 Task: Find connections with filter location Cruzeiro do Oeste with filter topic #humanresourceswith filter profile language Spanish with filter current company Reliance Industries Limited with filter school NMAM Institute of Technology with filter industry Retail Apparel and Fashion with filter service category Financial Accounting with filter keywords title Teacher
Action: Mouse moved to (605, 117)
Screenshot: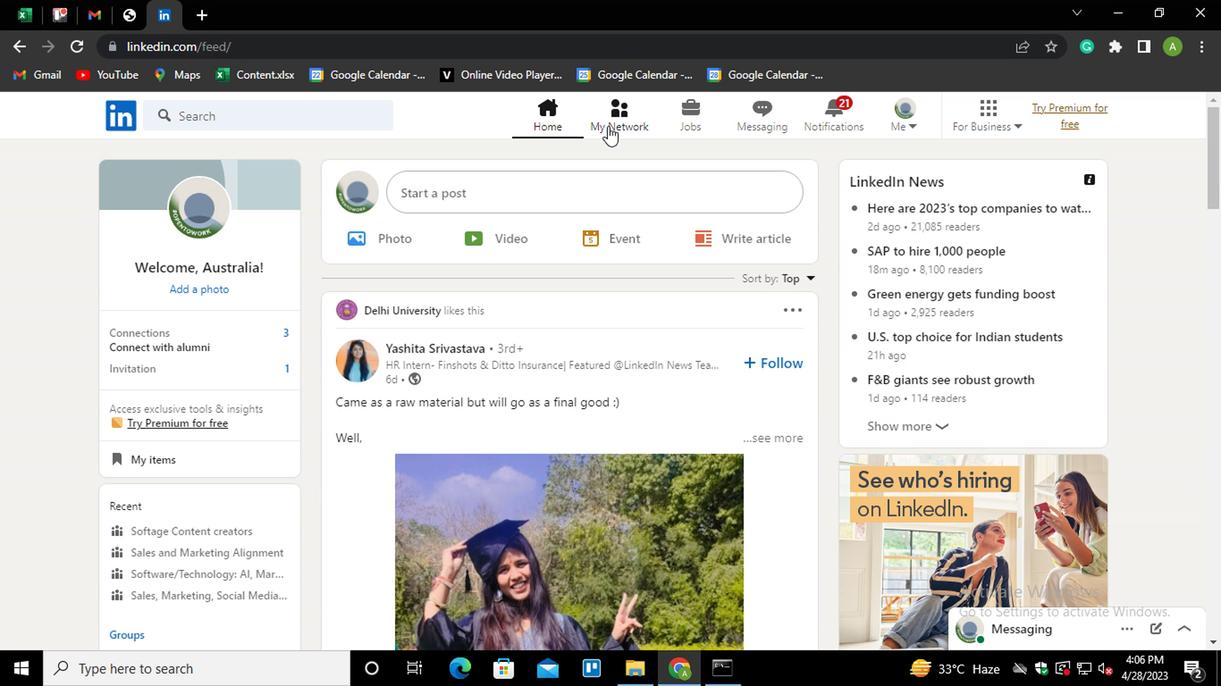 
Action: Mouse pressed left at (605, 117)
Screenshot: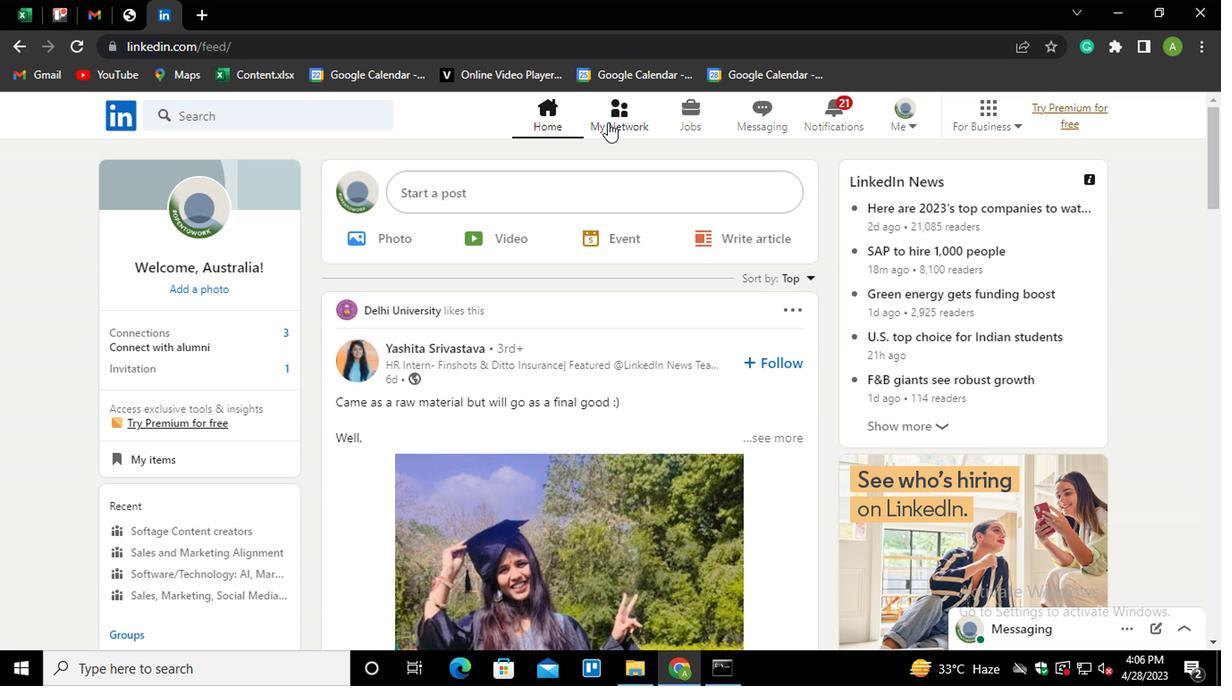 
Action: Mouse moved to (192, 211)
Screenshot: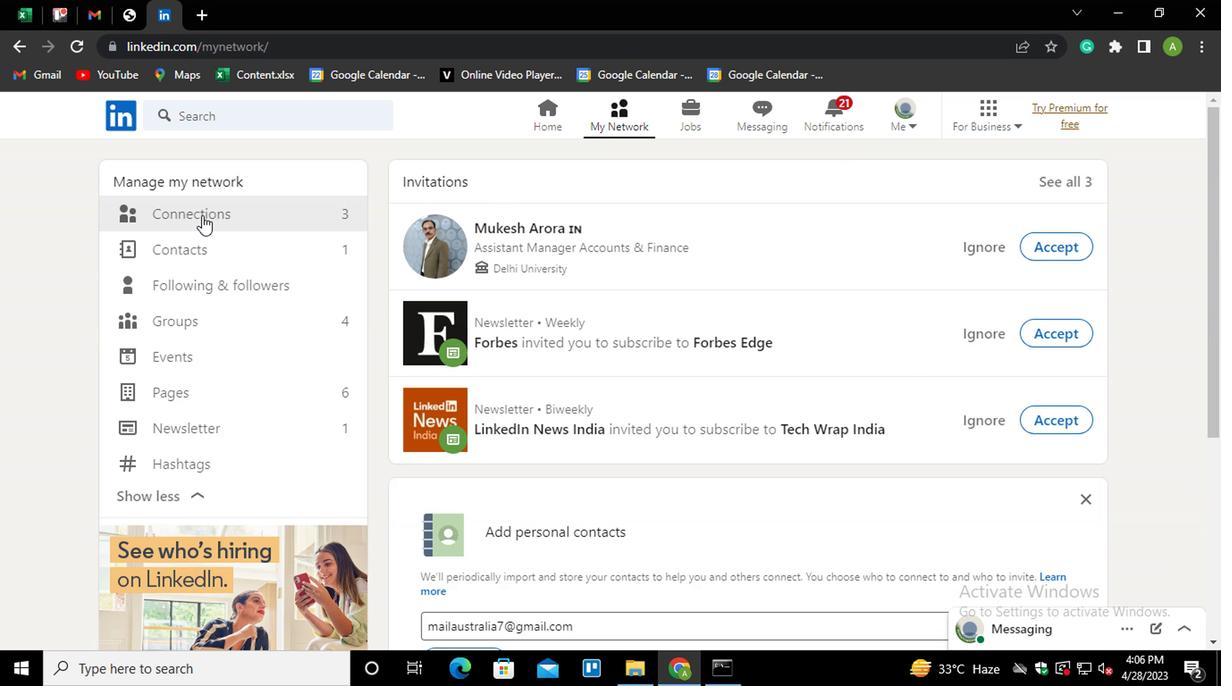 
Action: Mouse pressed left at (192, 211)
Screenshot: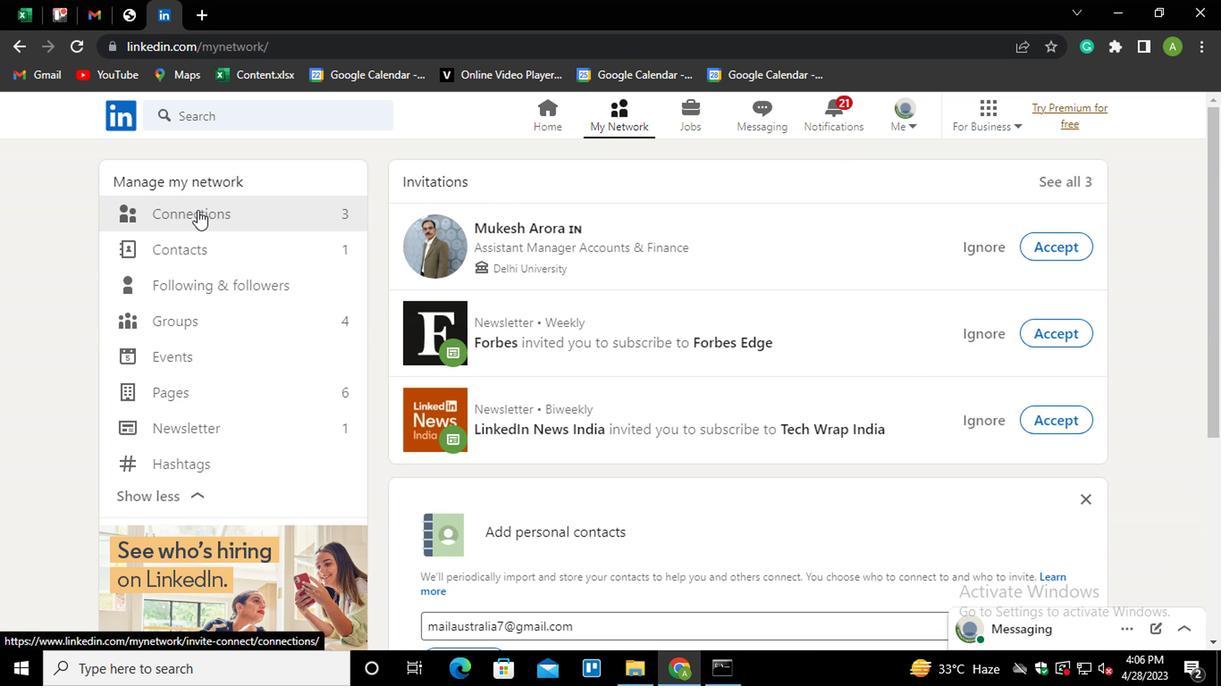 
Action: Mouse moved to (735, 217)
Screenshot: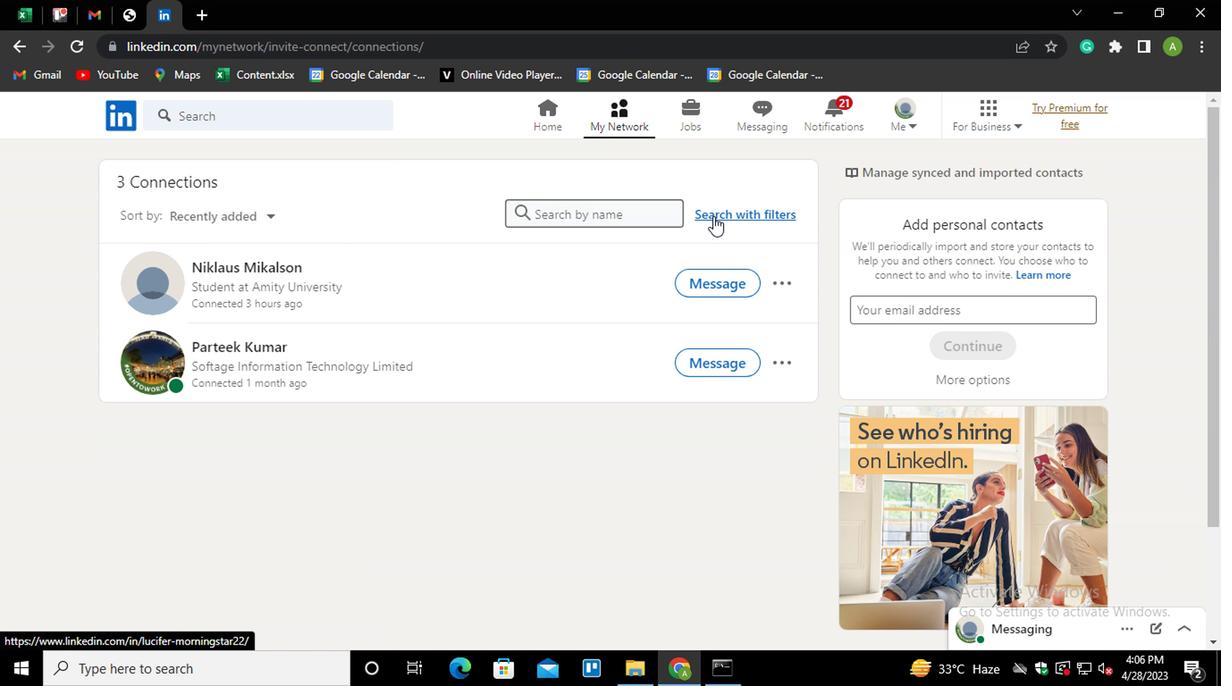 
Action: Mouse pressed left at (735, 217)
Screenshot: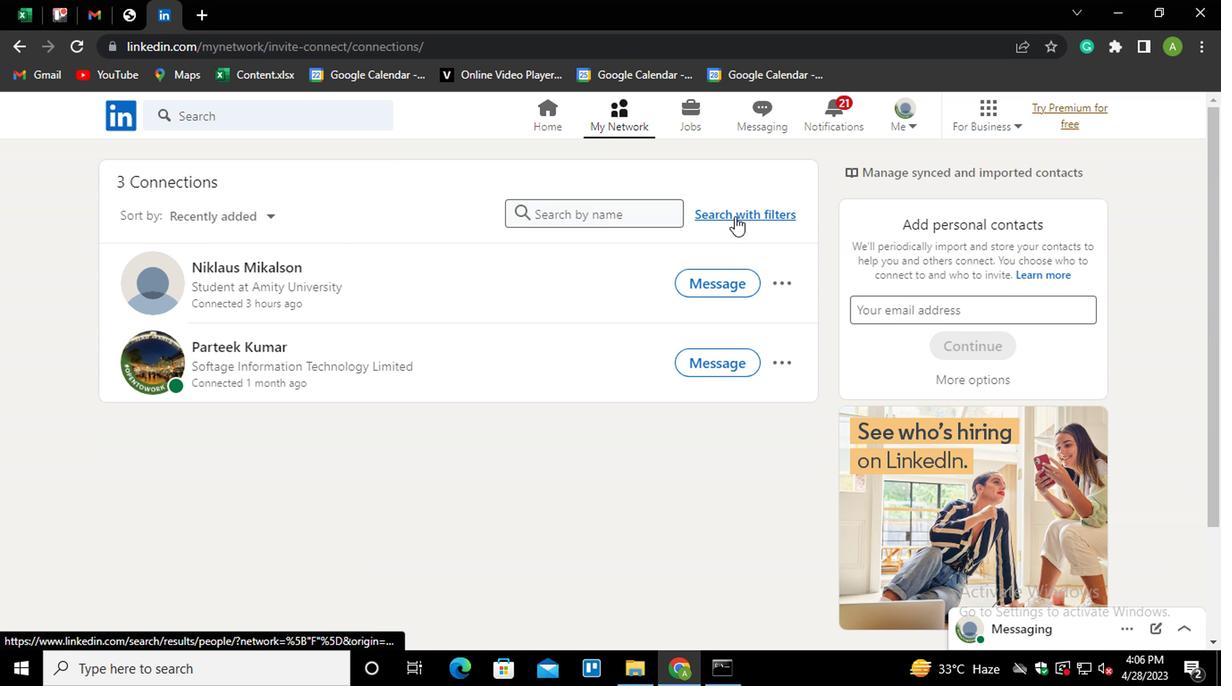 
Action: Mouse moved to (672, 171)
Screenshot: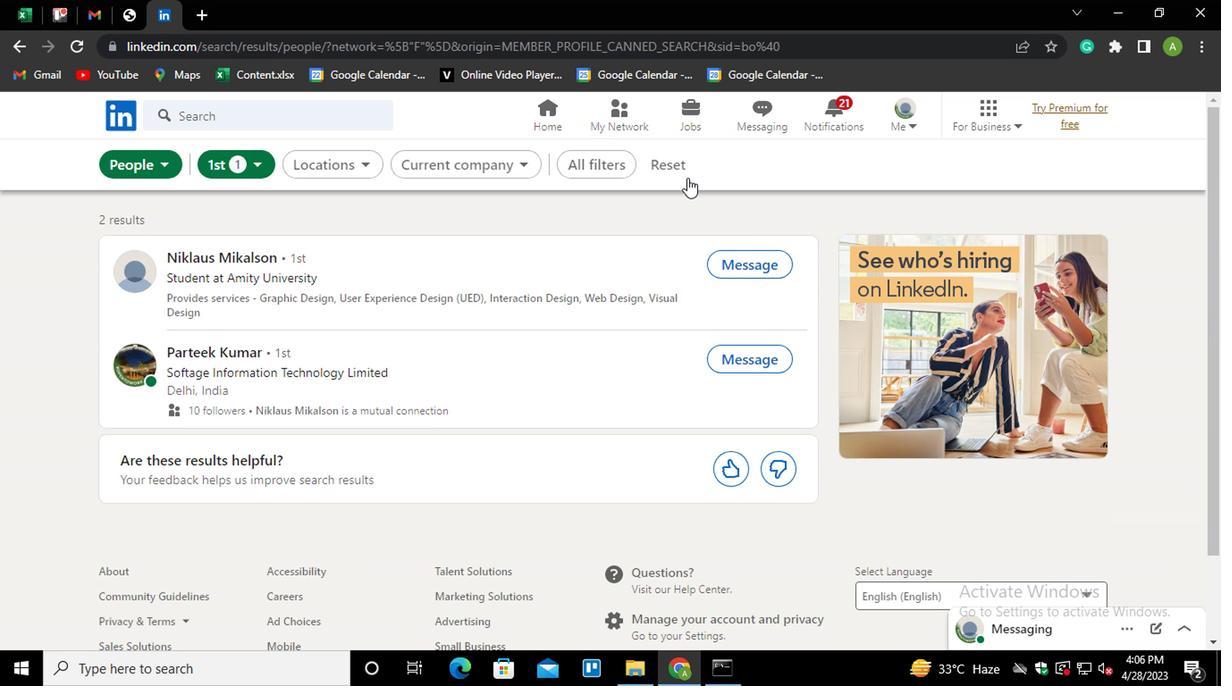 
Action: Mouse pressed left at (672, 171)
Screenshot: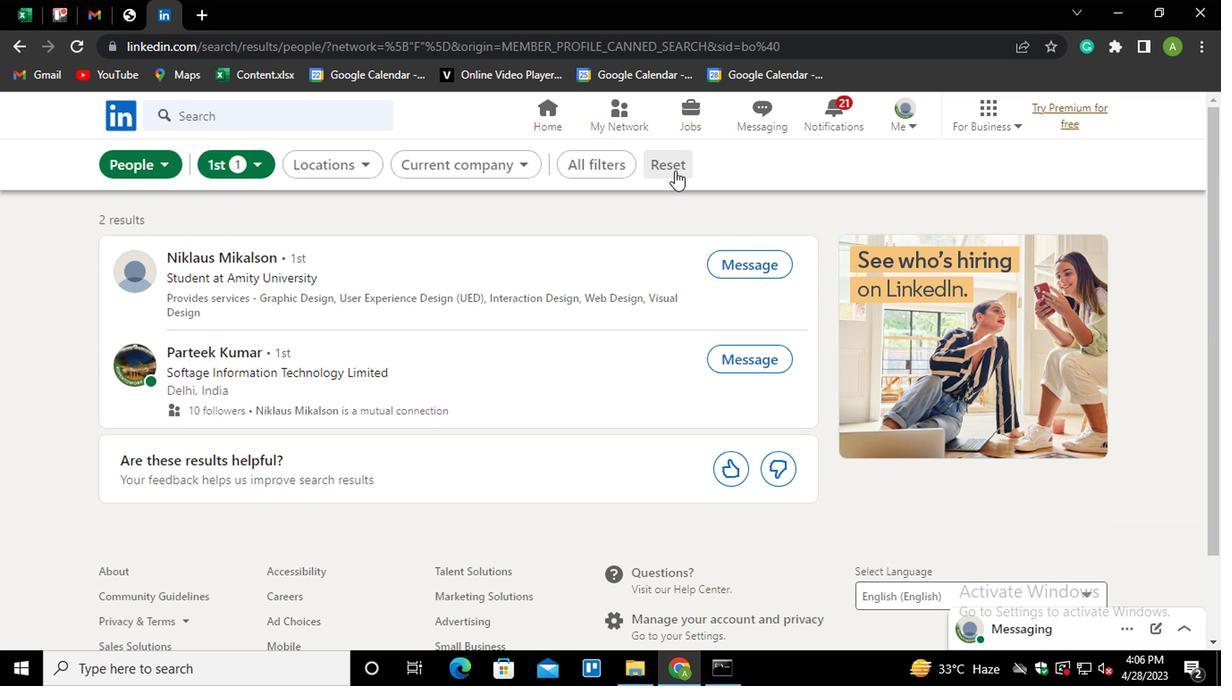 
Action: Mouse moved to (641, 169)
Screenshot: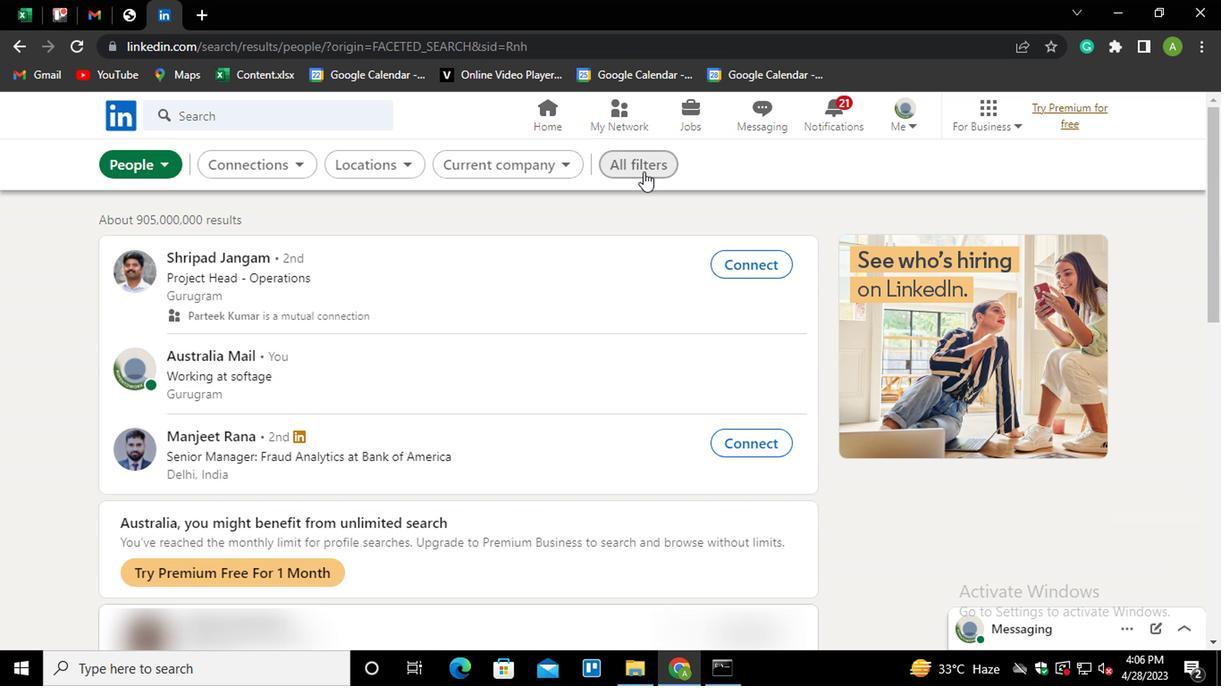 
Action: Mouse pressed left at (641, 169)
Screenshot: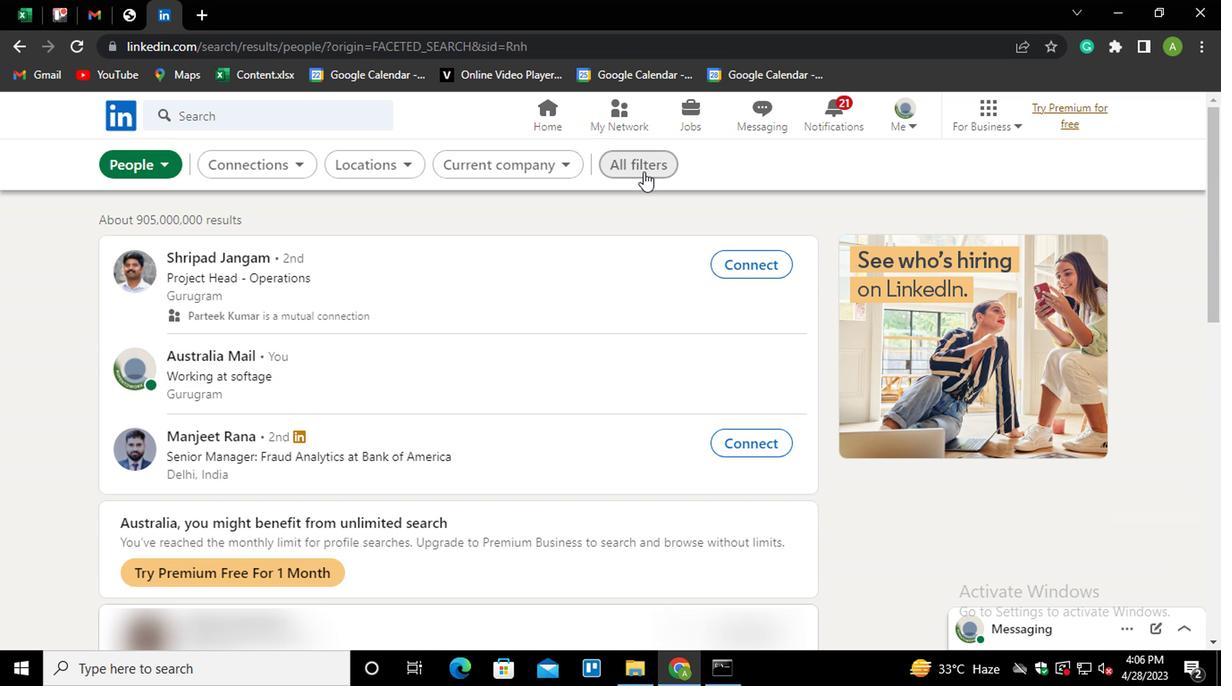 
Action: Mouse moved to (911, 346)
Screenshot: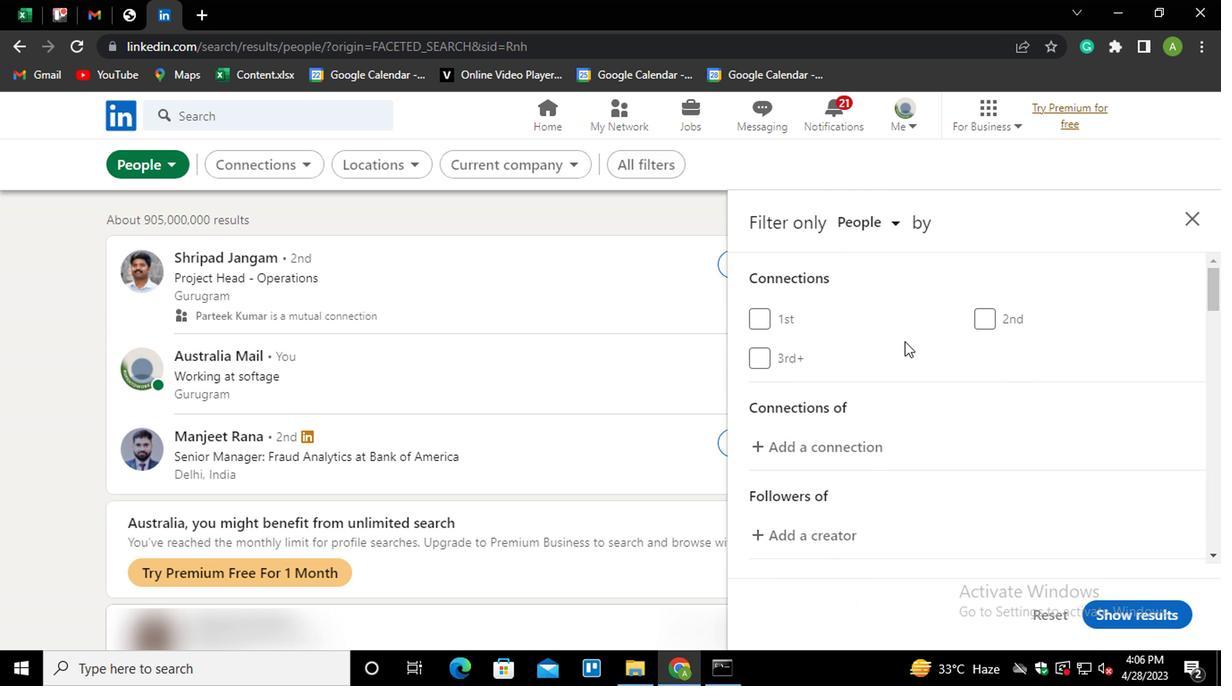 
Action: Mouse scrolled (911, 345) with delta (0, -1)
Screenshot: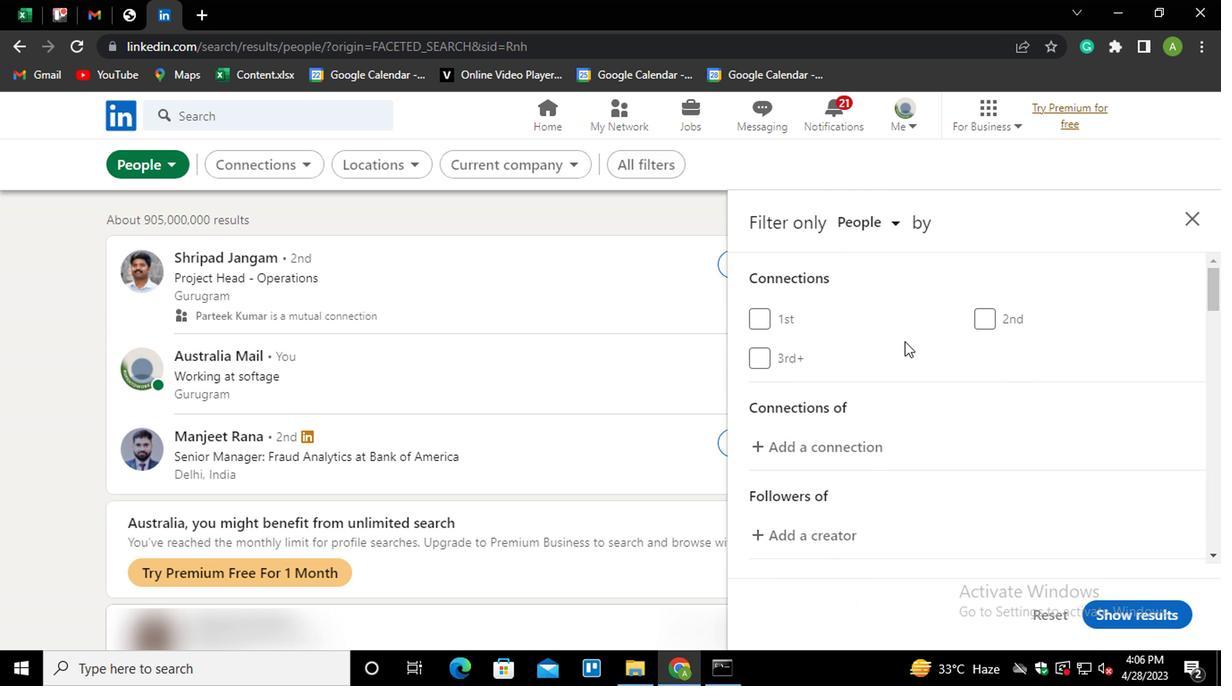 
Action: Mouse scrolled (911, 345) with delta (0, -1)
Screenshot: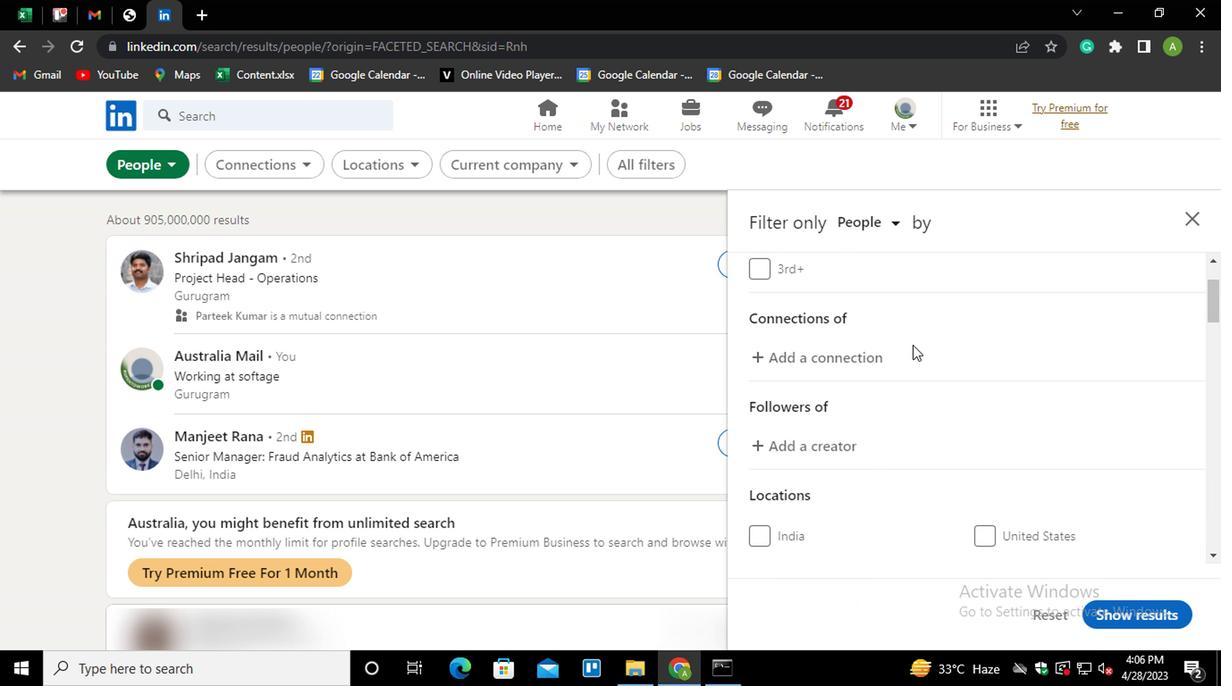 
Action: Mouse scrolled (911, 345) with delta (0, -1)
Screenshot: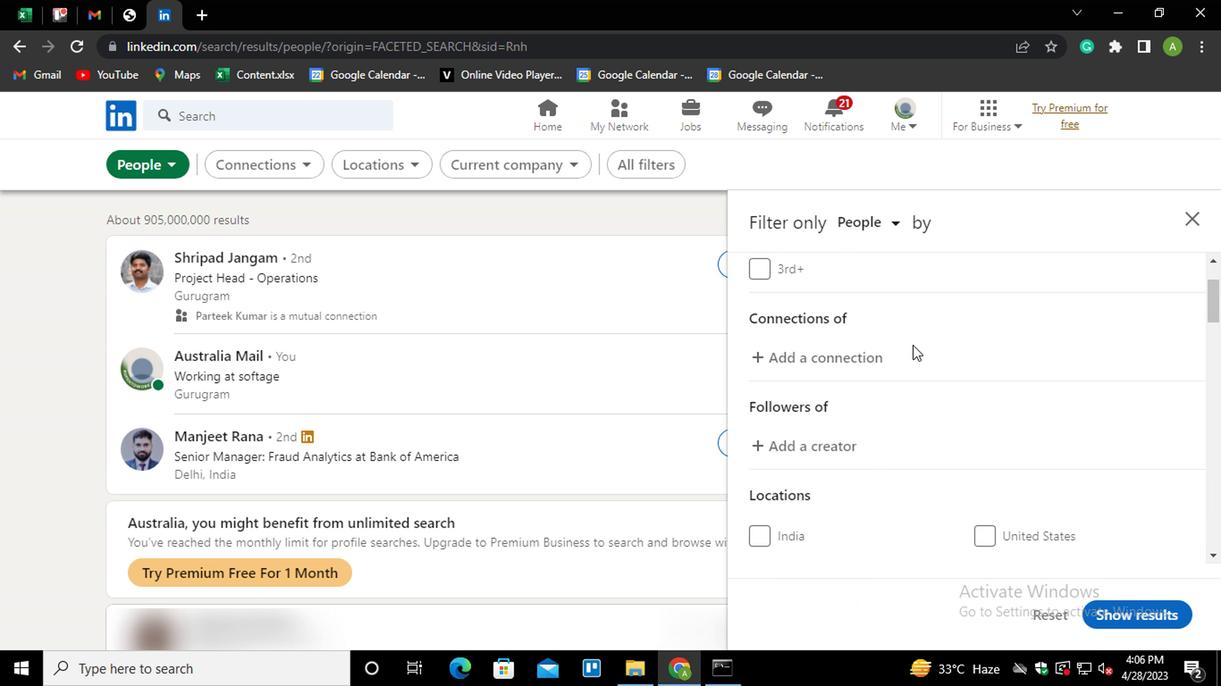 
Action: Mouse moved to (1057, 441)
Screenshot: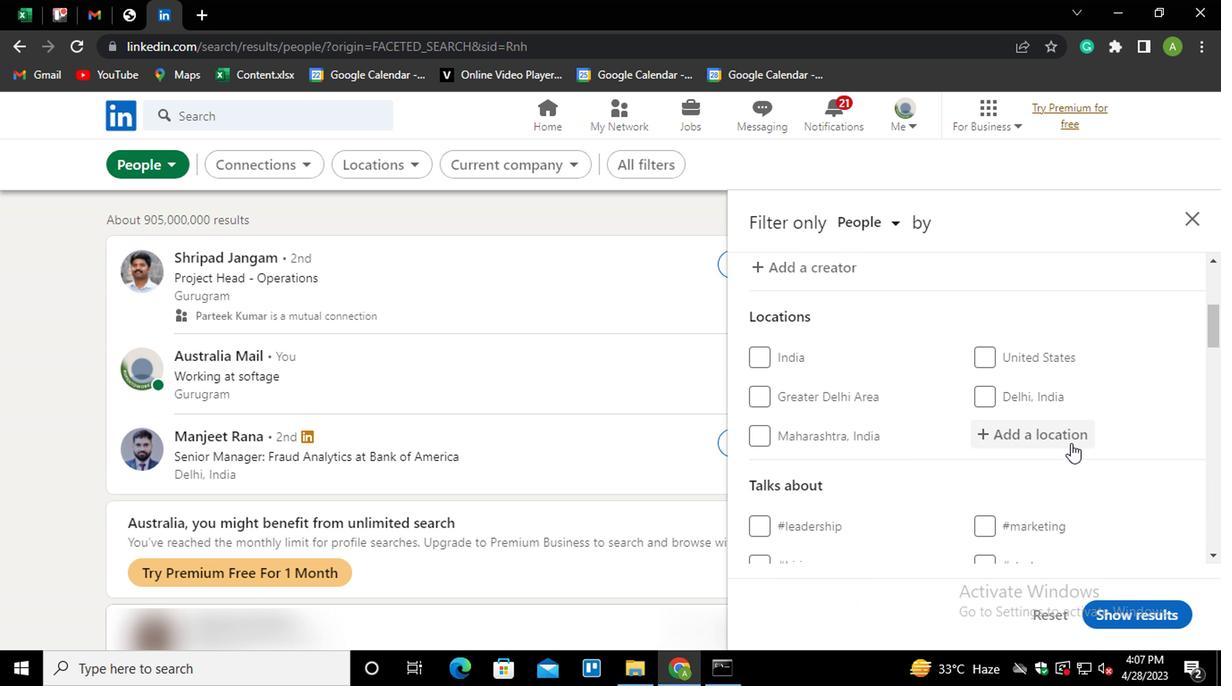 
Action: Mouse pressed left at (1057, 441)
Screenshot: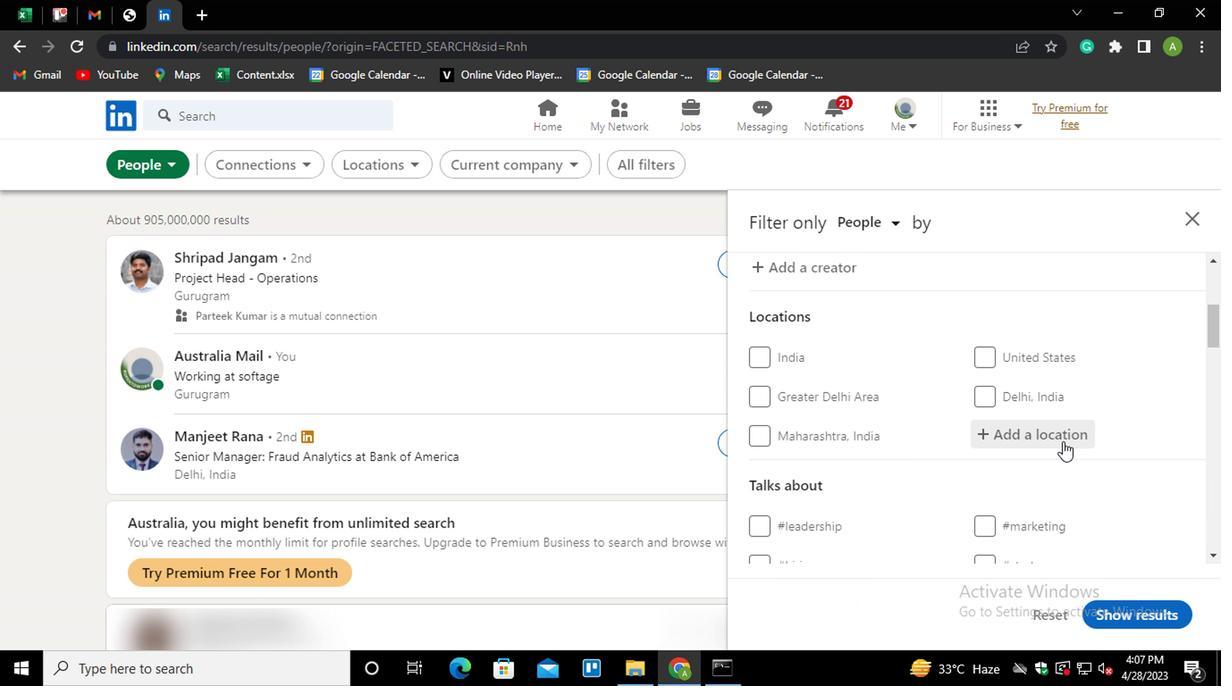 
Action: Key pressed <Key.shift>CRUZEIR<Key.down><Key.down><Key.enter>
Screenshot: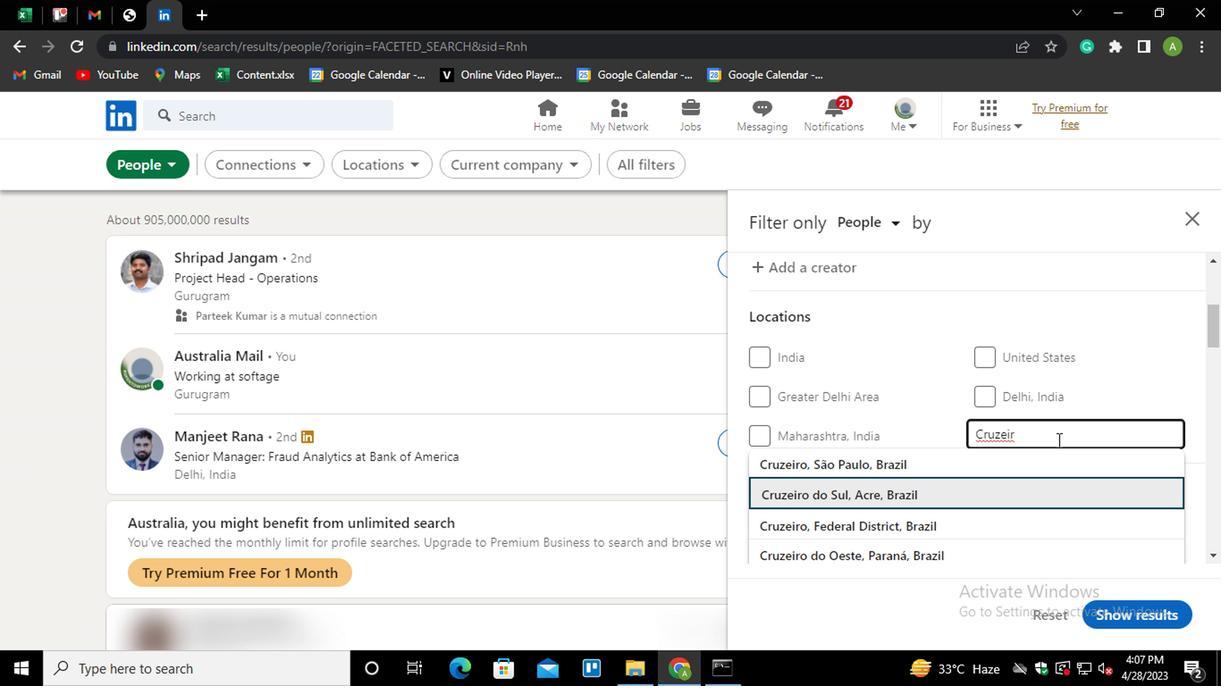 
Action: Mouse scrolled (1057, 440) with delta (0, 0)
Screenshot: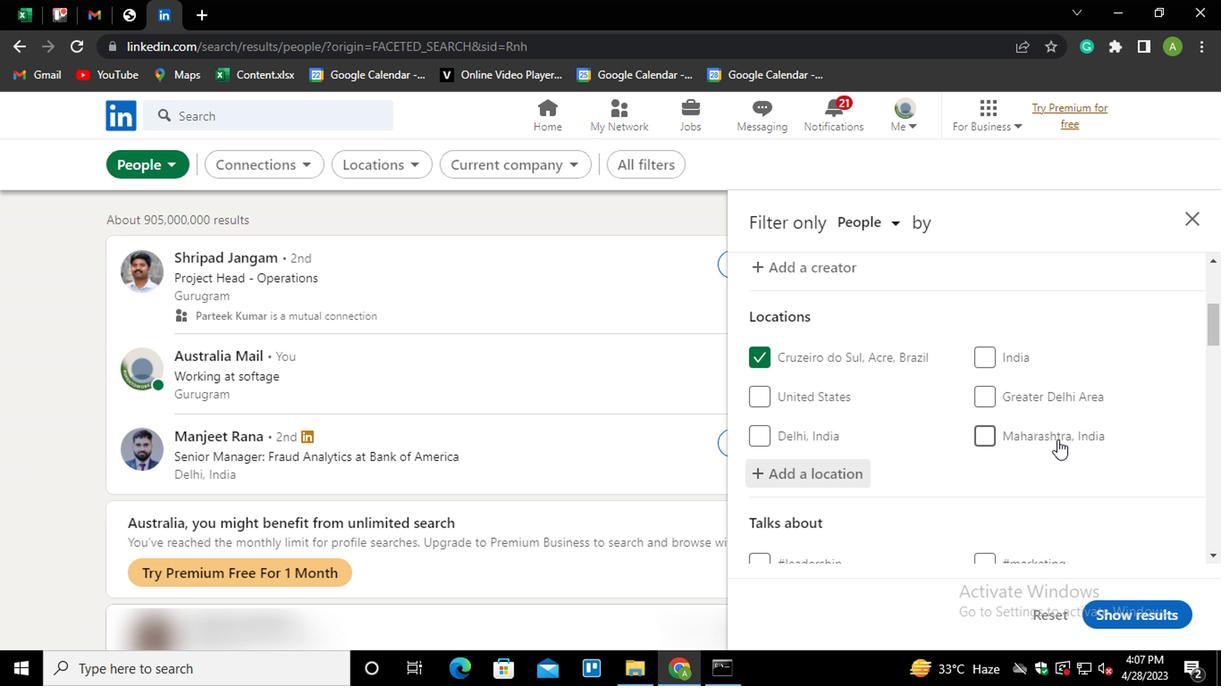 
Action: Mouse scrolled (1057, 440) with delta (0, 0)
Screenshot: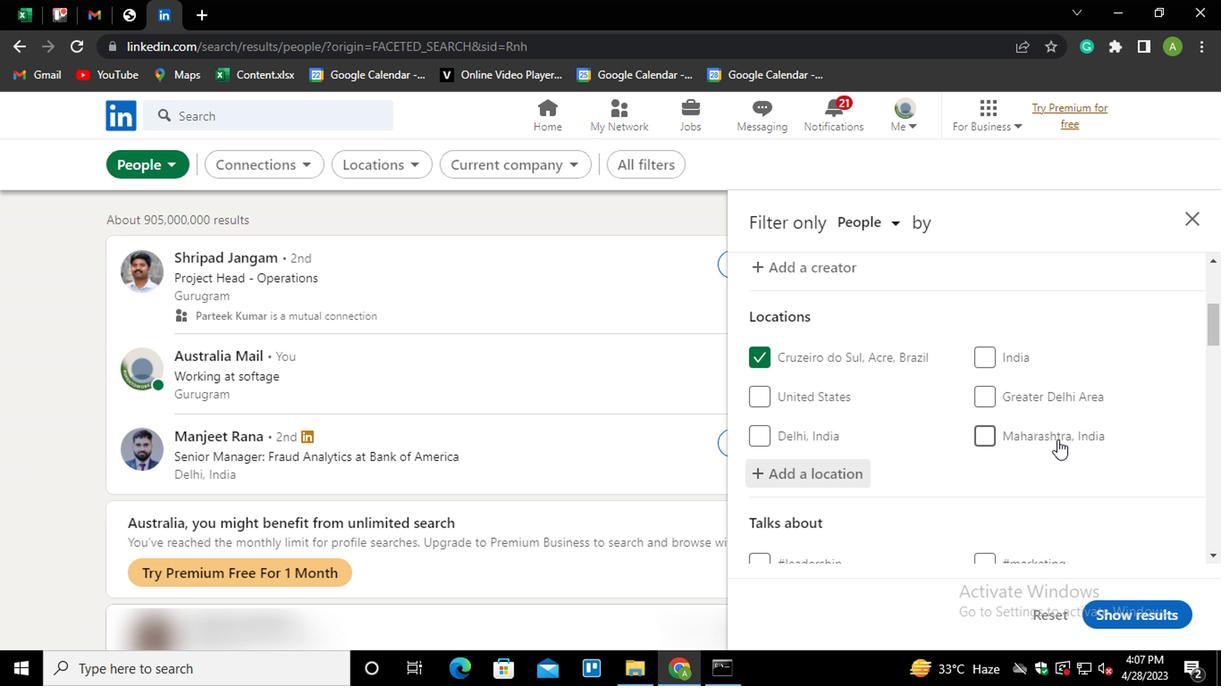 
Action: Mouse moved to (1043, 463)
Screenshot: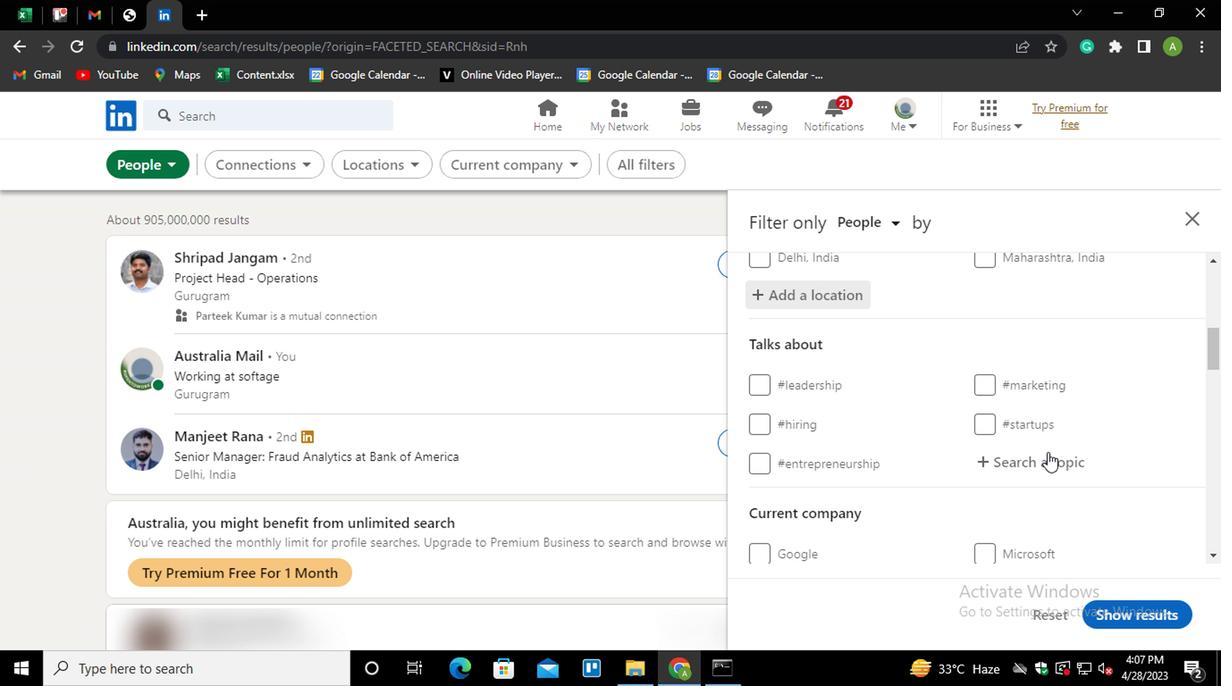 
Action: Mouse pressed left at (1043, 463)
Screenshot: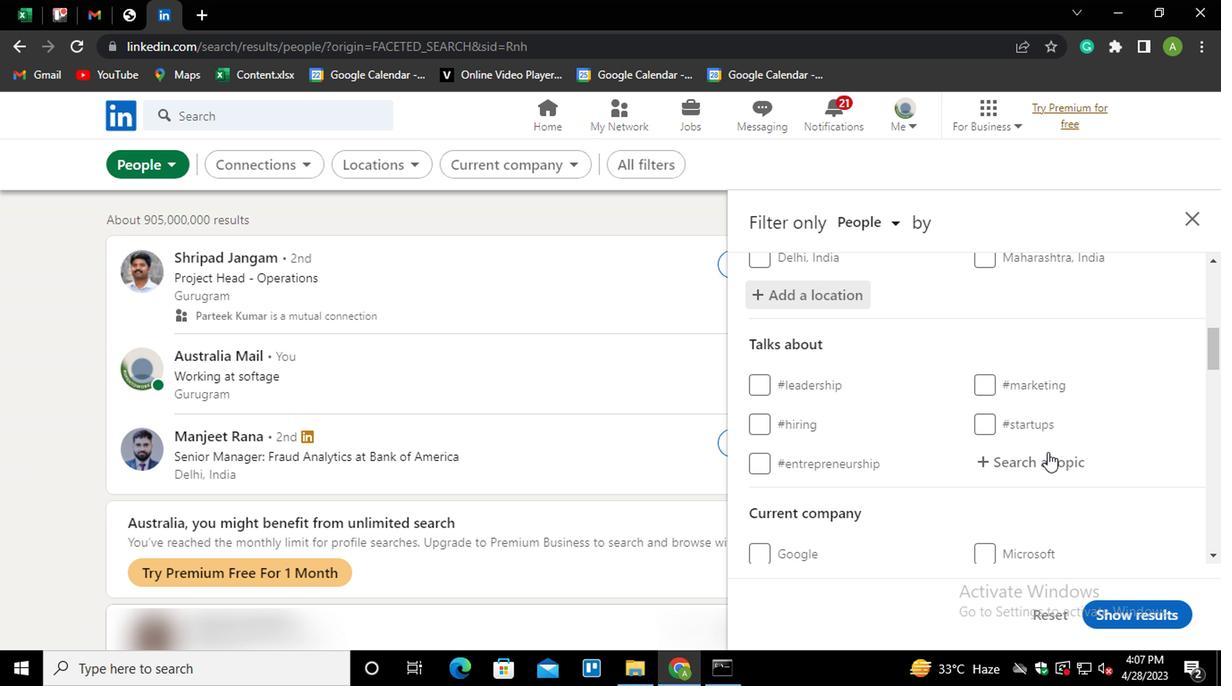 
Action: Key pressed HUMANRESO<Key.down><Key.enter>
Screenshot: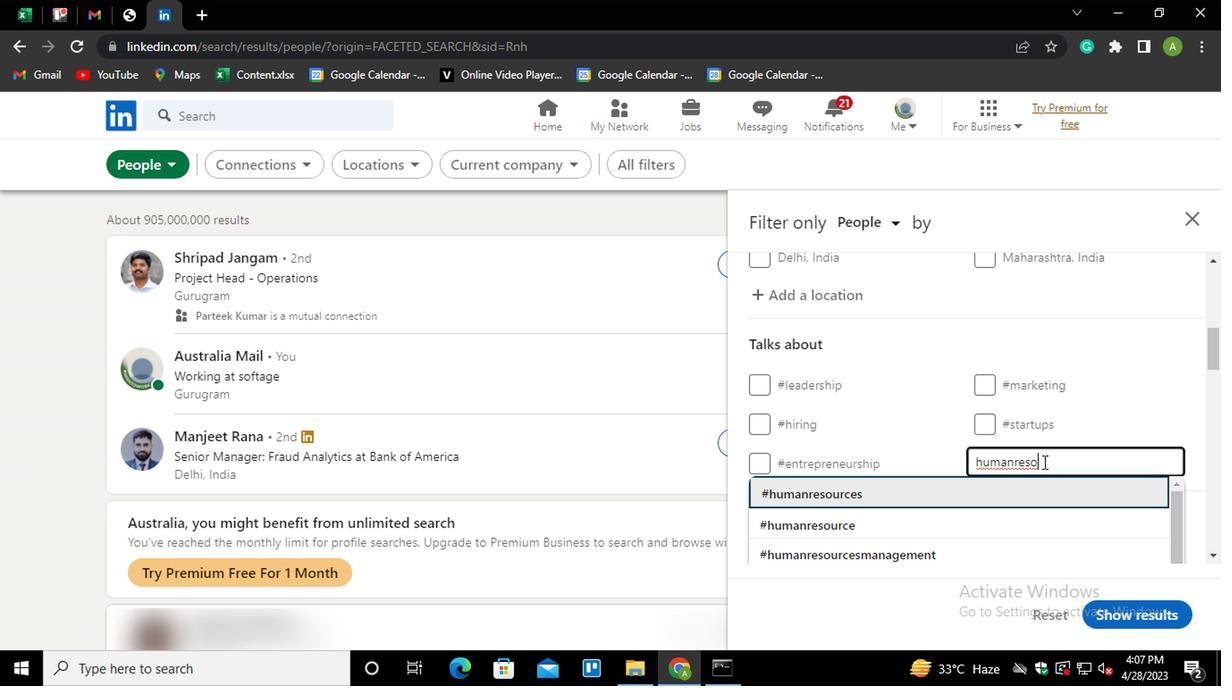 
Action: Mouse moved to (1072, 445)
Screenshot: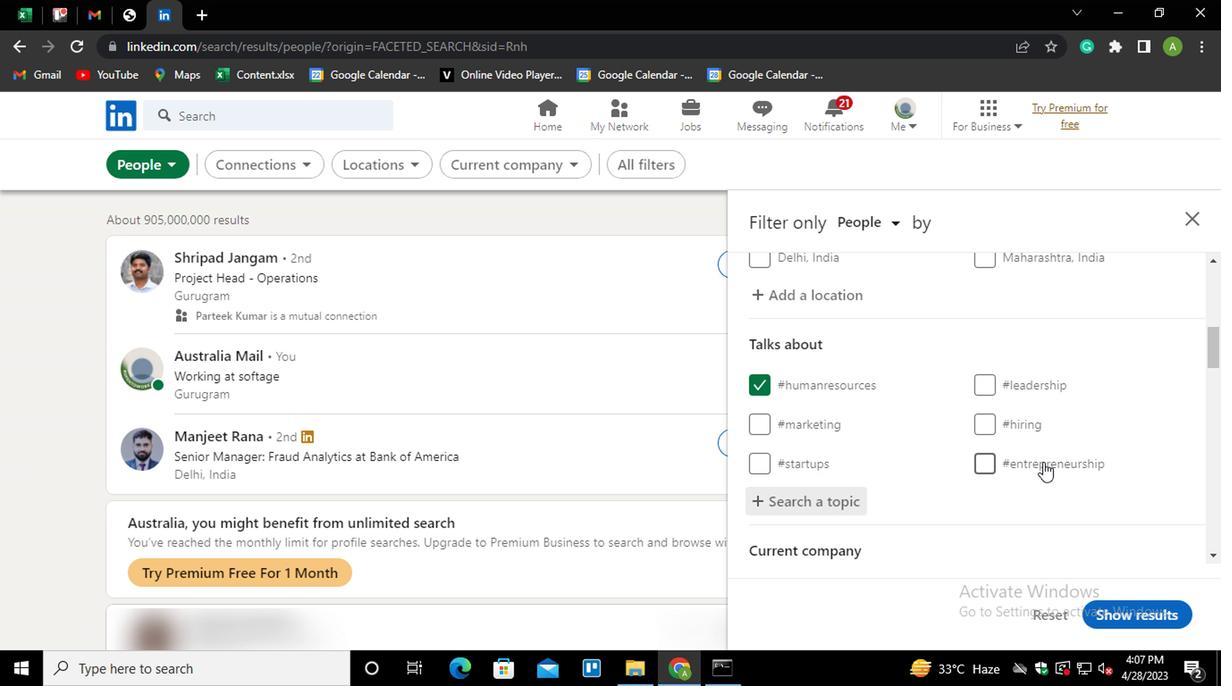 
Action: Mouse scrolled (1072, 445) with delta (0, 0)
Screenshot: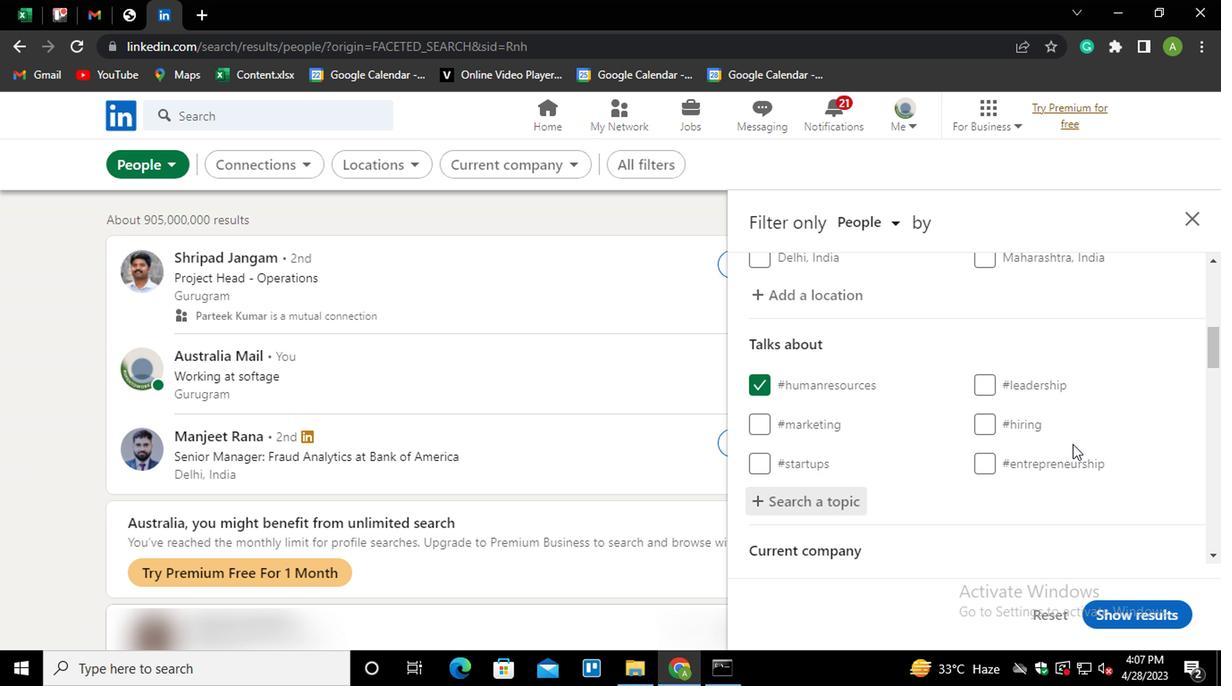 
Action: Mouse scrolled (1072, 445) with delta (0, 0)
Screenshot: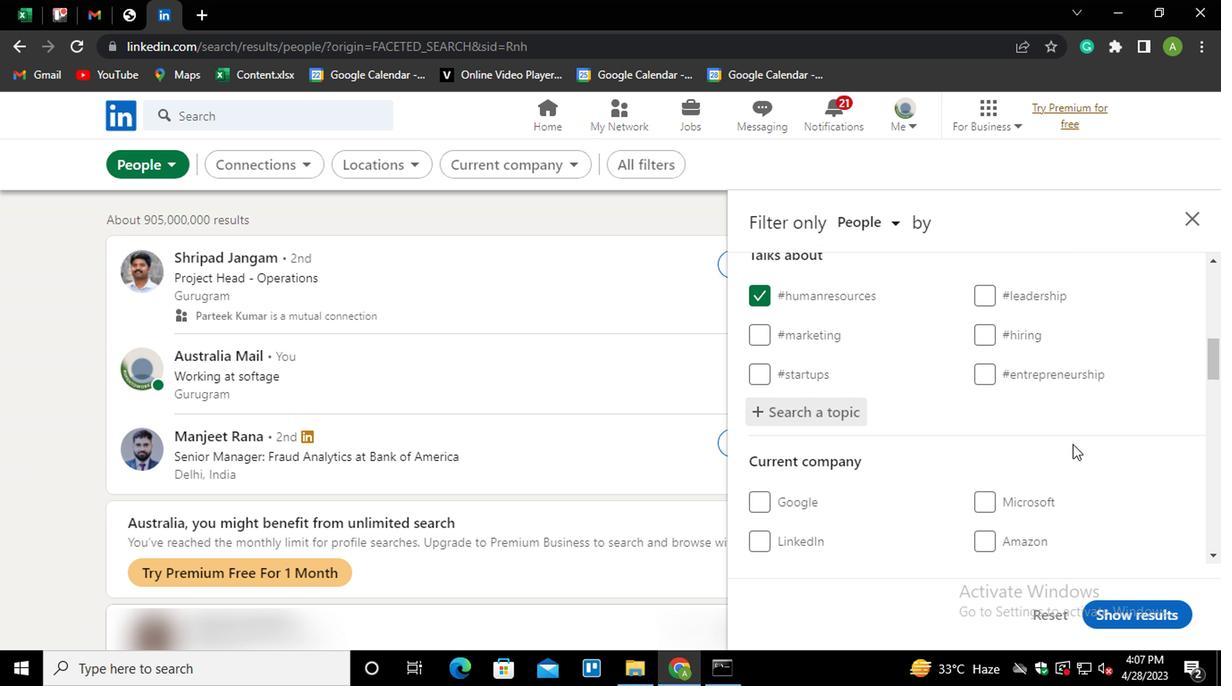 
Action: Mouse scrolled (1072, 445) with delta (0, 0)
Screenshot: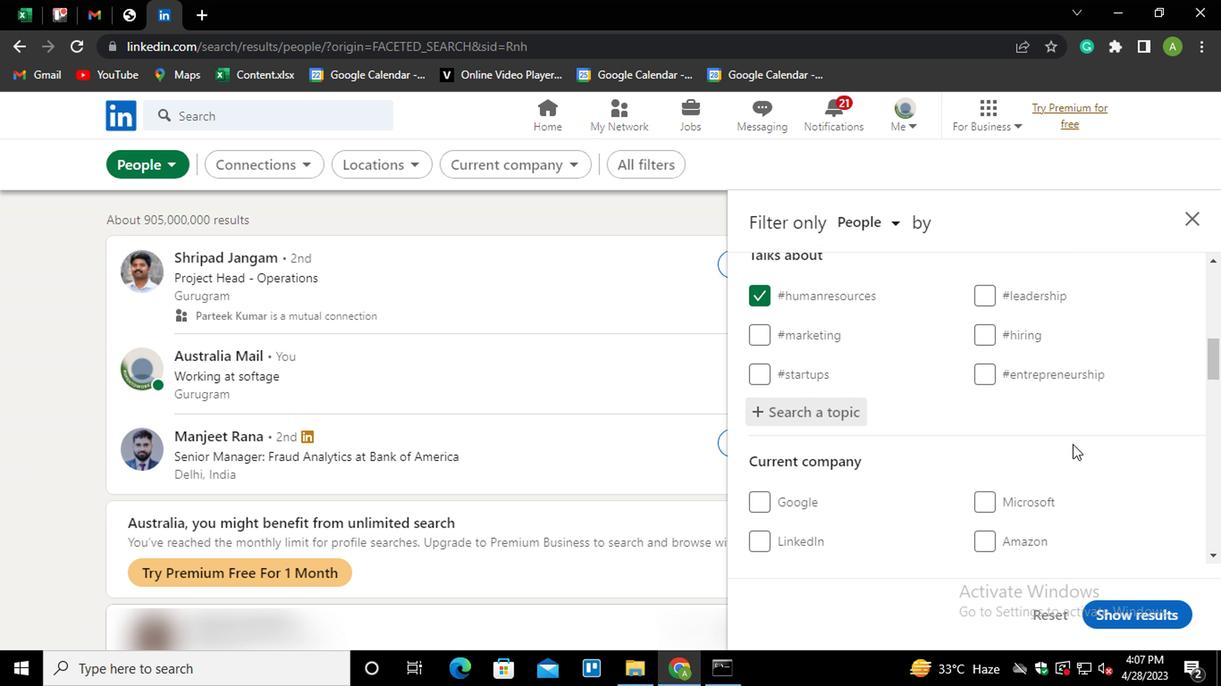
Action: Mouse scrolled (1072, 445) with delta (0, 0)
Screenshot: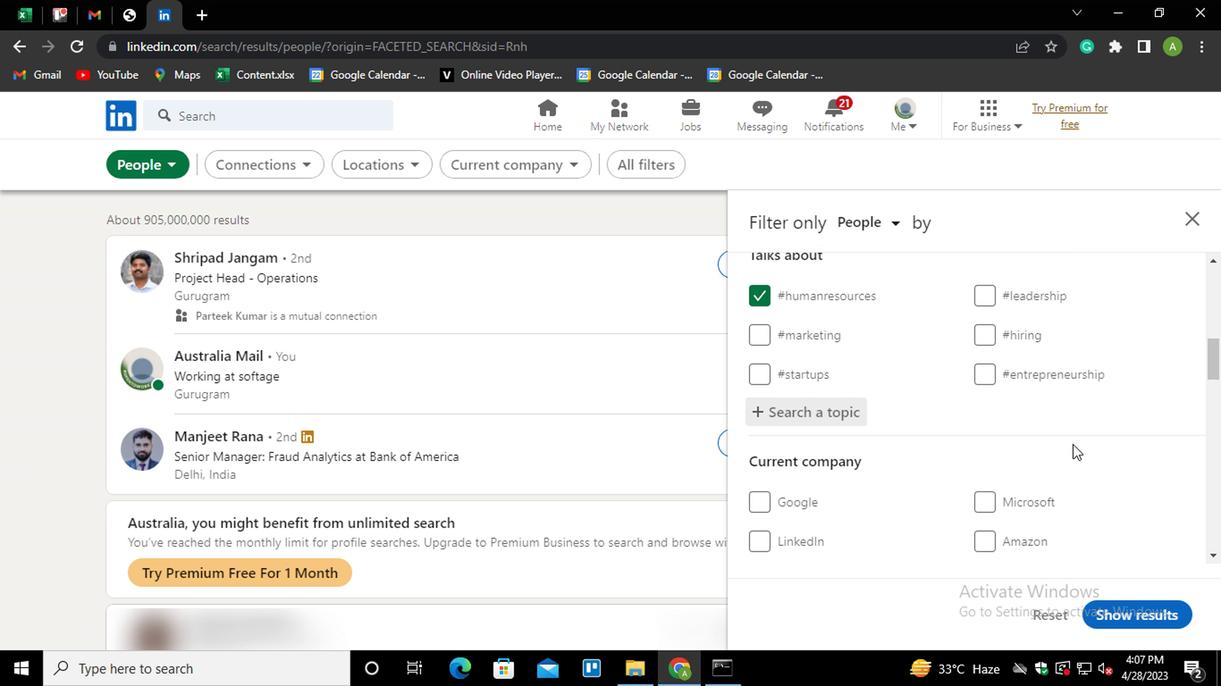 
Action: Mouse scrolled (1072, 445) with delta (0, 0)
Screenshot: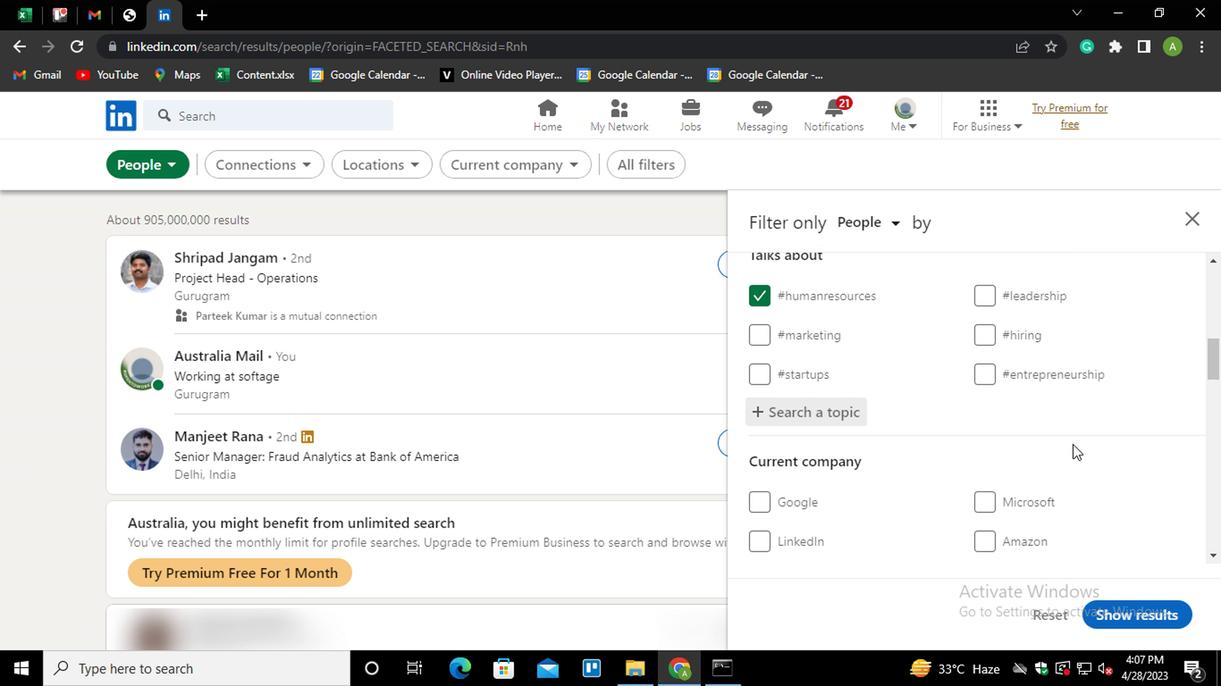 
Action: Mouse scrolled (1072, 445) with delta (0, 0)
Screenshot: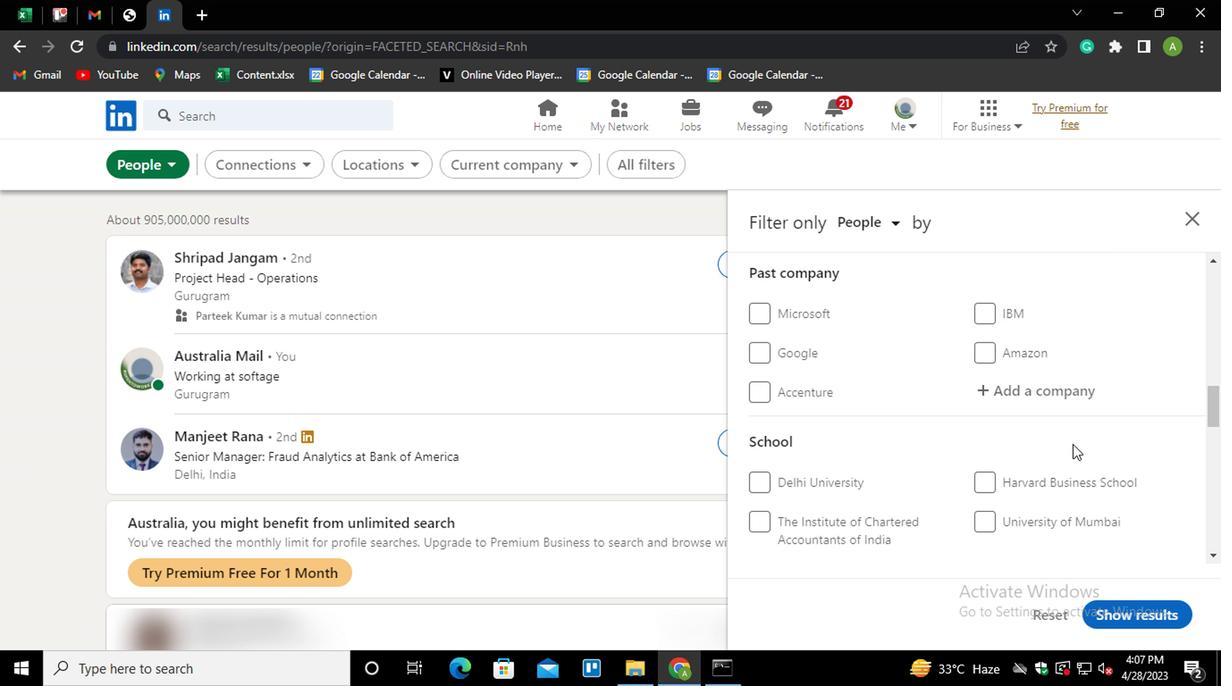 
Action: Mouse scrolled (1072, 445) with delta (0, 0)
Screenshot: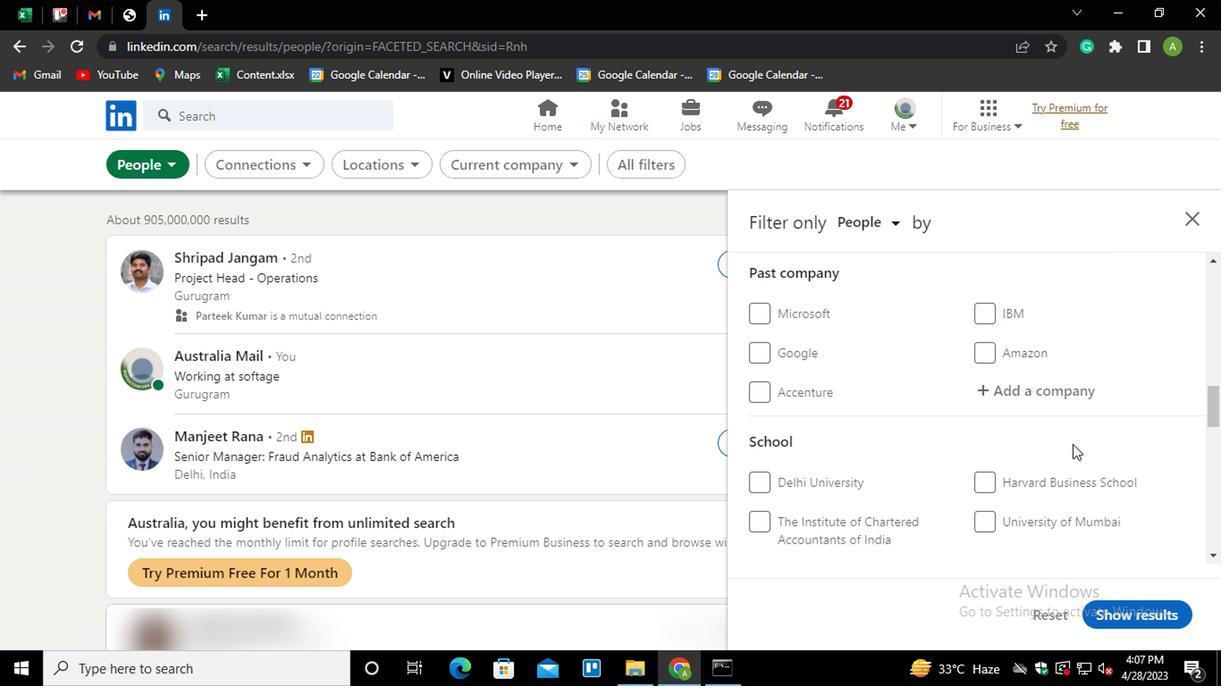 
Action: Mouse scrolled (1072, 445) with delta (0, 0)
Screenshot: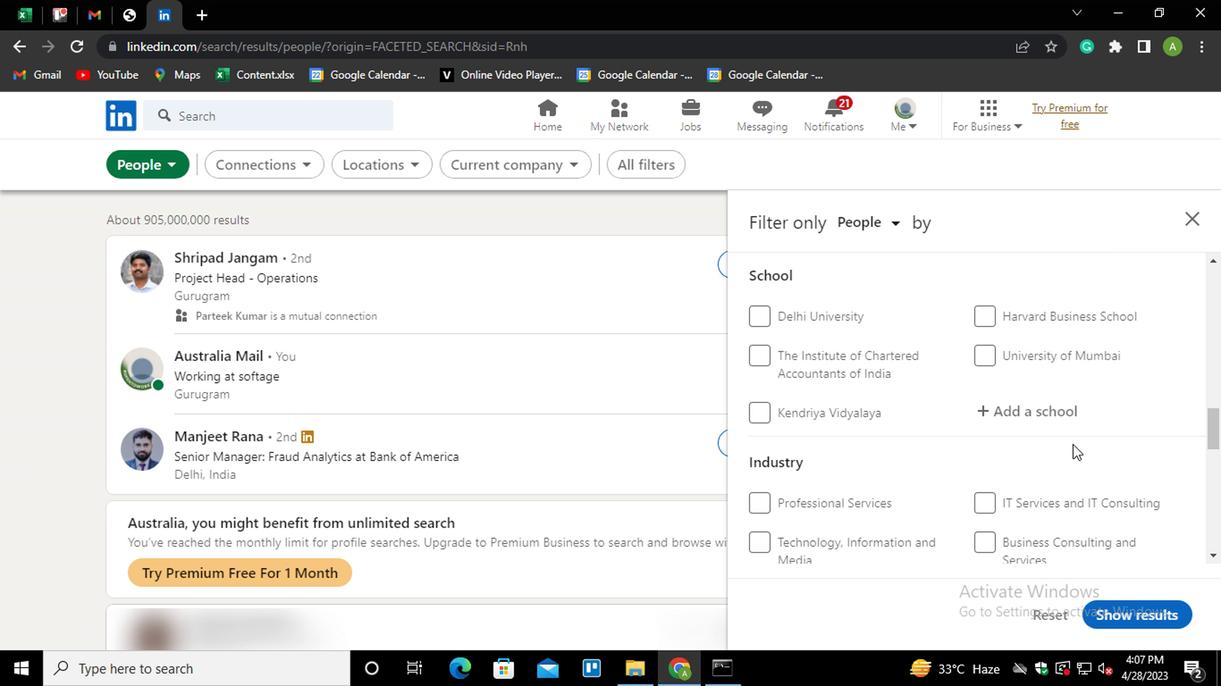 
Action: Mouse scrolled (1072, 445) with delta (0, 0)
Screenshot: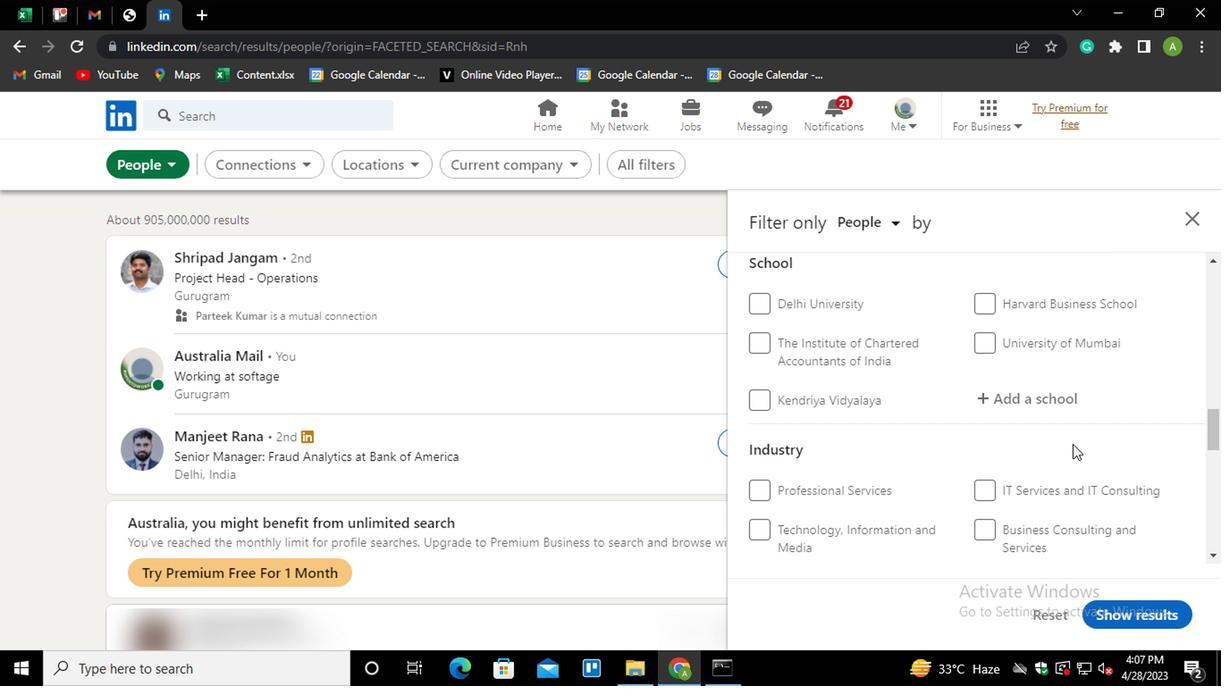 
Action: Mouse scrolled (1072, 445) with delta (0, 0)
Screenshot: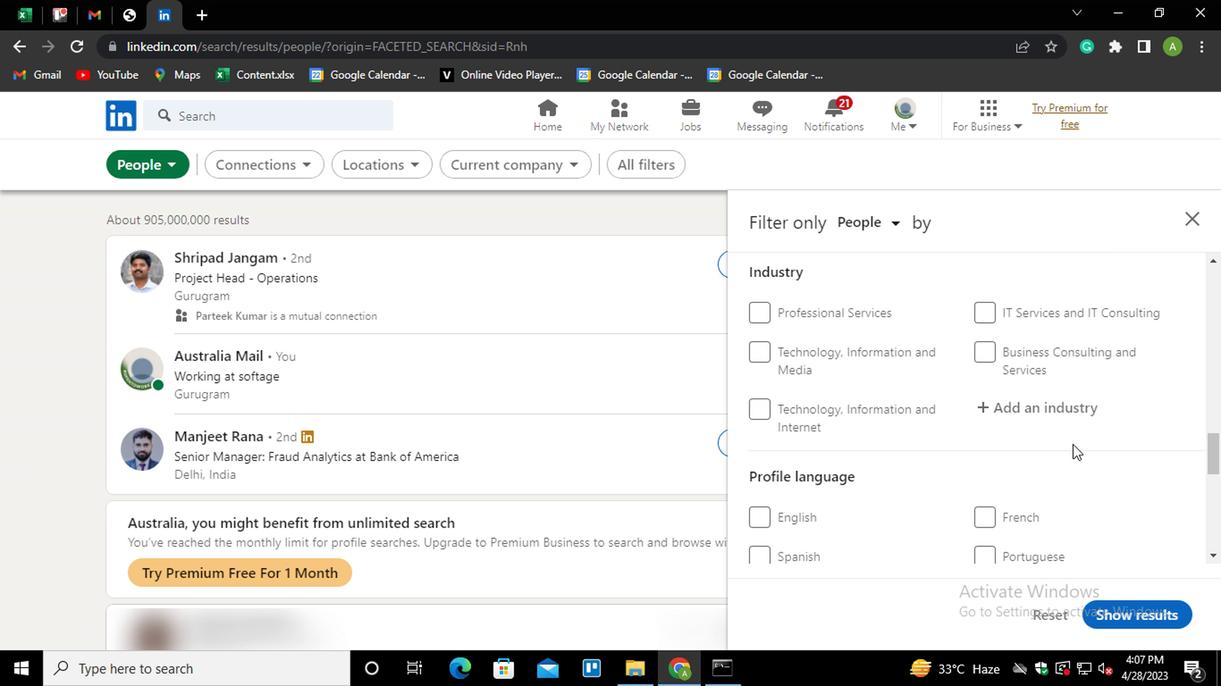 
Action: Mouse moved to (787, 470)
Screenshot: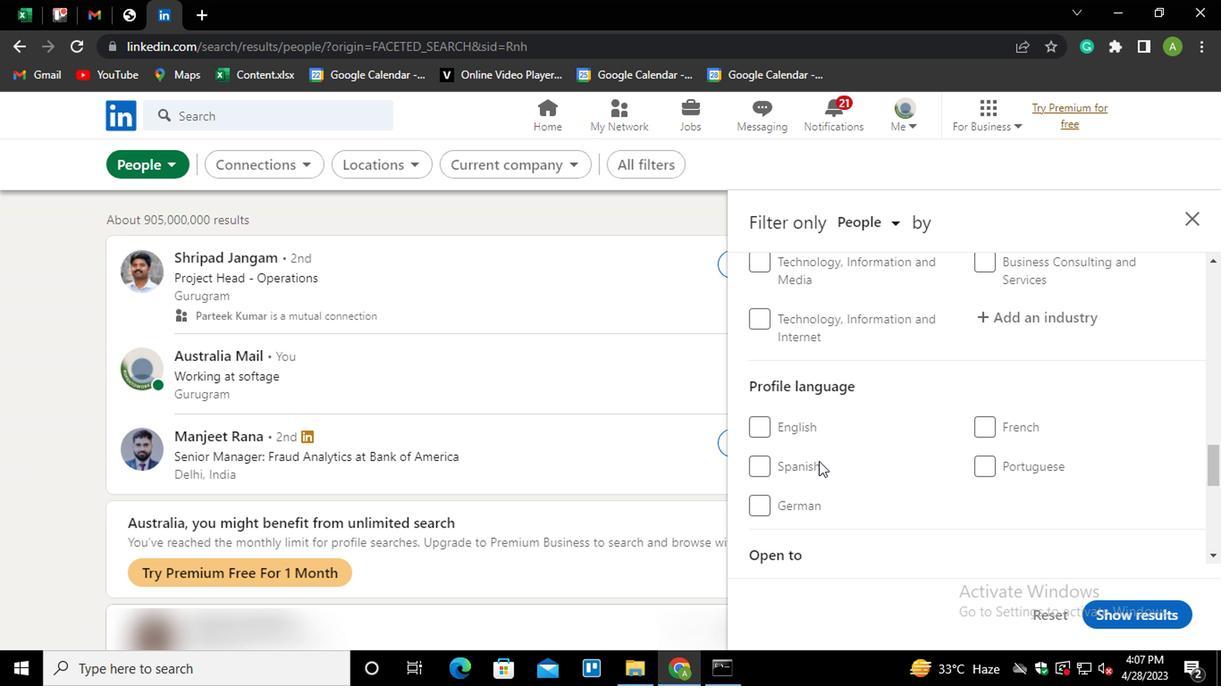 
Action: Mouse pressed left at (787, 470)
Screenshot: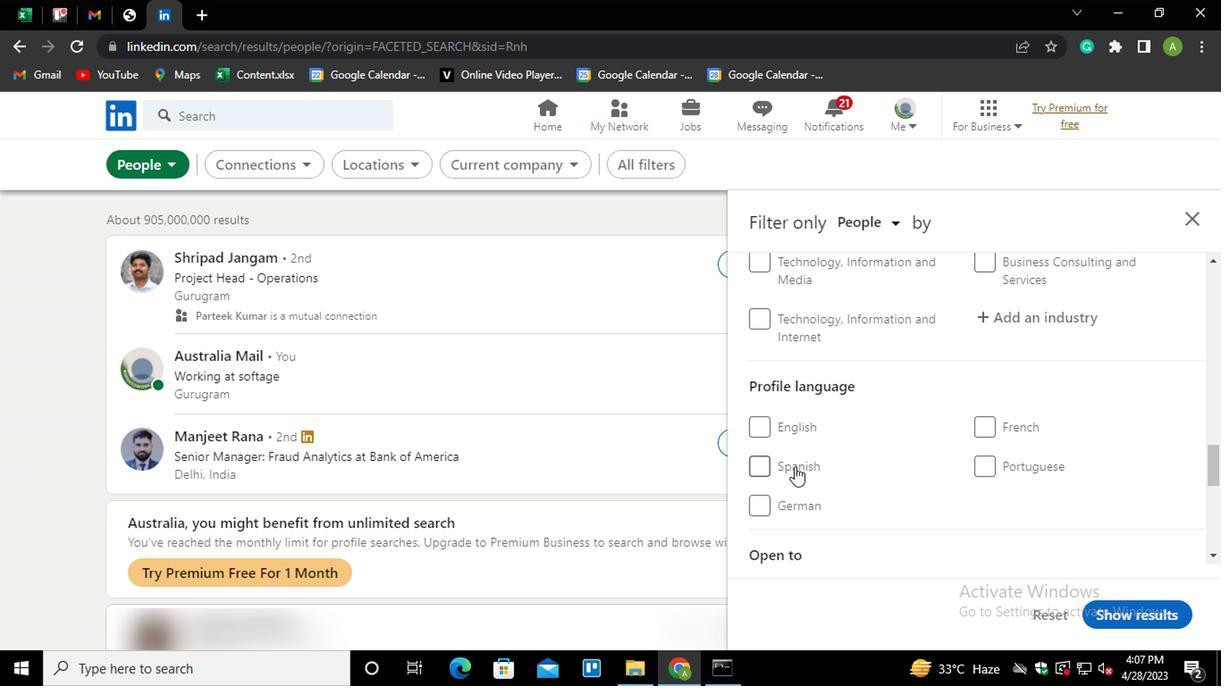 
Action: Mouse moved to (940, 465)
Screenshot: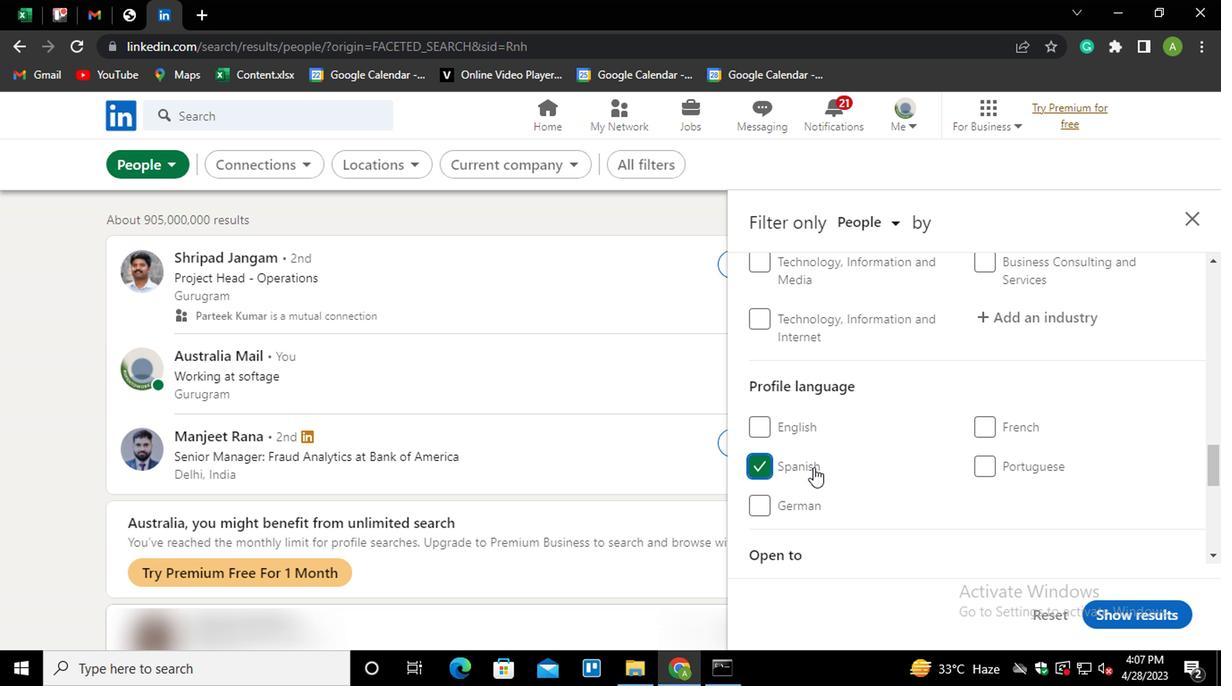 
Action: Mouse scrolled (940, 466) with delta (0, 0)
Screenshot: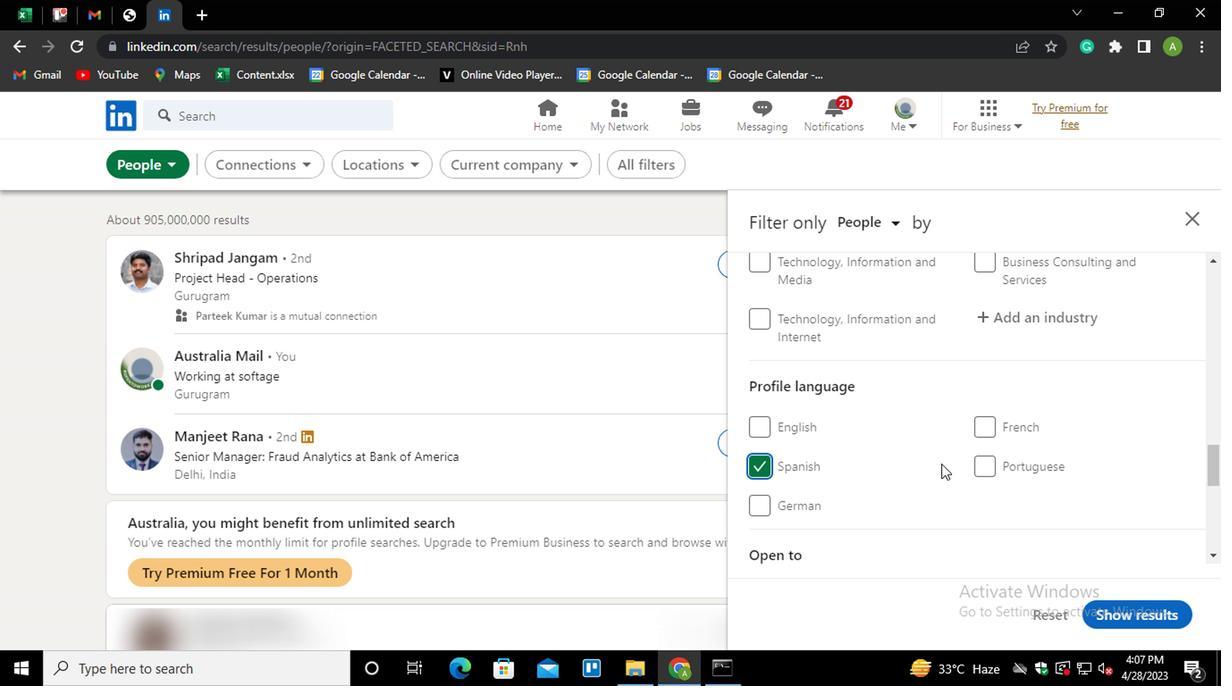 
Action: Mouse scrolled (940, 466) with delta (0, 0)
Screenshot: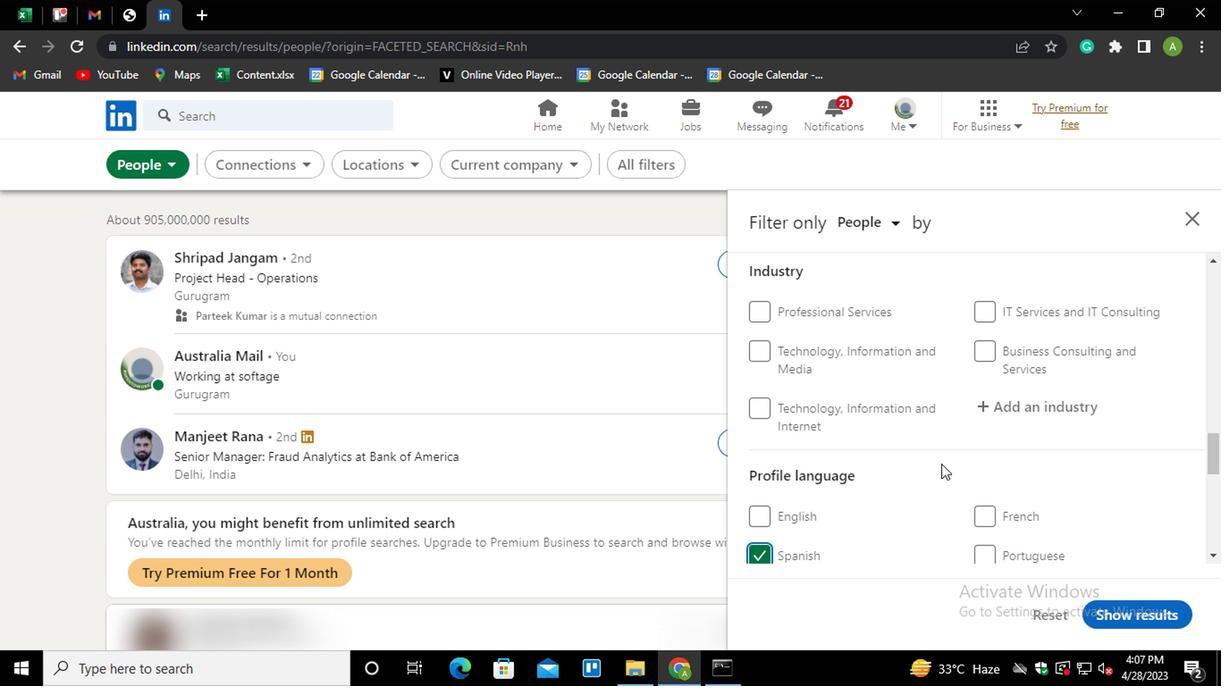 
Action: Mouse scrolled (940, 466) with delta (0, 0)
Screenshot: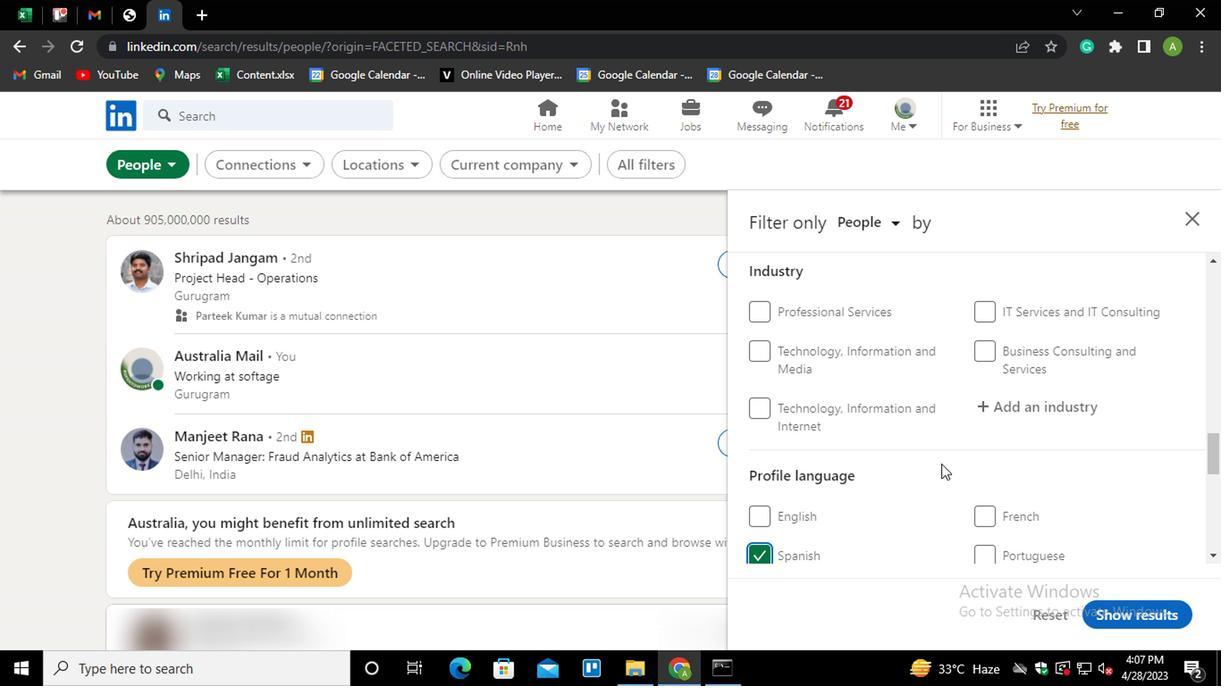 
Action: Mouse scrolled (940, 466) with delta (0, 0)
Screenshot: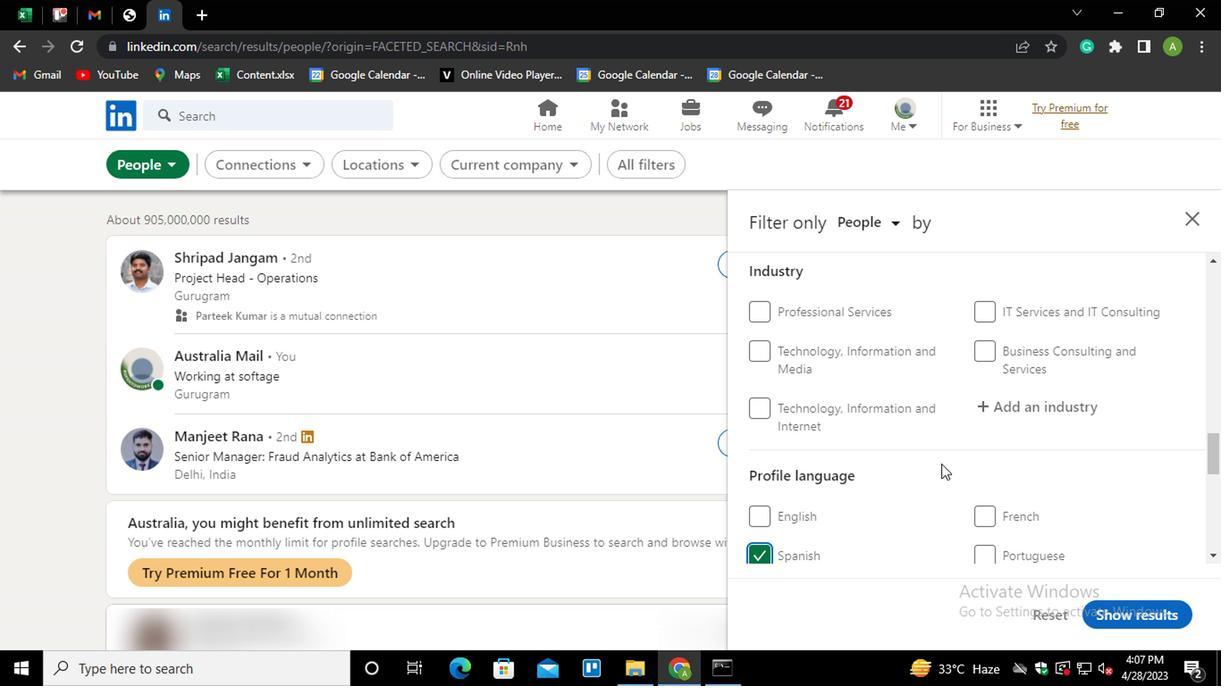 
Action: Mouse scrolled (940, 466) with delta (0, 0)
Screenshot: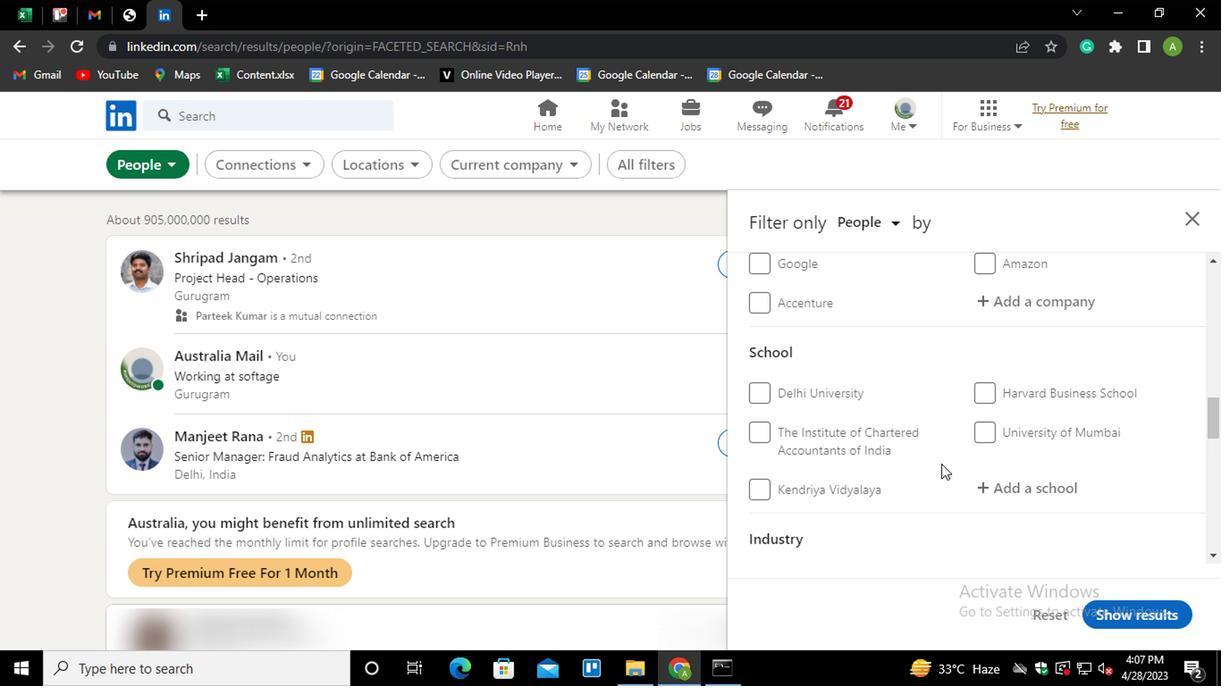 
Action: Mouse scrolled (940, 466) with delta (0, 0)
Screenshot: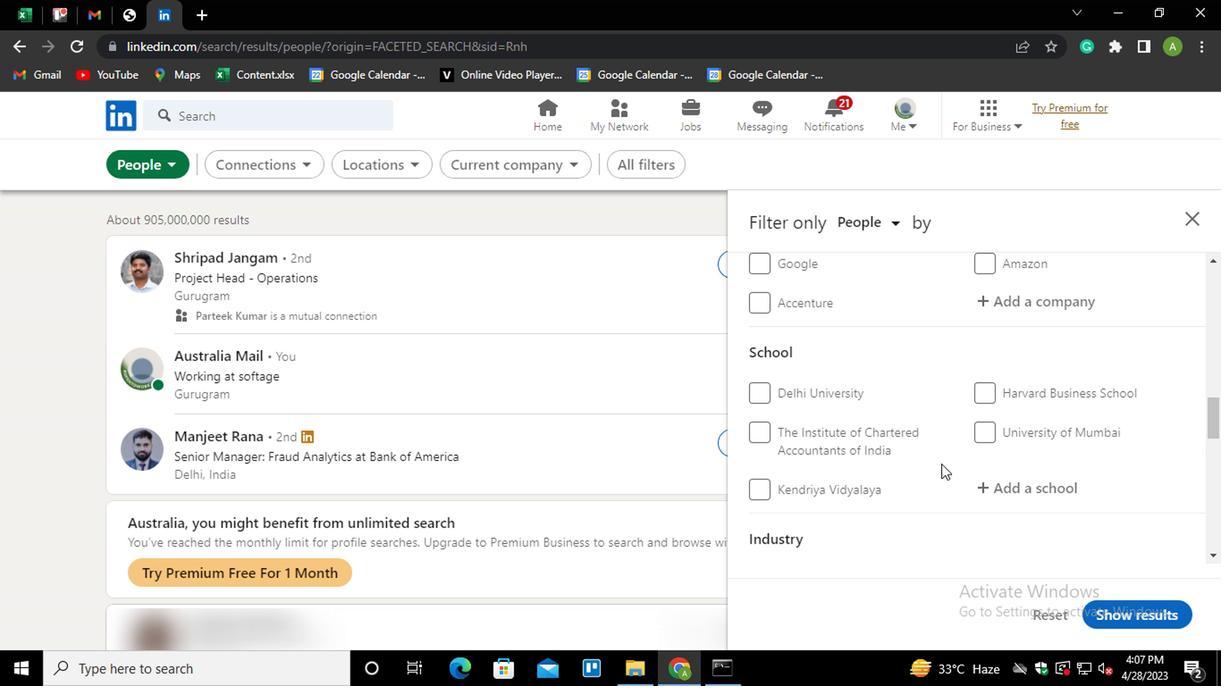 
Action: Mouse scrolled (940, 466) with delta (0, 0)
Screenshot: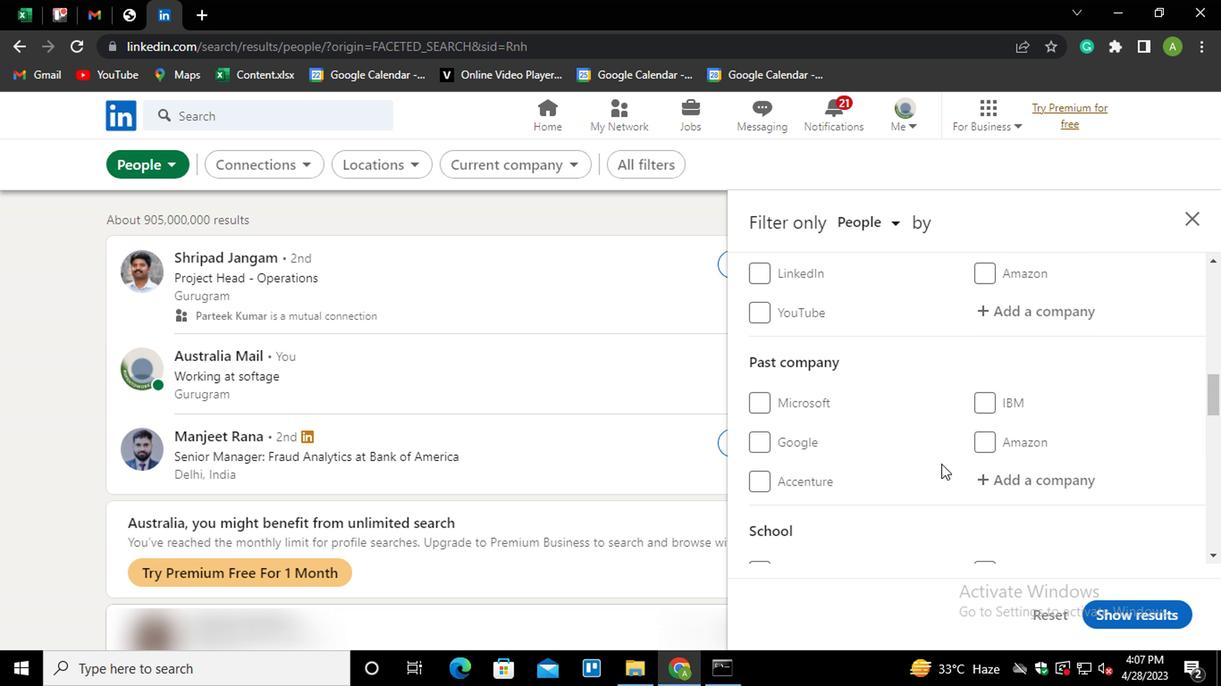 
Action: Mouse scrolled (940, 466) with delta (0, 0)
Screenshot: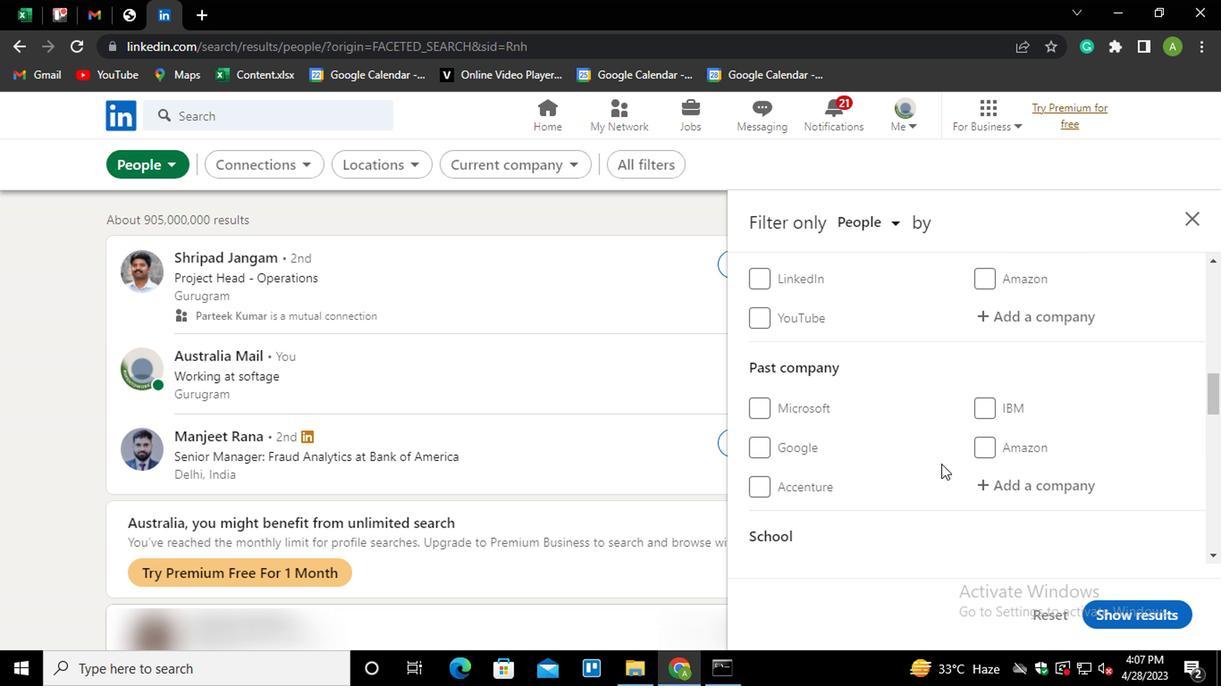
Action: Mouse moved to (1001, 480)
Screenshot: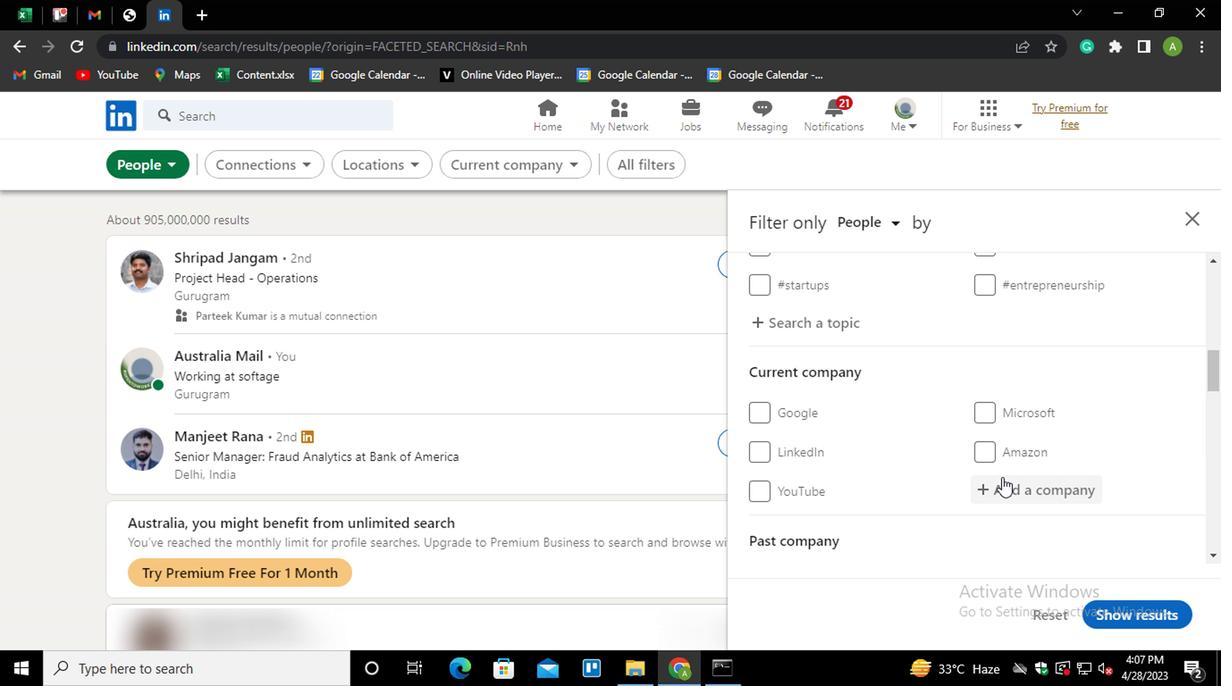 
Action: Mouse scrolled (1001, 478) with delta (0, -1)
Screenshot: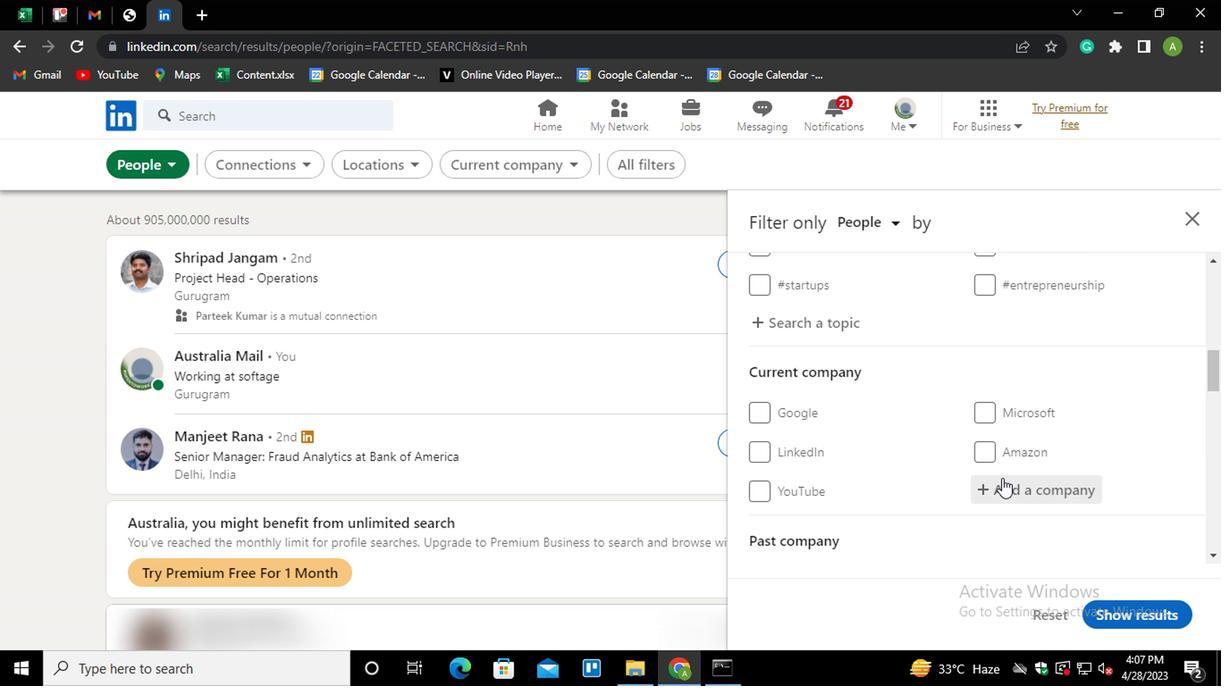 
Action: Mouse moved to (997, 402)
Screenshot: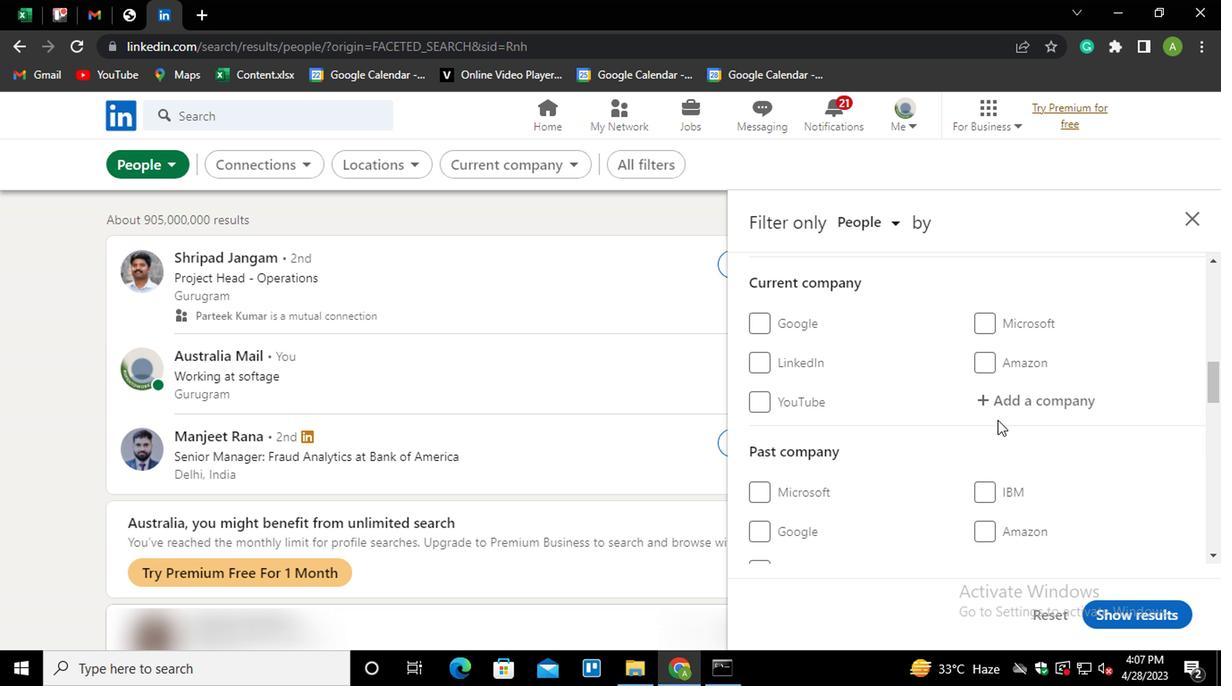 
Action: Mouse pressed left at (997, 402)
Screenshot: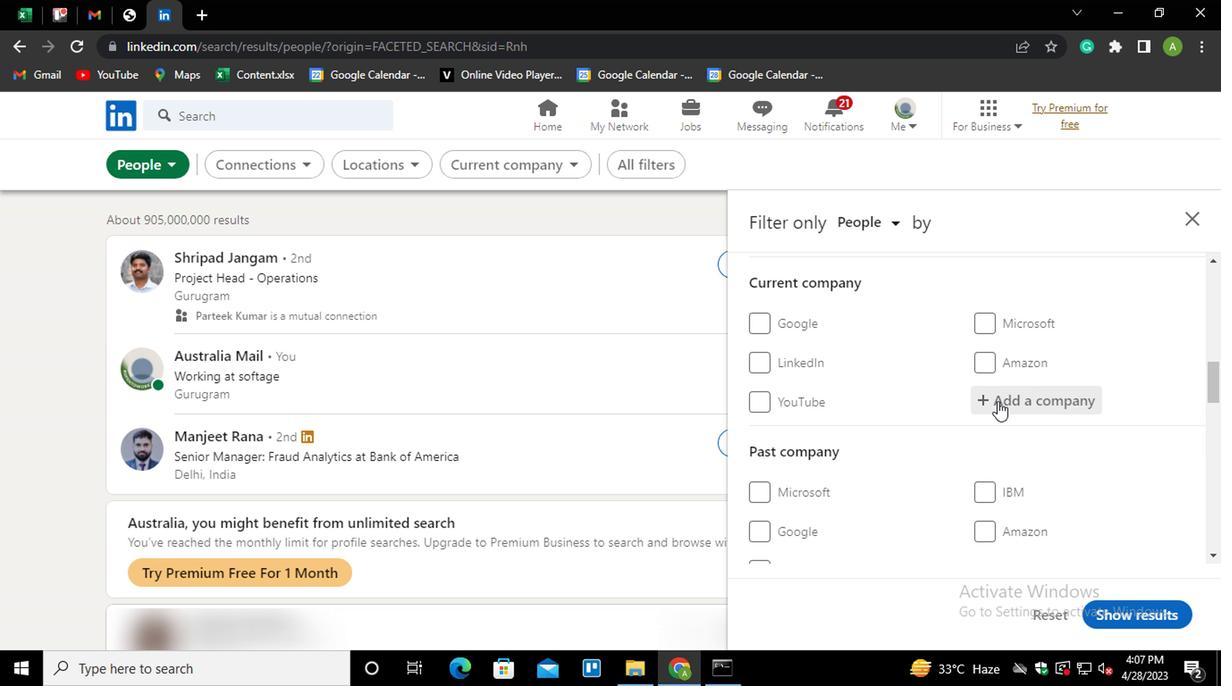 
Action: Key pressed <Key.shift>RELIANCE<Key.down><Key.enter>
Screenshot: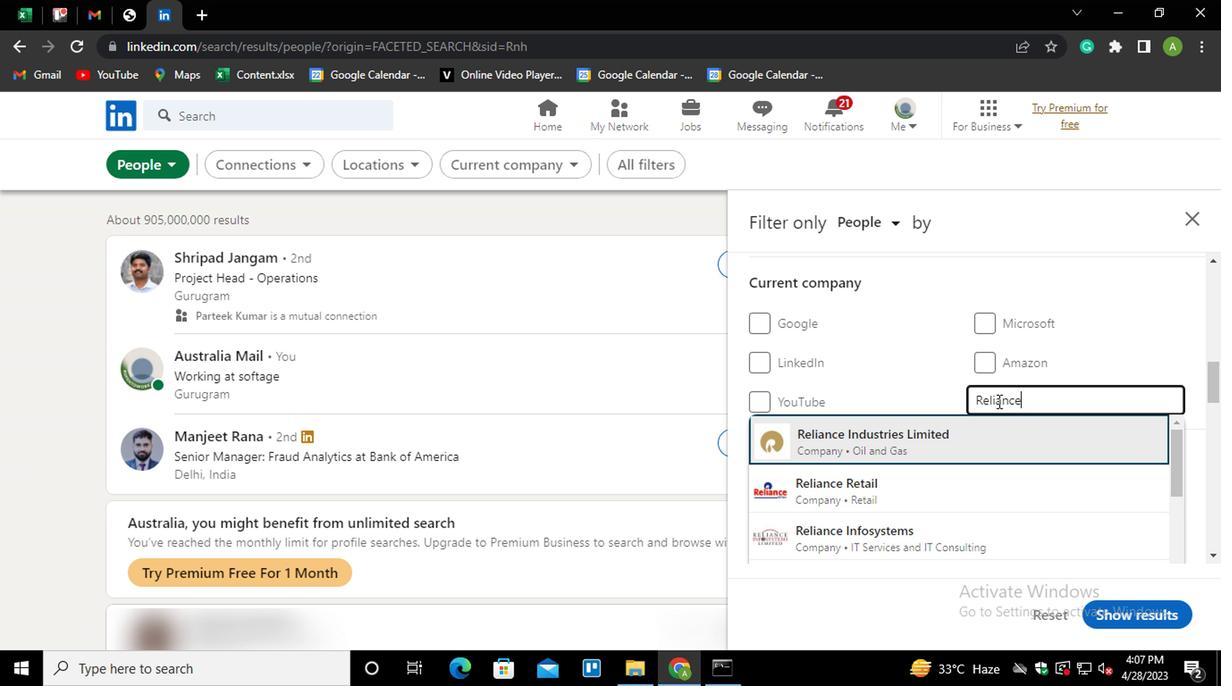 
Action: Mouse moved to (997, 399)
Screenshot: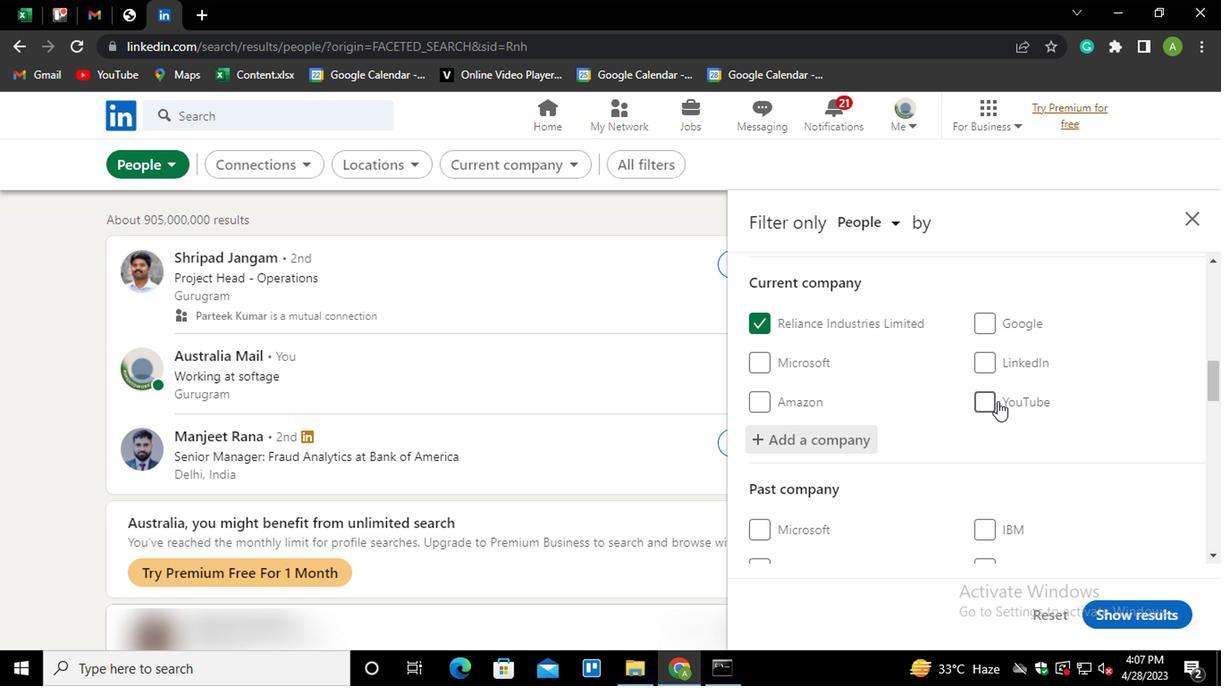 
Action: Mouse scrolled (997, 398) with delta (0, -1)
Screenshot: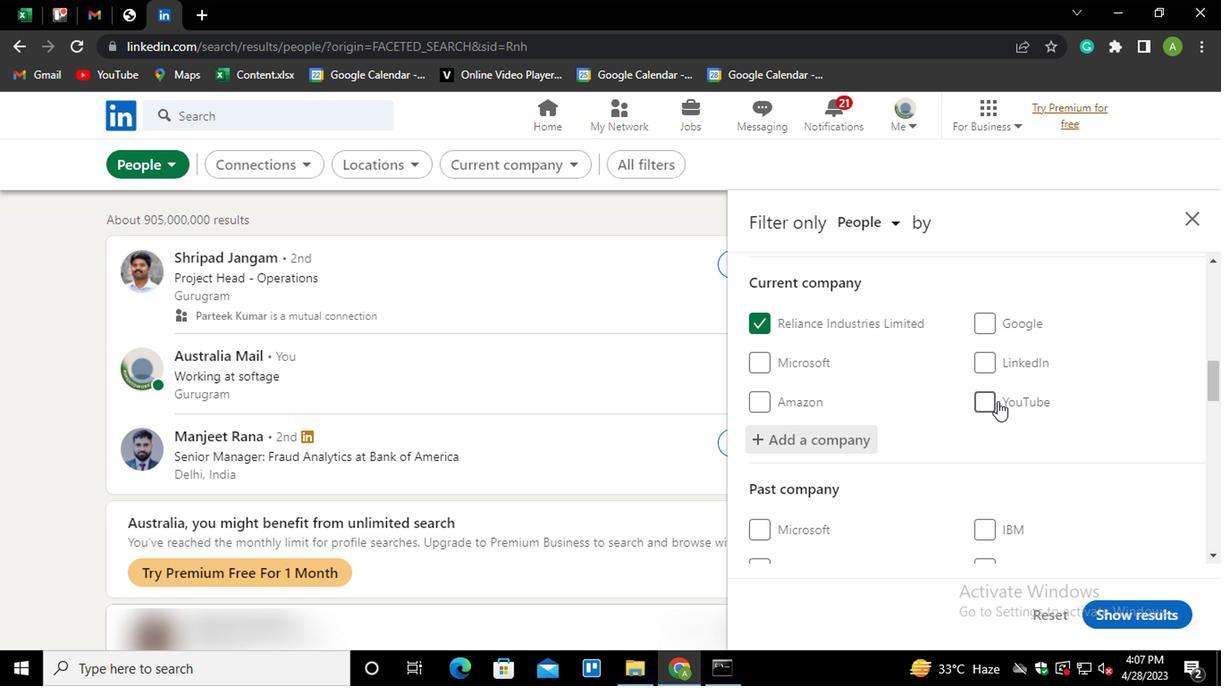 
Action: Mouse scrolled (997, 398) with delta (0, -1)
Screenshot: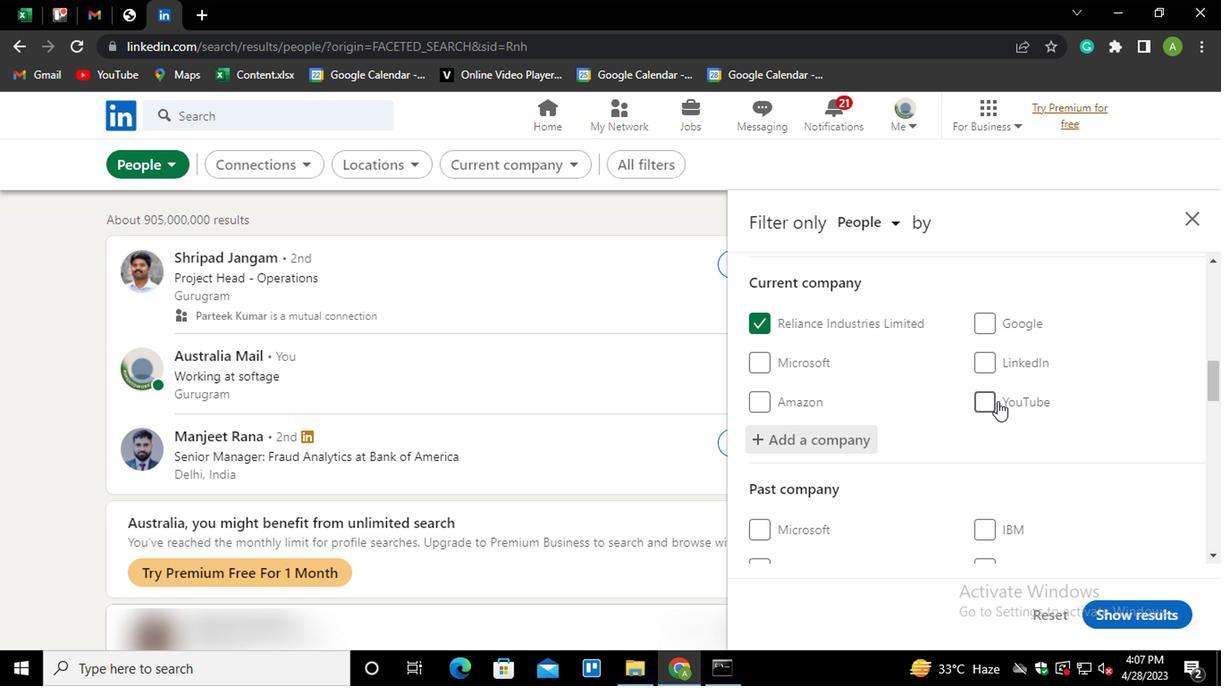 
Action: Mouse scrolled (997, 398) with delta (0, -1)
Screenshot: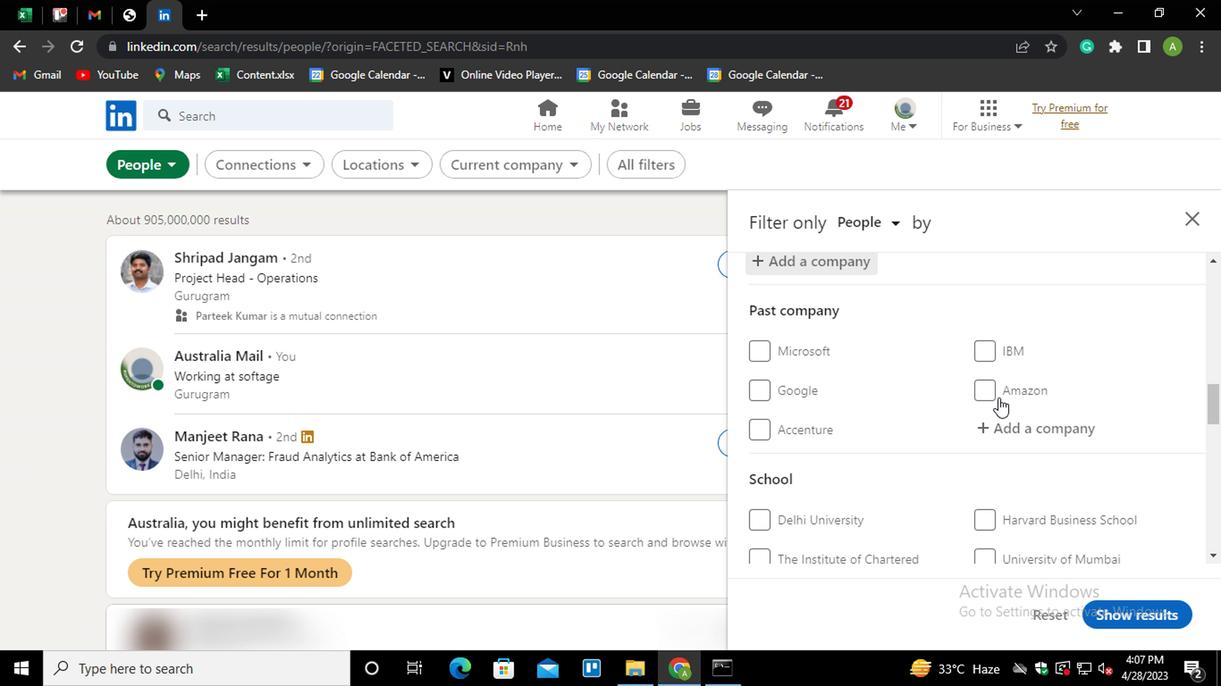 
Action: Mouse scrolled (997, 398) with delta (0, -1)
Screenshot: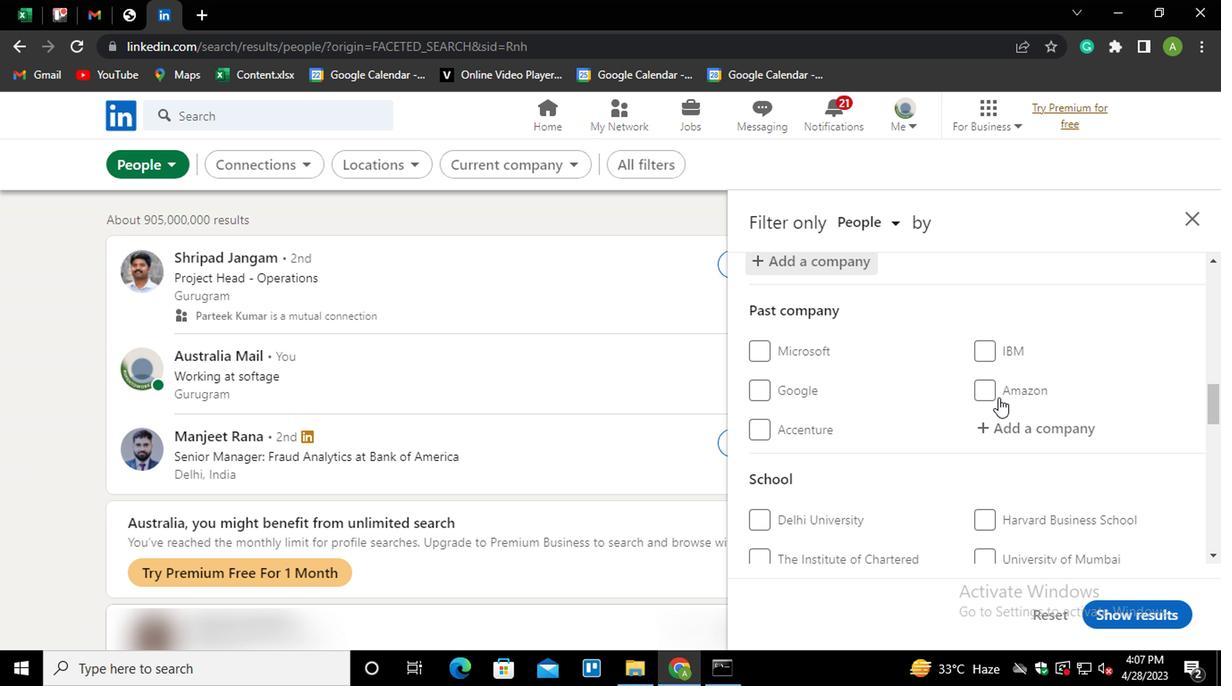 
Action: Mouse moved to (1017, 431)
Screenshot: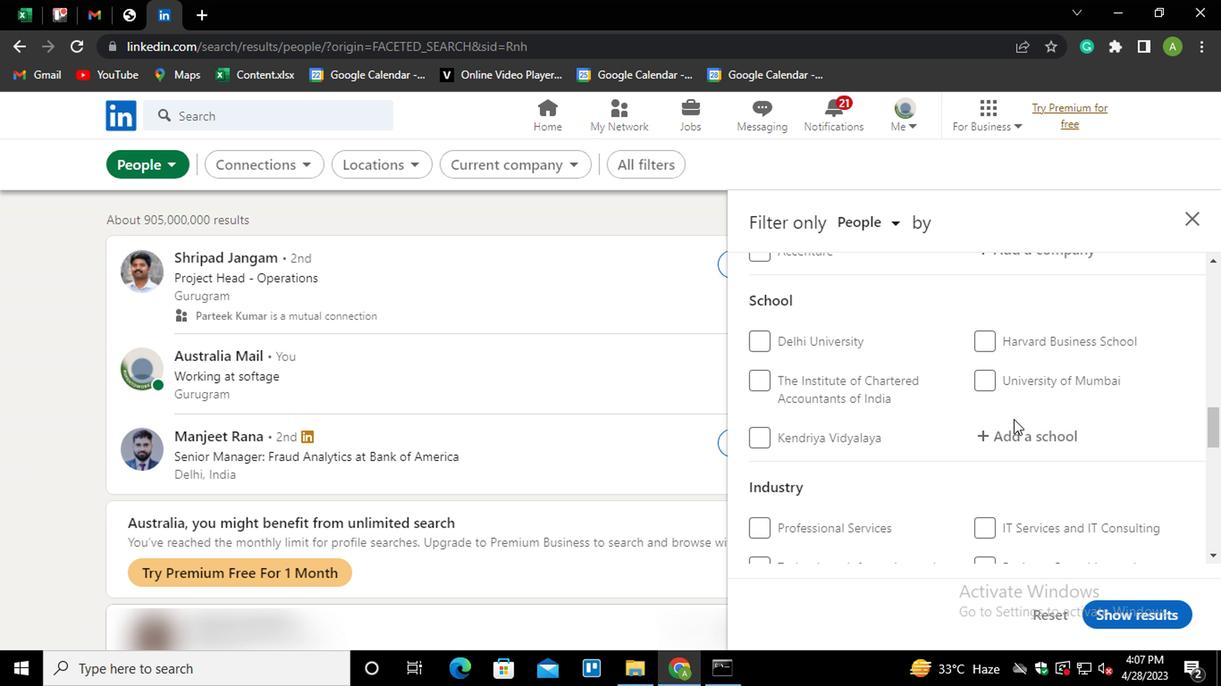 
Action: Mouse pressed left at (1017, 431)
Screenshot: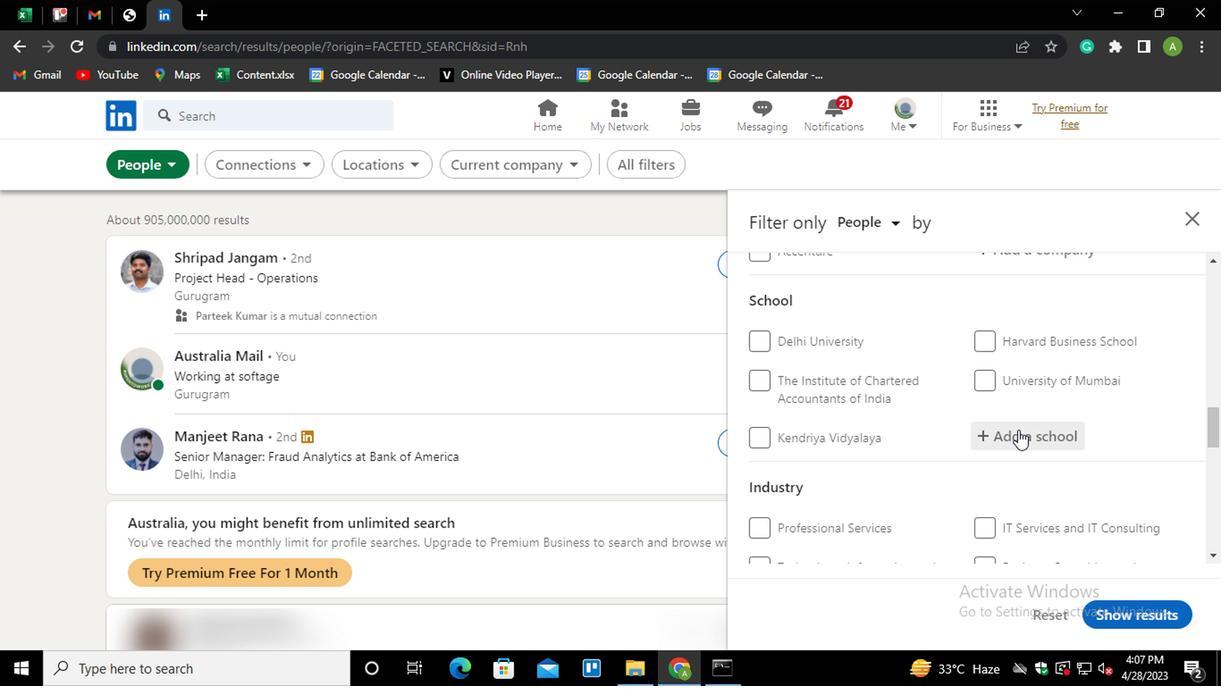 
Action: Mouse moved to (1017, 433)
Screenshot: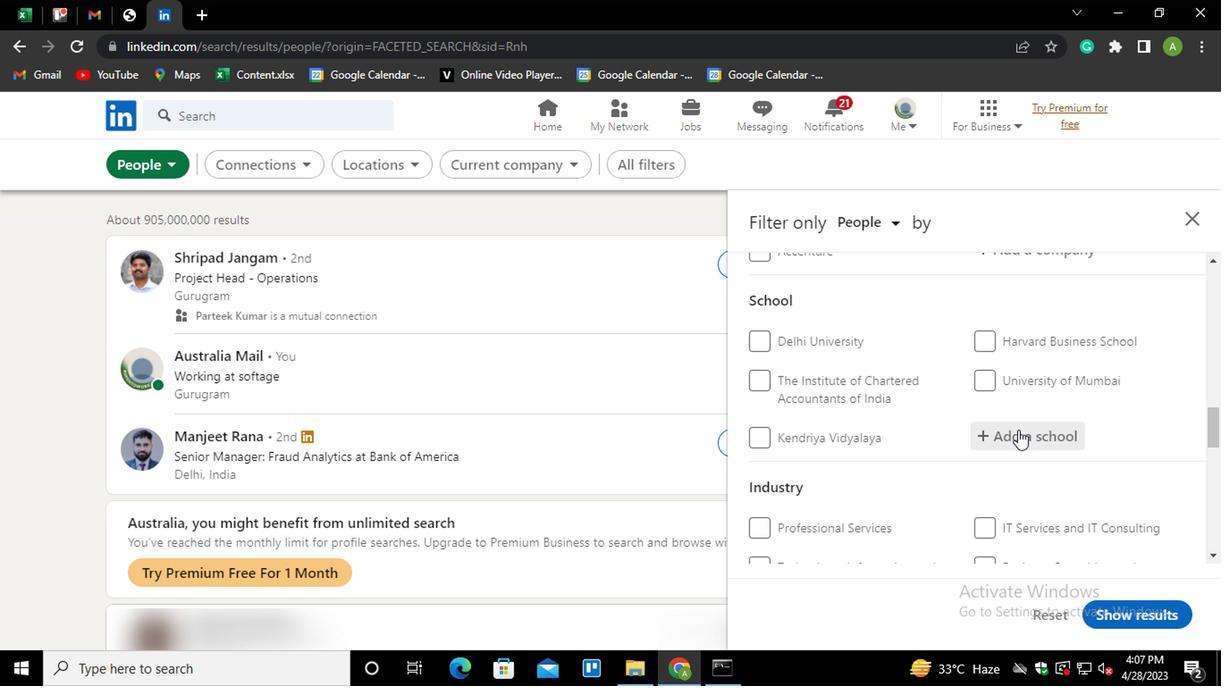 
Action: Key pressed <Key.shift><Key.shift><Key.shift><Key.shift><Key.shift><Key.shift><Key.shift><Key.shift><Key.shift><Key.shift><Key.shift><Key.shift><Key.shift>NMAM<Key.down><Key.enter>
Screenshot: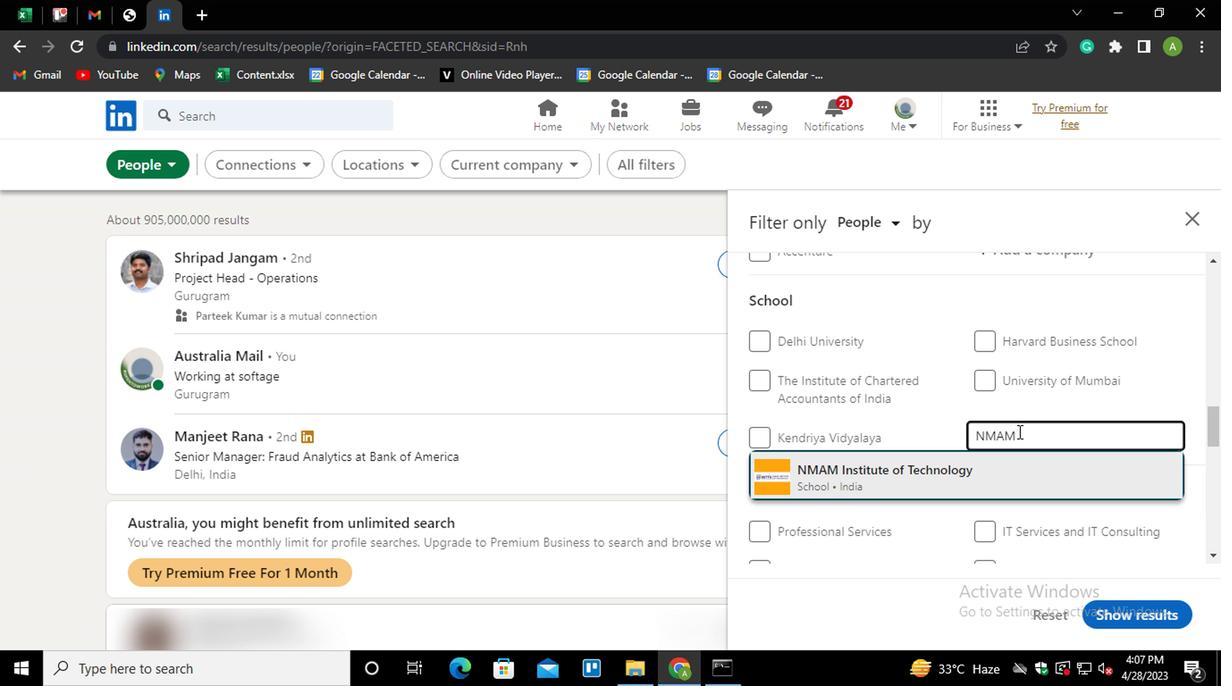 
Action: Mouse moved to (1021, 433)
Screenshot: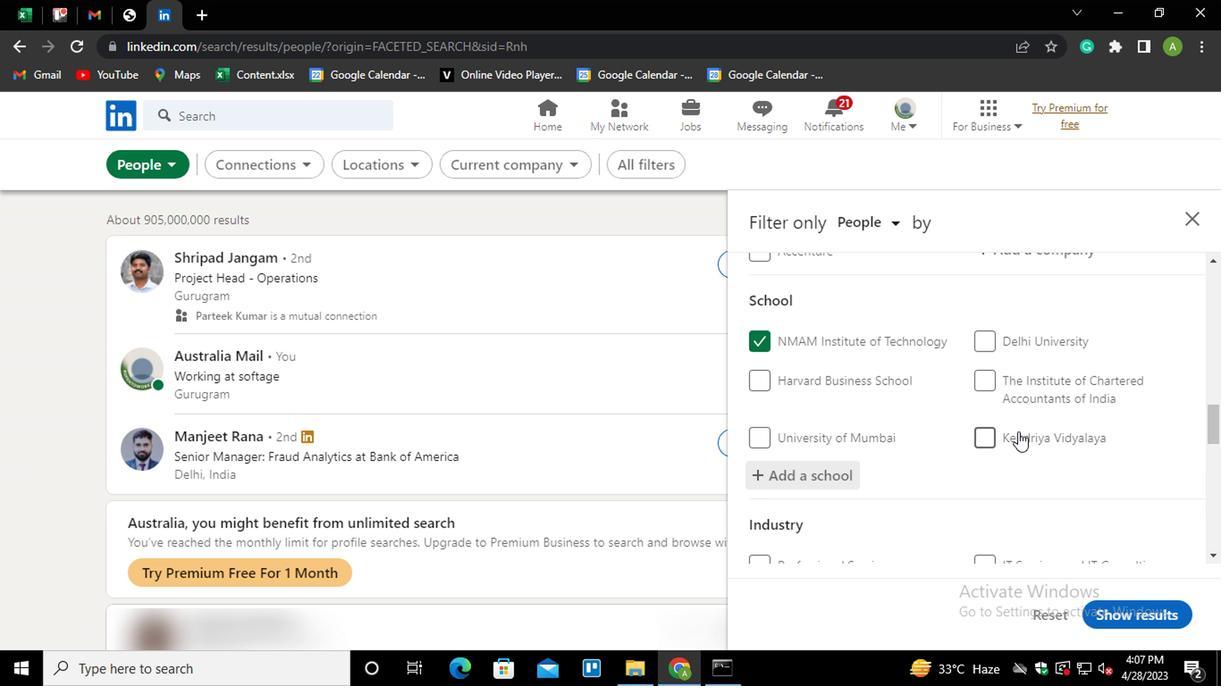 
Action: Mouse scrolled (1021, 432) with delta (0, 0)
Screenshot: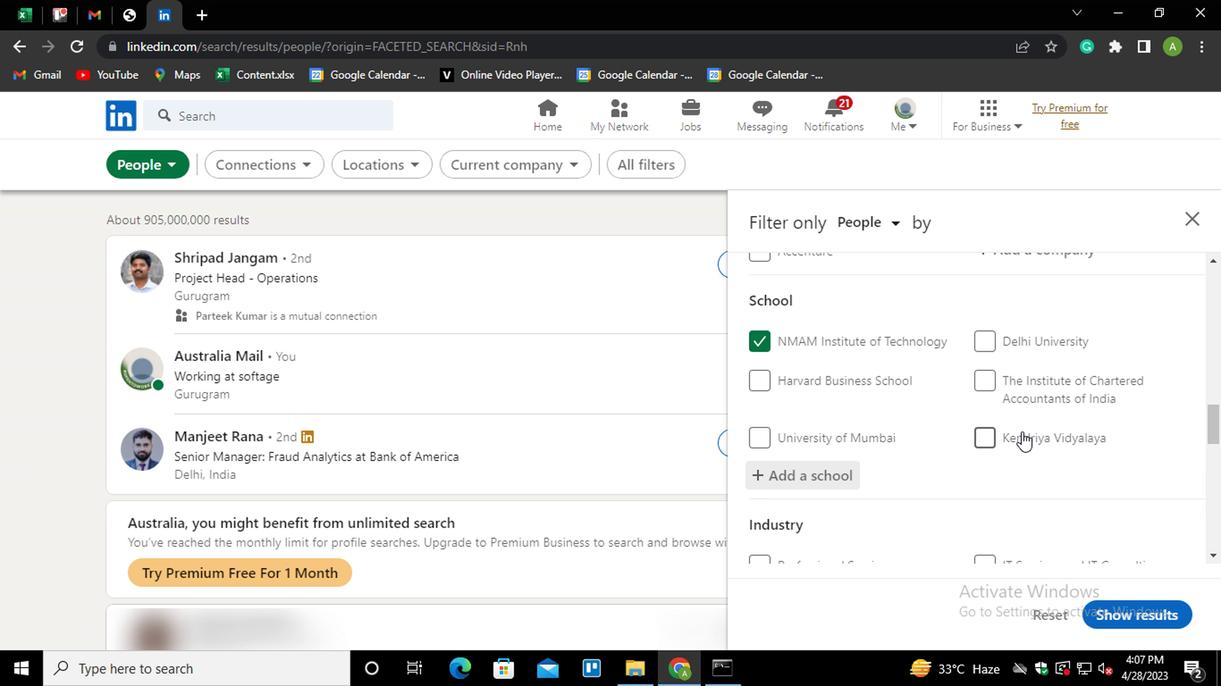 
Action: Mouse scrolled (1021, 432) with delta (0, 0)
Screenshot: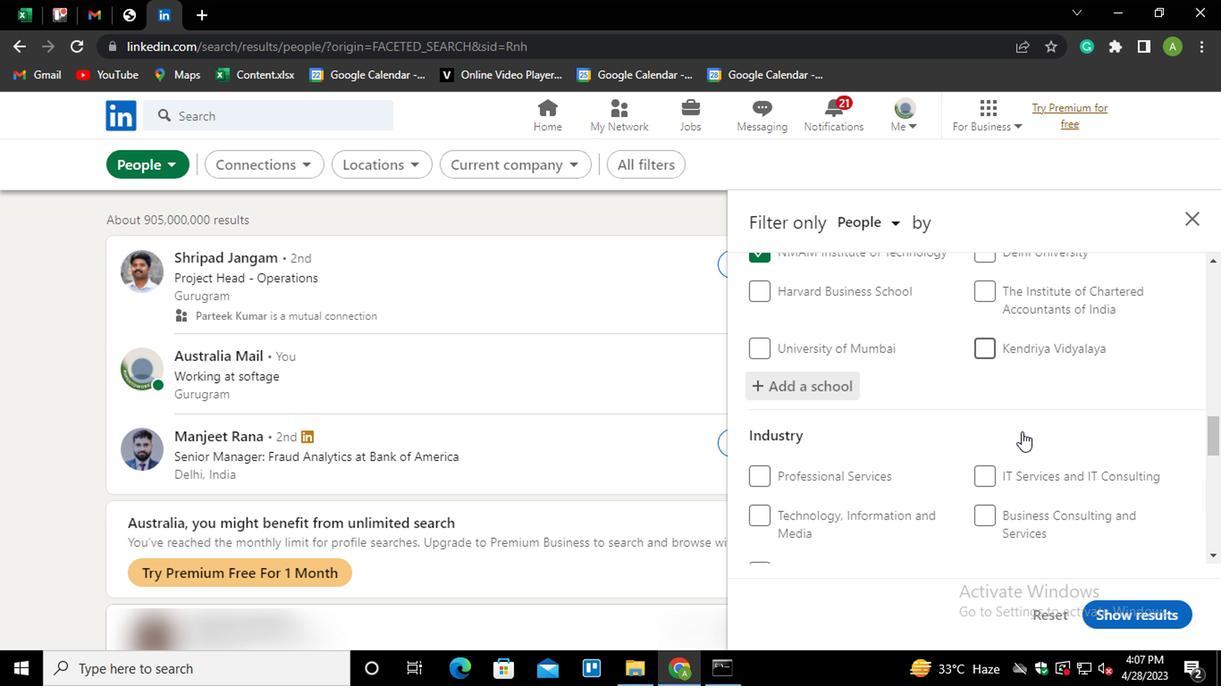 
Action: Mouse scrolled (1021, 432) with delta (0, 0)
Screenshot: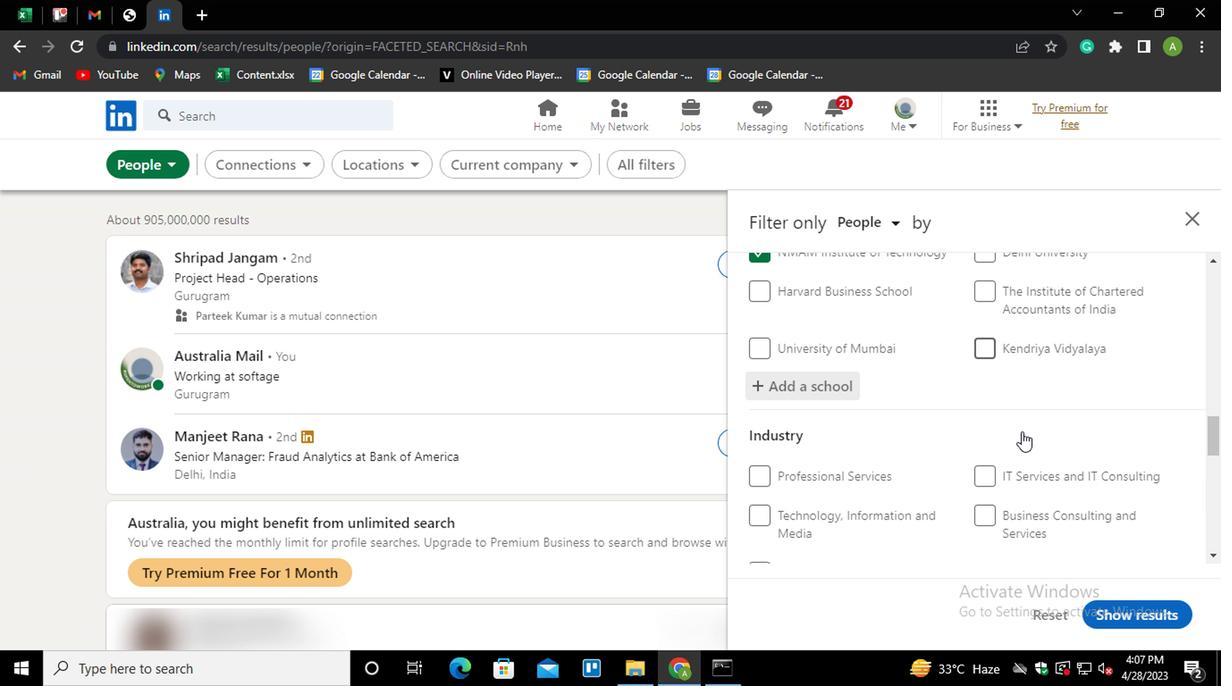 
Action: Mouse scrolled (1021, 432) with delta (0, 0)
Screenshot: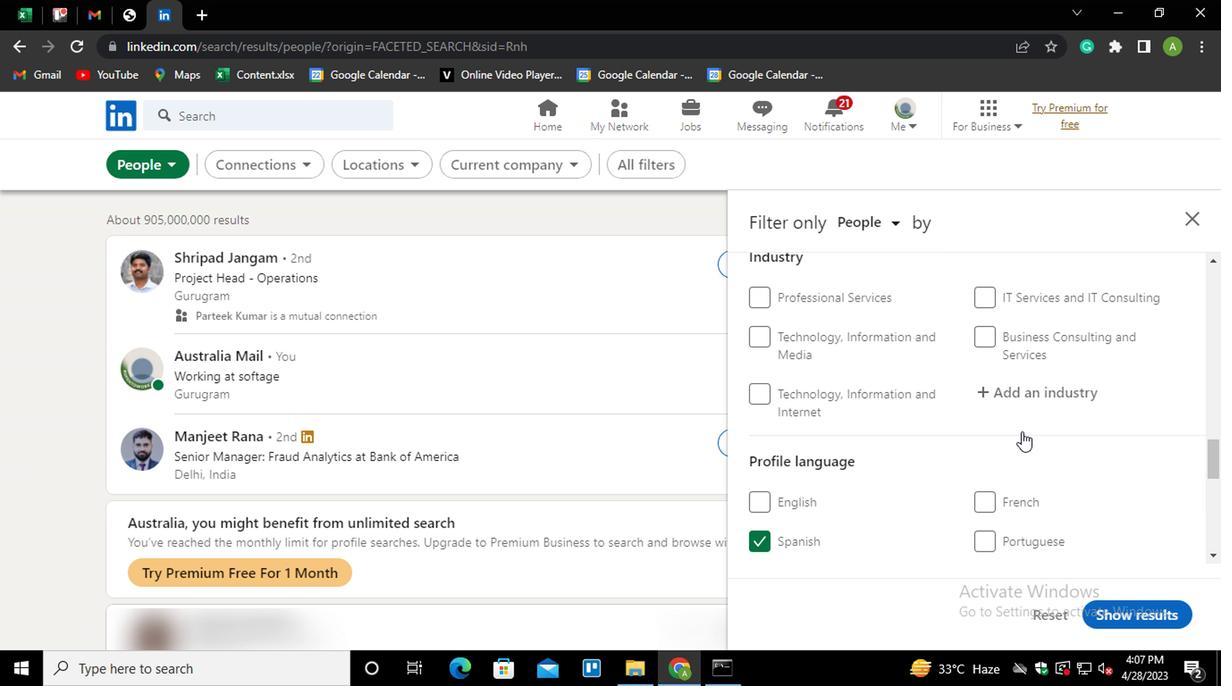 
Action: Mouse scrolled (1021, 432) with delta (0, 0)
Screenshot: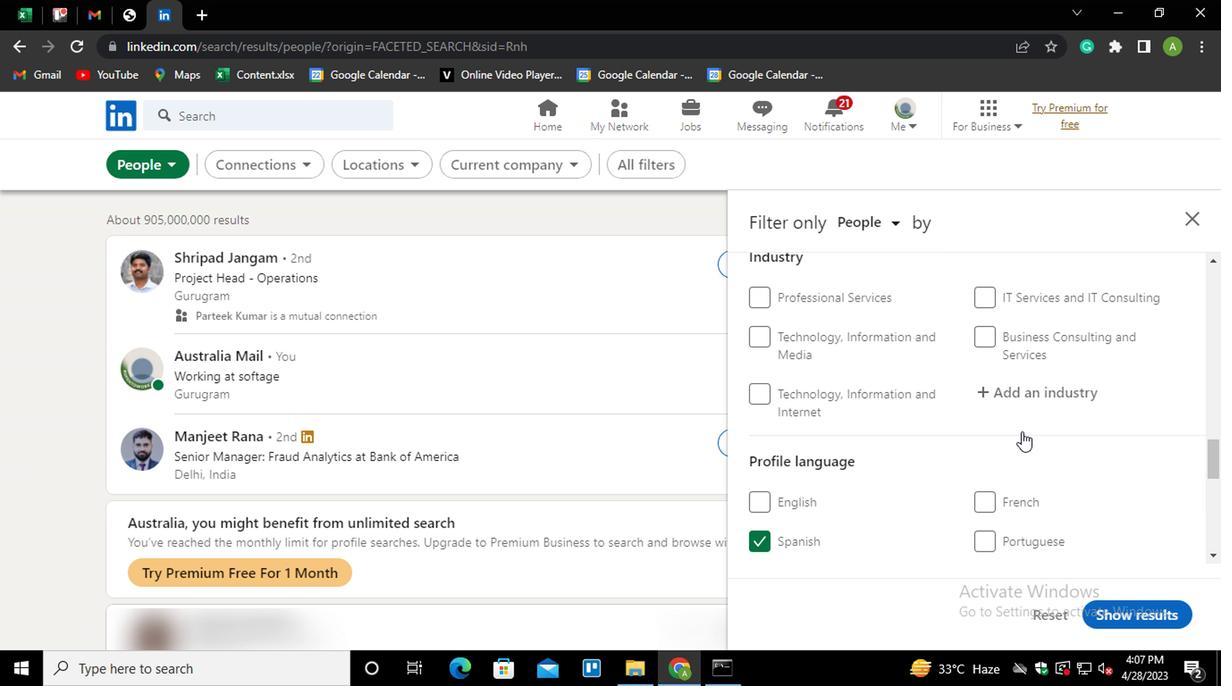
Action: Mouse scrolled (1021, 432) with delta (0, 0)
Screenshot: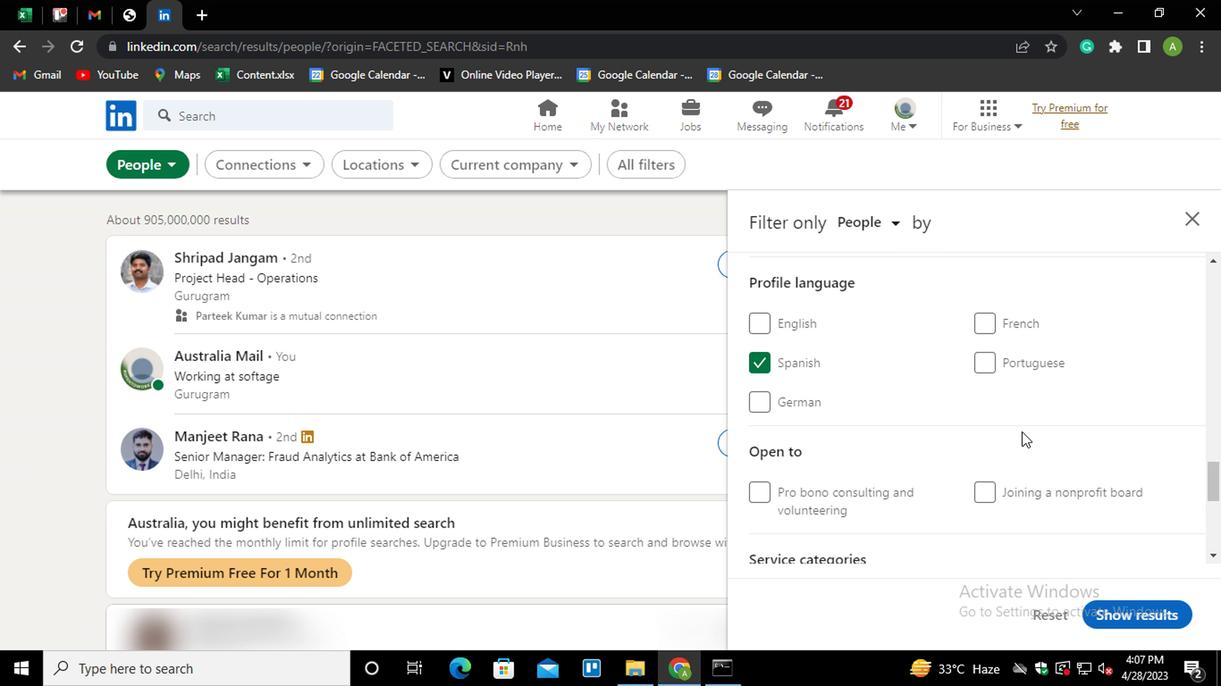 
Action: Mouse scrolled (1021, 432) with delta (0, 0)
Screenshot: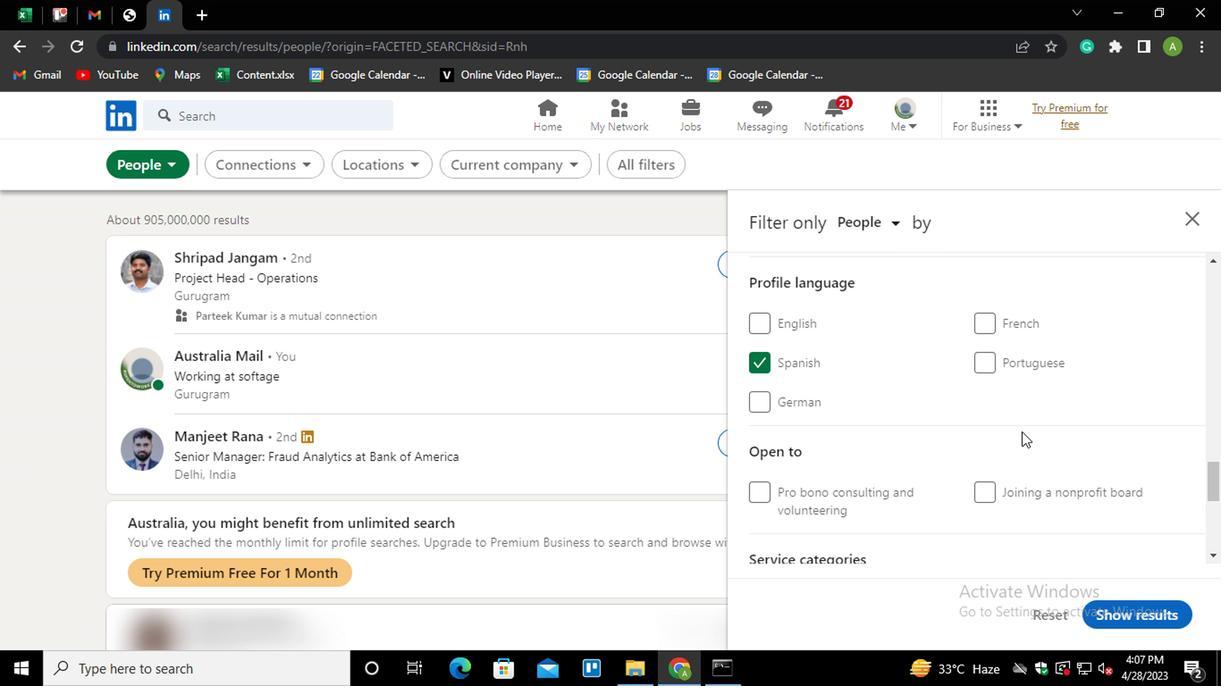 
Action: Mouse scrolled (1021, 434) with delta (0, 1)
Screenshot: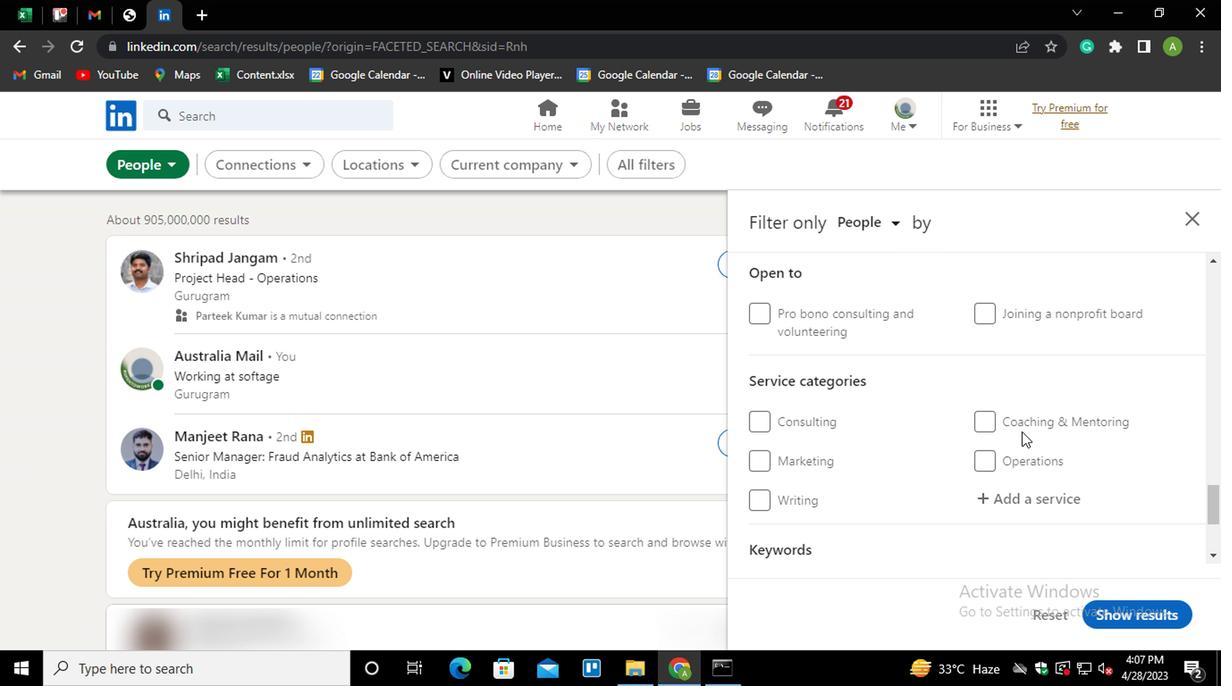 
Action: Mouse scrolled (1021, 434) with delta (0, 1)
Screenshot: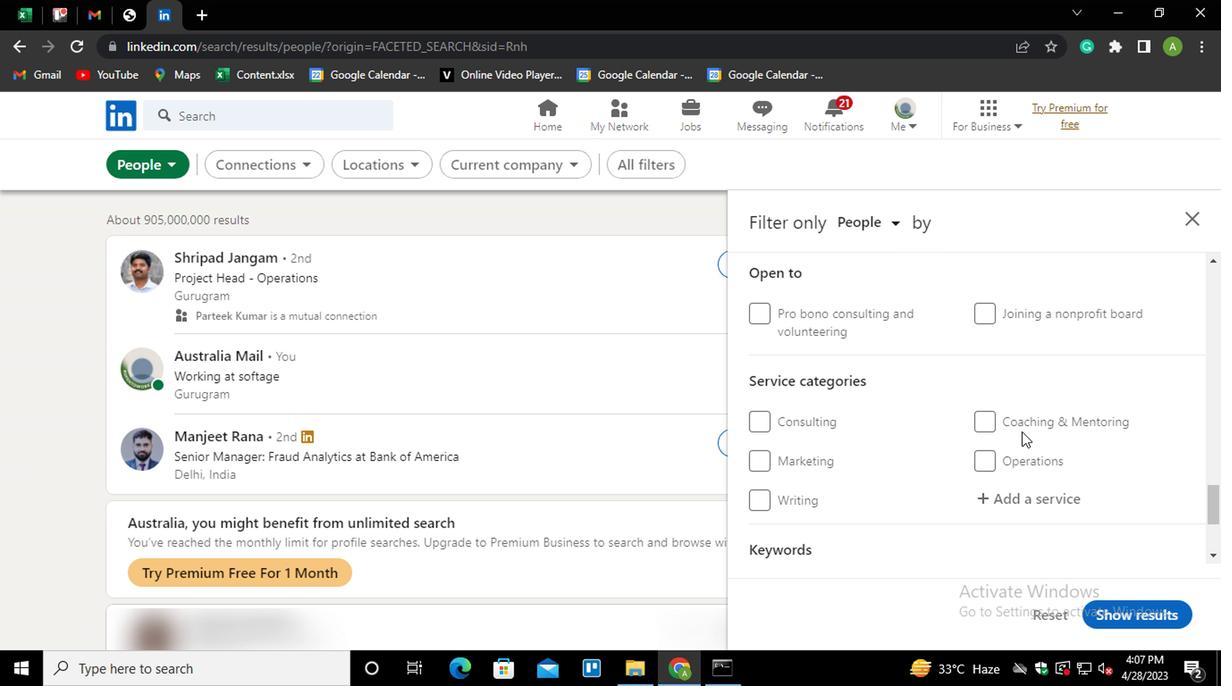 
Action: Mouse moved to (1017, 403)
Screenshot: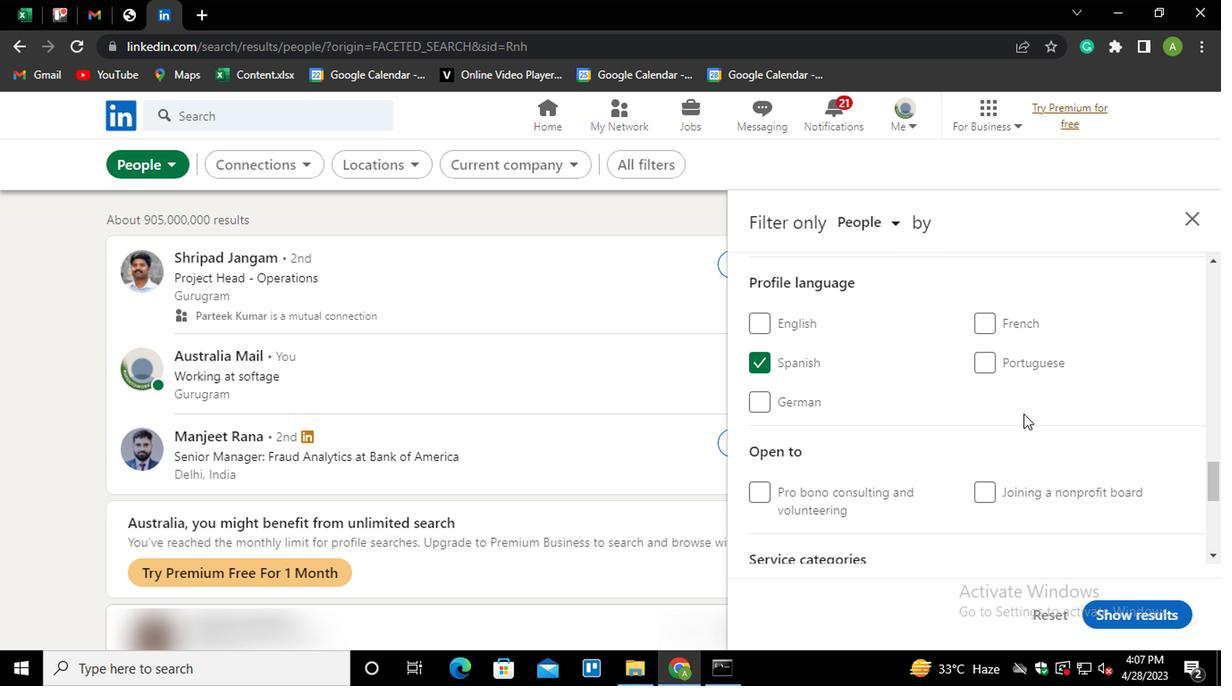 
Action: Mouse scrolled (1017, 404) with delta (0, 0)
Screenshot: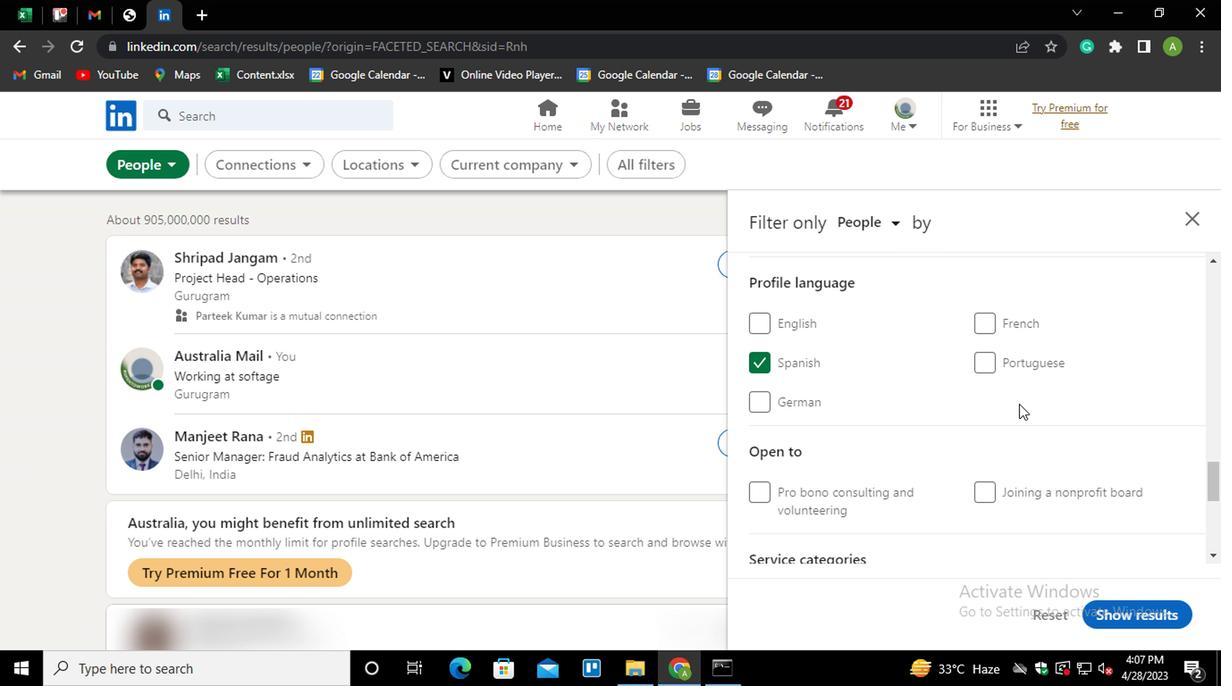 
Action: Mouse scrolled (1017, 404) with delta (0, 0)
Screenshot: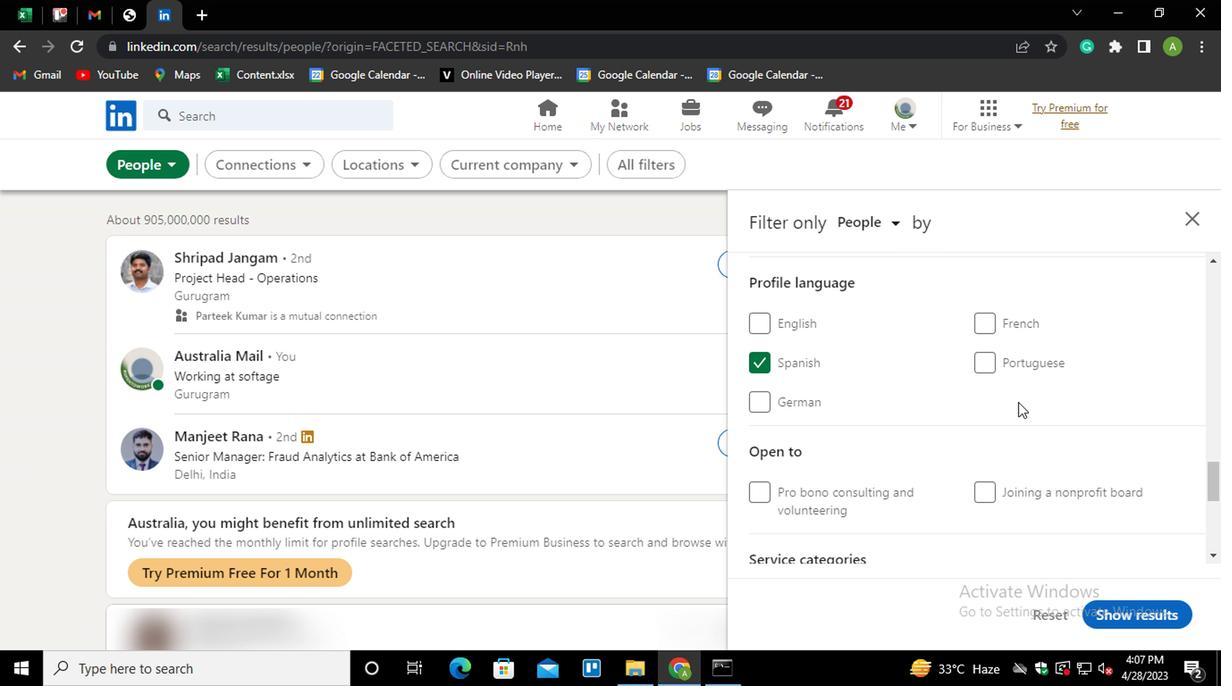 
Action: Mouse moved to (1015, 398)
Screenshot: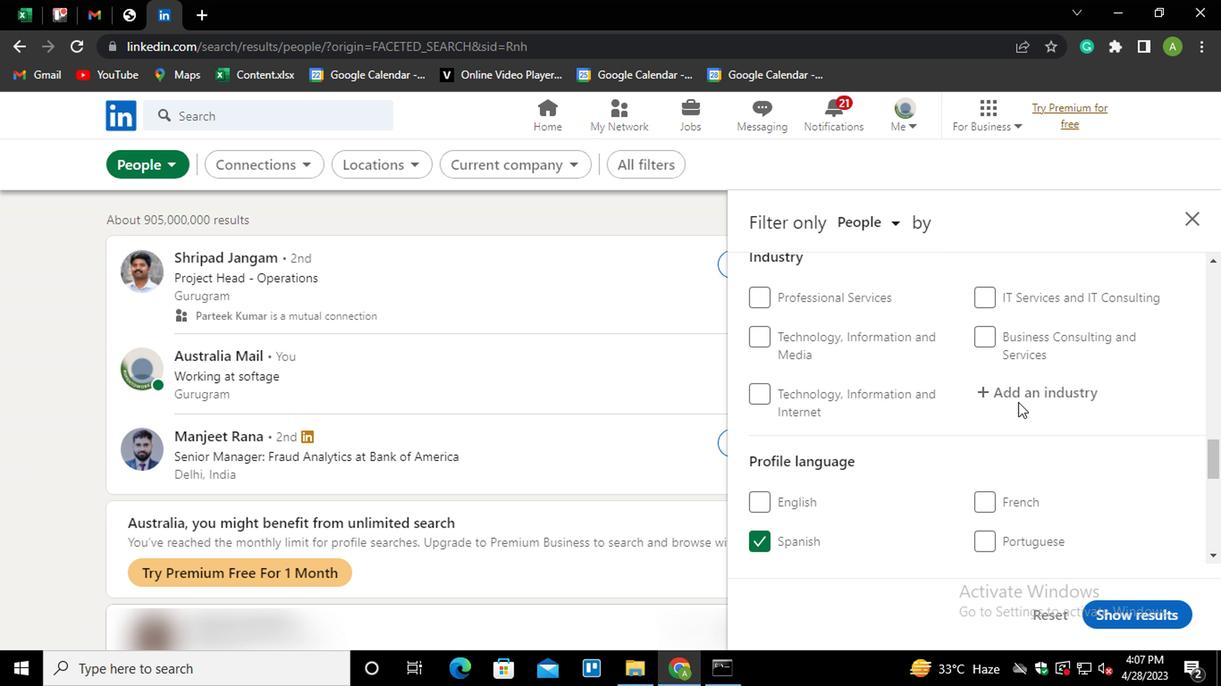 
Action: Mouse pressed left at (1015, 398)
Screenshot: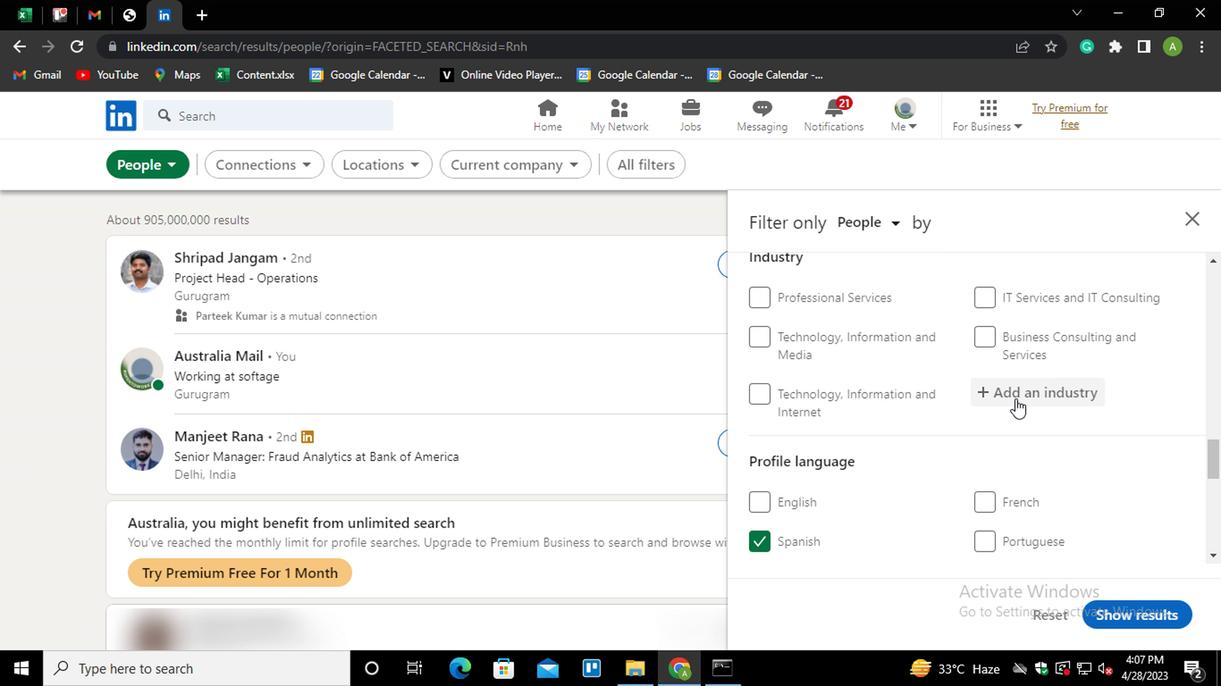 
Action: Mouse moved to (1015, 397)
Screenshot: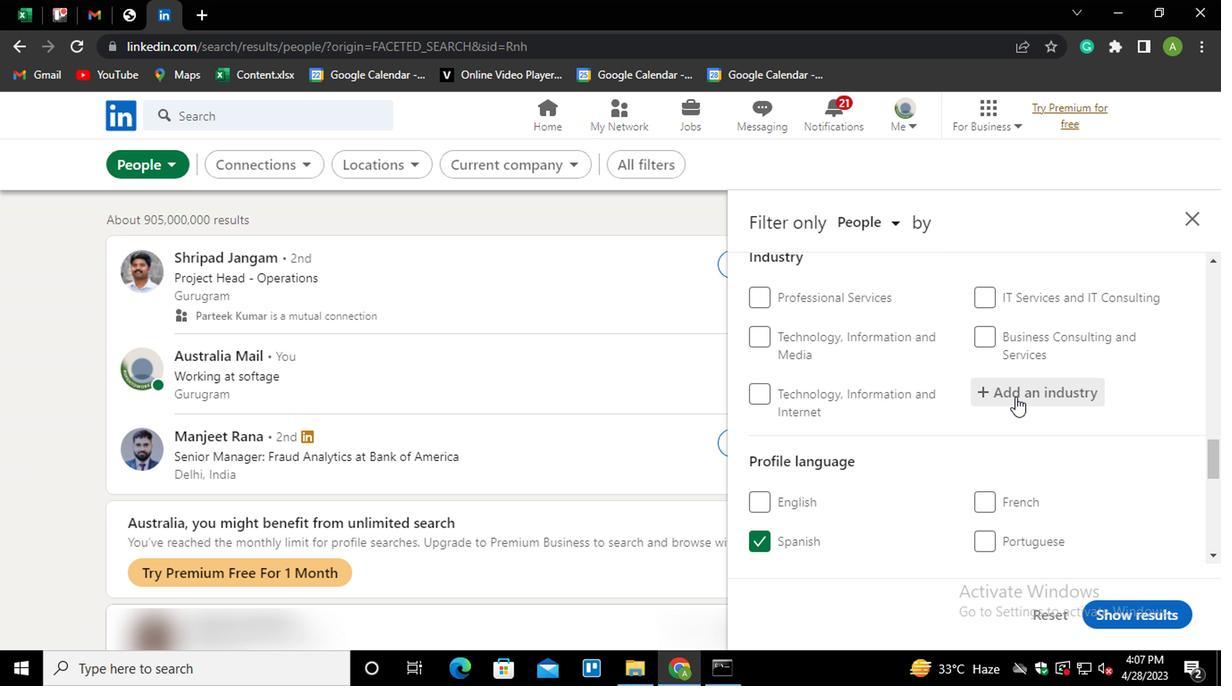 
Action: Key pressed <Key.shift>
Screenshot: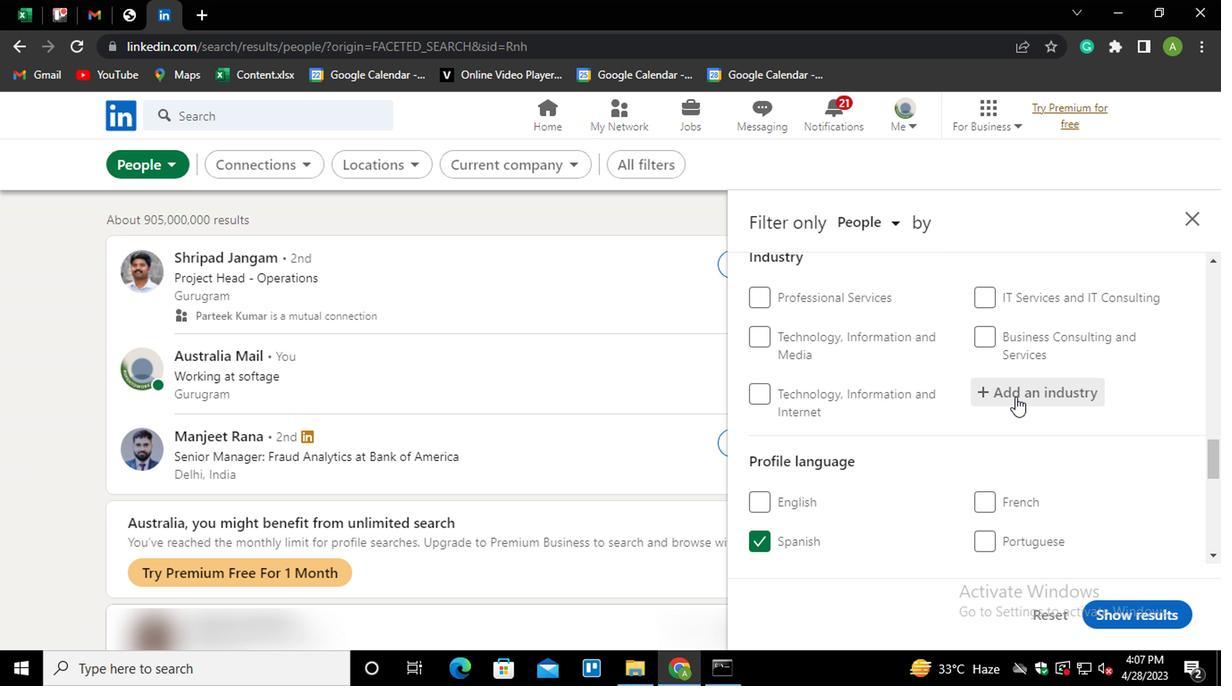 
Action: Mouse moved to (1010, 399)
Screenshot: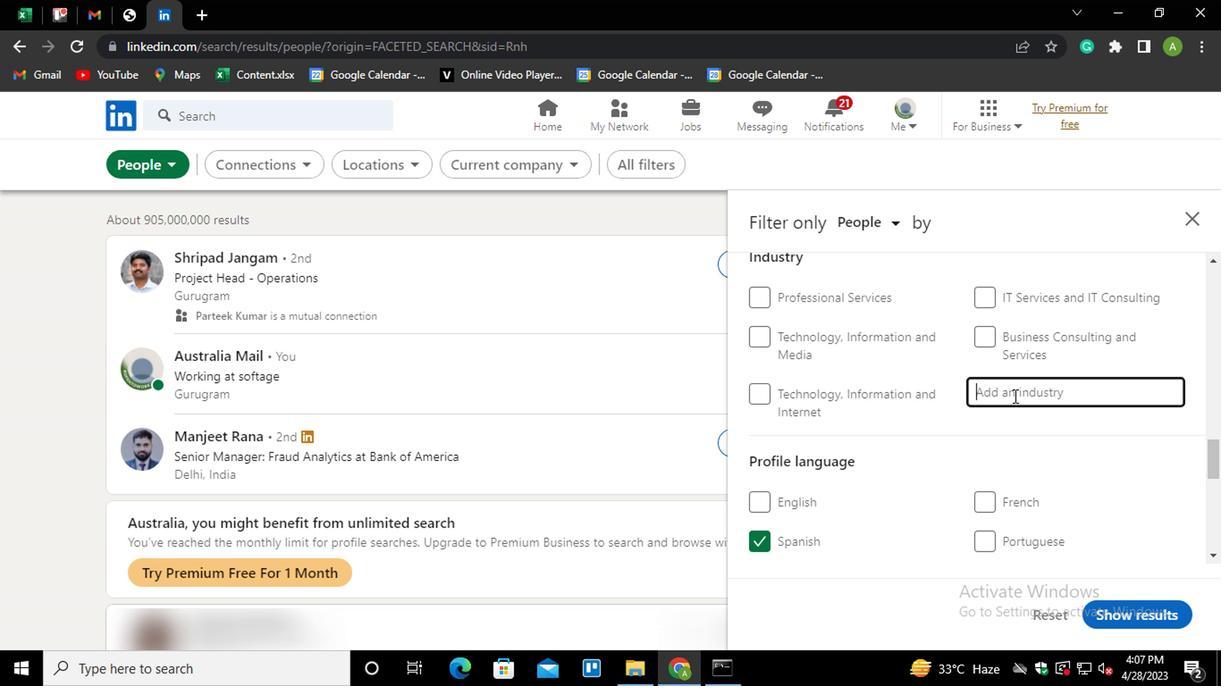 
Action: Key pressed <Key.shift><Key.shift><Key.shift><Key.shift>RETAIL<Key.space><Key.shift>APPA<Key.down><Key.enter>
Screenshot: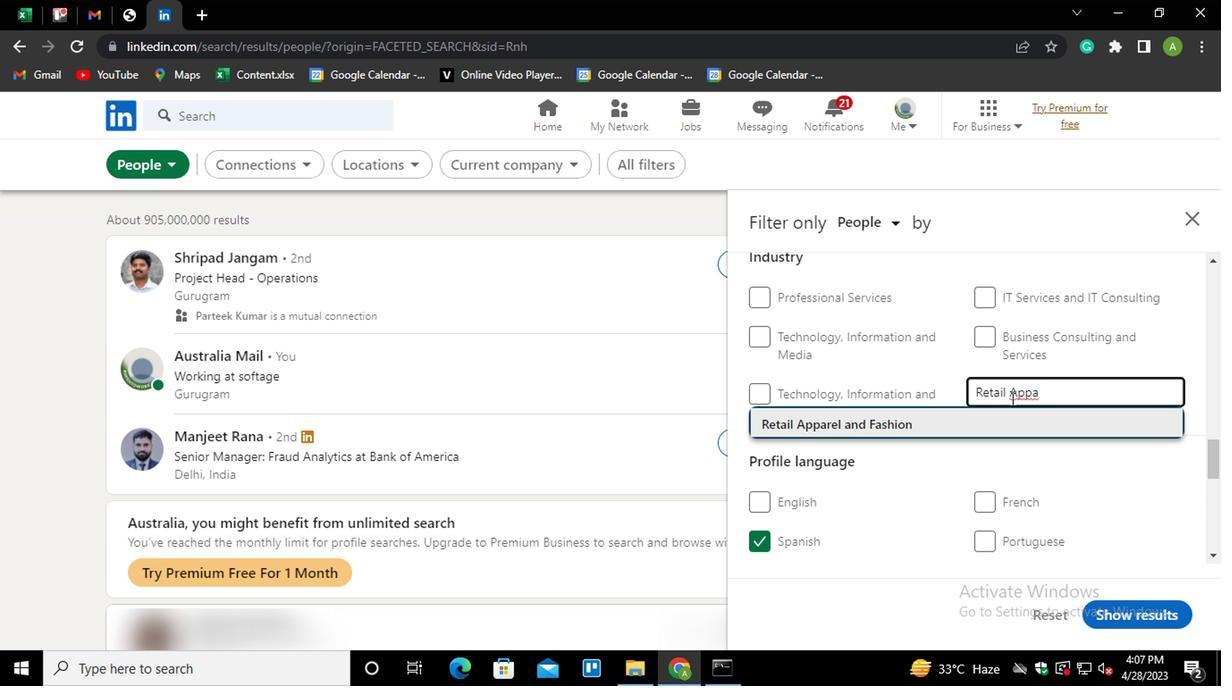 
Action: Mouse scrolled (1010, 398) with delta (0, -1)
Screenshot: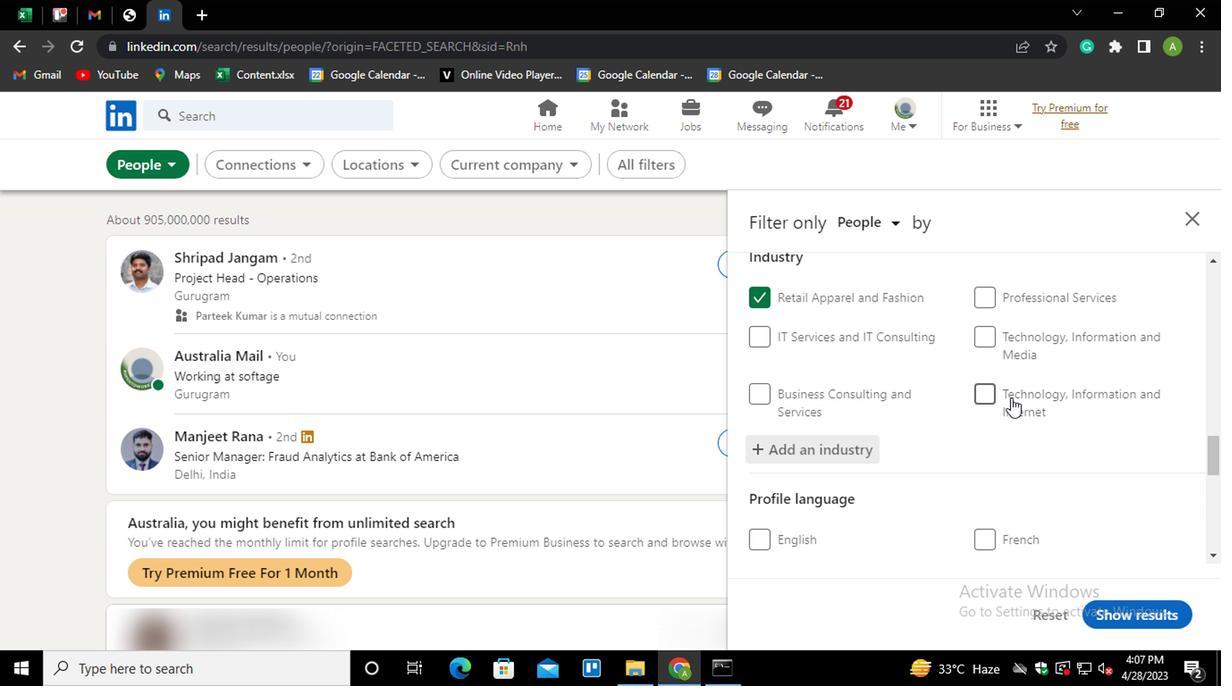 
Action: Mouse scrolled (1010, 398) with delta (0, -1)
Screenshot: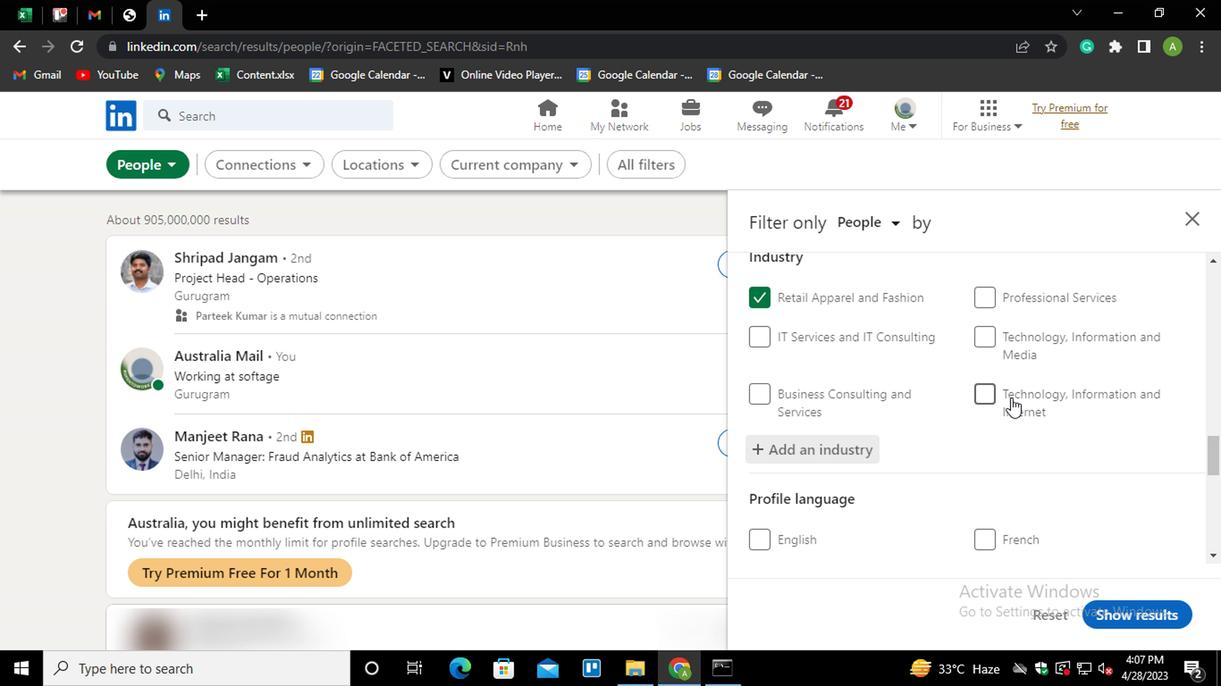 
Action: Mouse scrolled (1010, 398) with delta (0, -1)
Screenshot: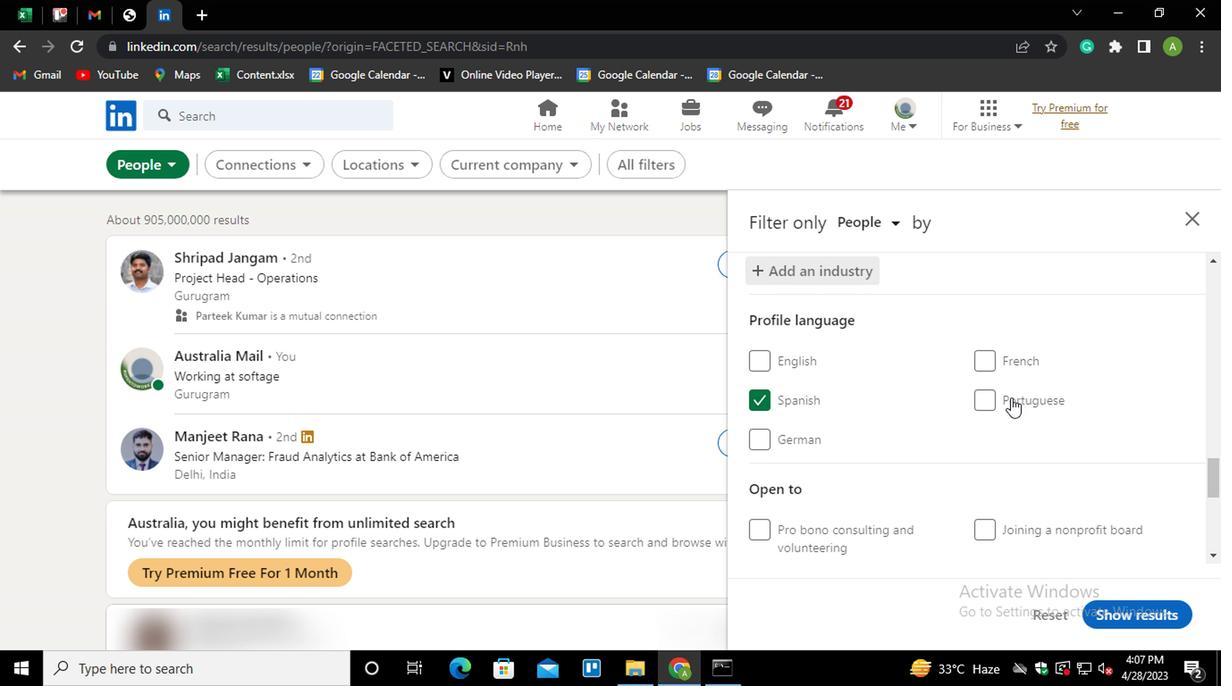 
Action: Mouse scrolled (1010, 398) with delta (0, -1)
Screenshot: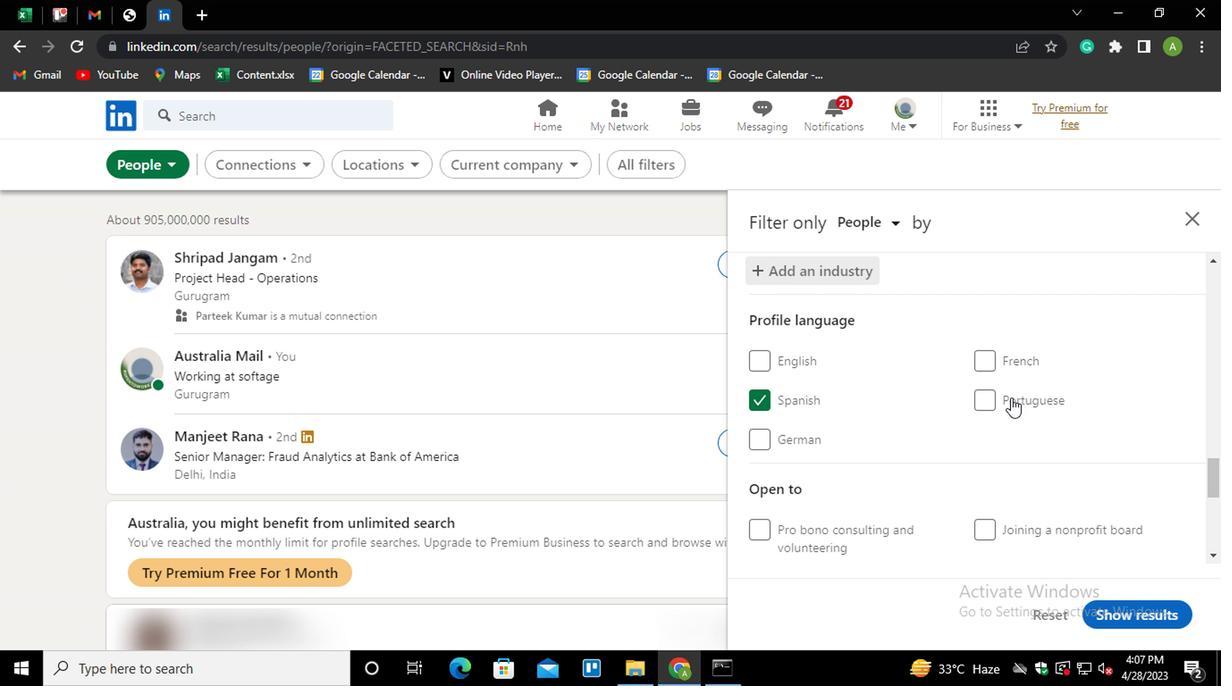 
Action: Mouse moved to (1010, 399)
Screenshot: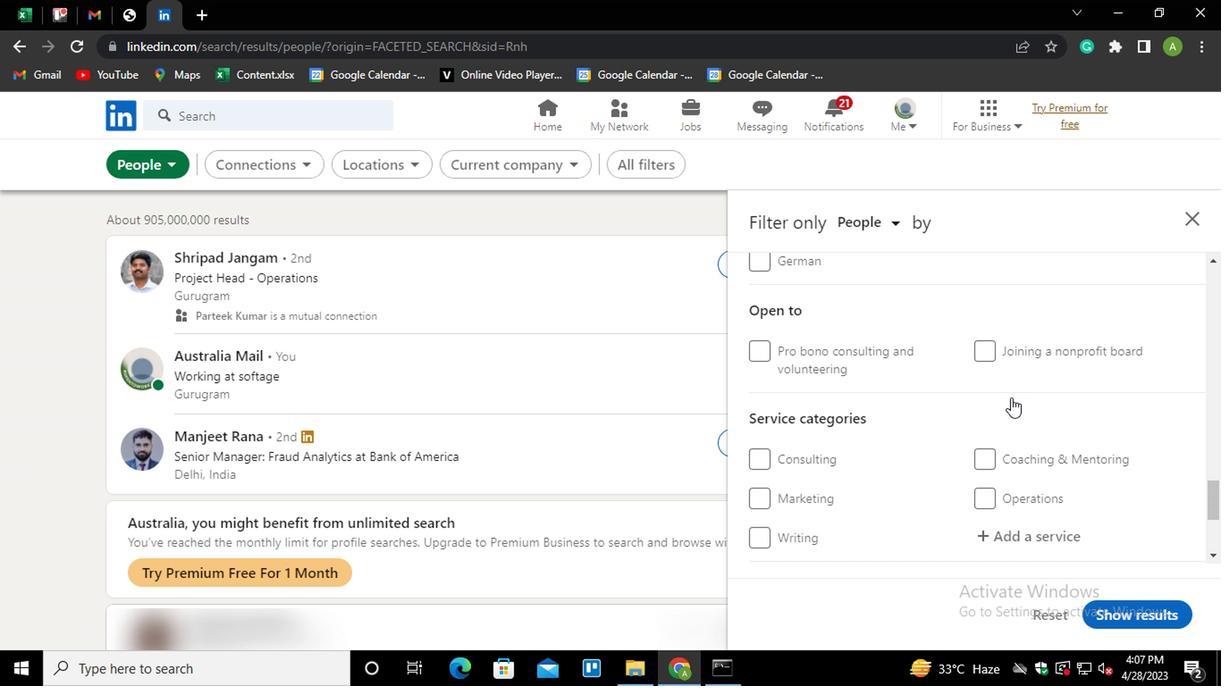 
Action: Mouse scrolled (1010, 398) with delta (0, -1)
Screenshot: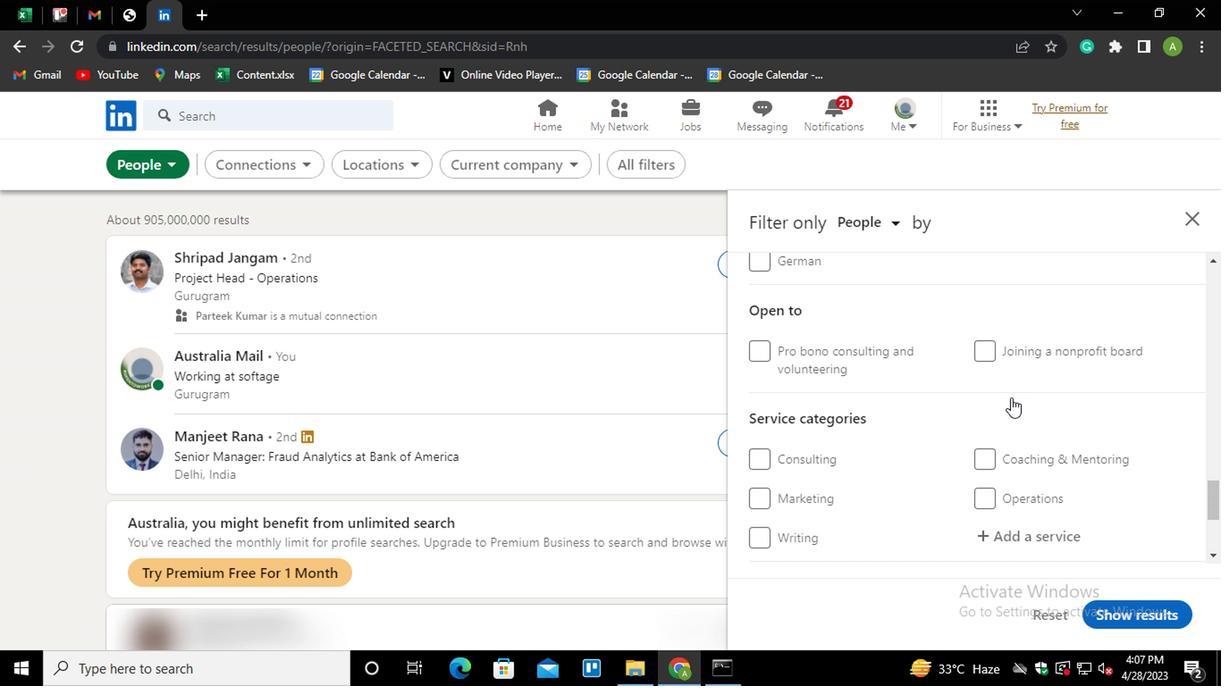 
Action: Mouse scrolled (1010, 398) with delta (0, -1)
Screenshot: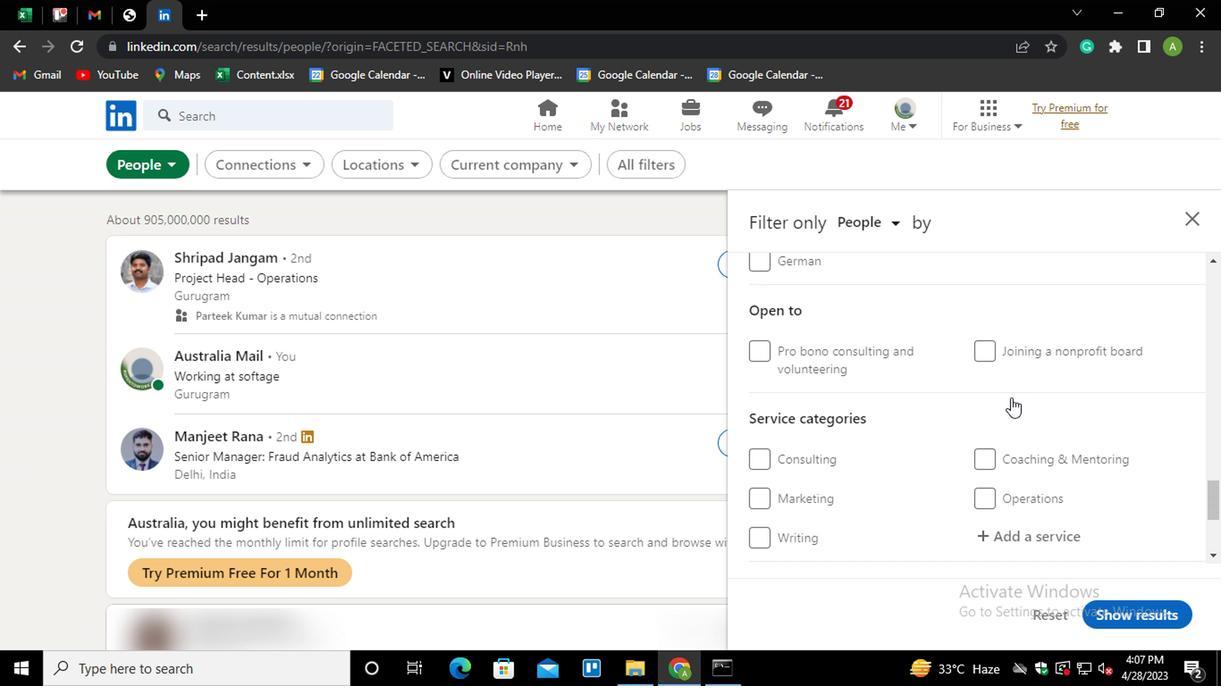 
Action: Mouse moved to (1006, 361)
Screenshot: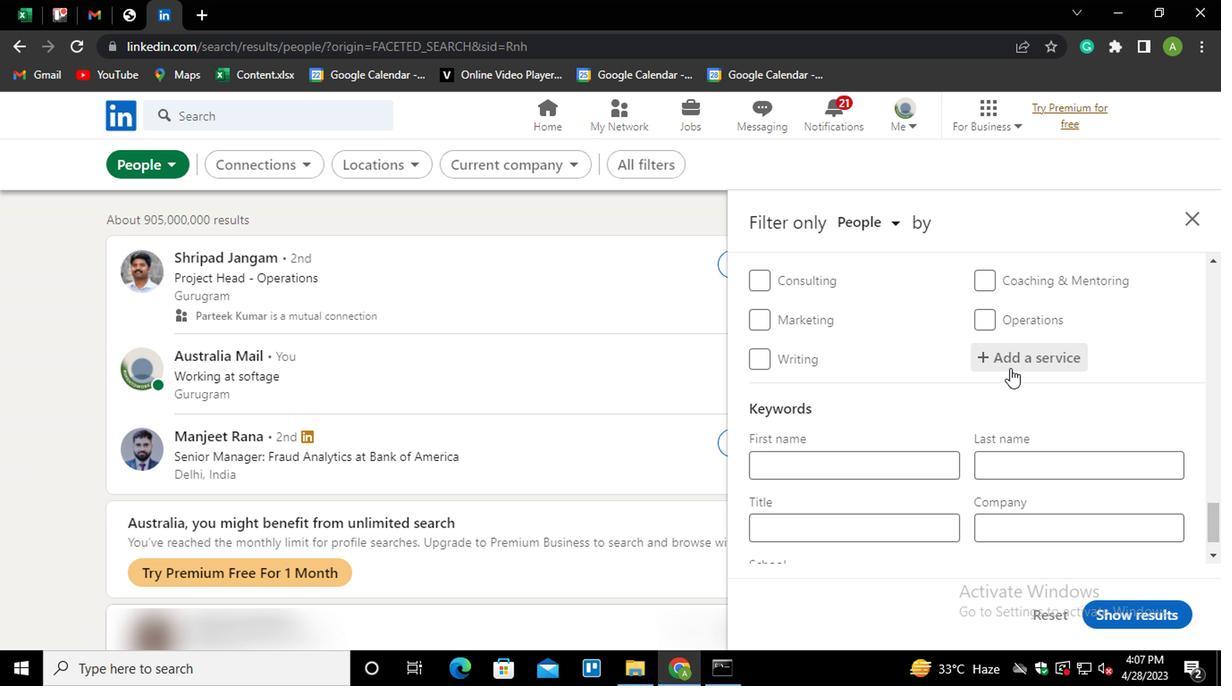 
Action: Mouse pressed left at (1006, 361)
Screenshot: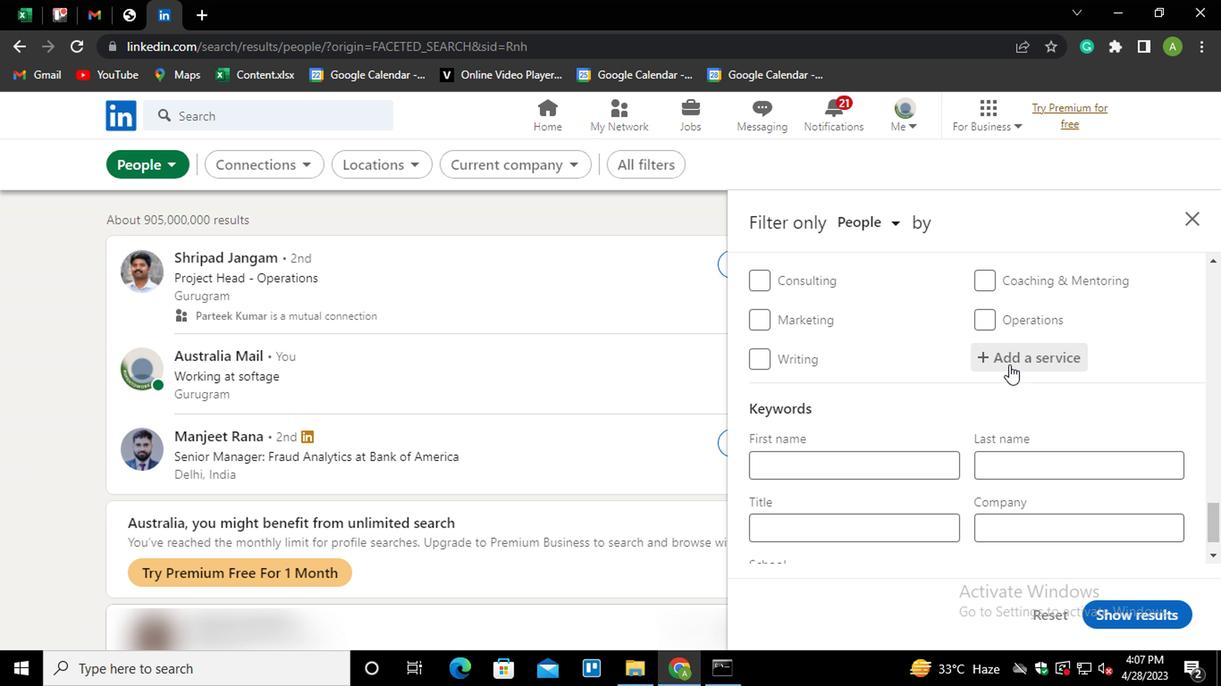 
Action: Key pressed <Key.shift>
Screenshot: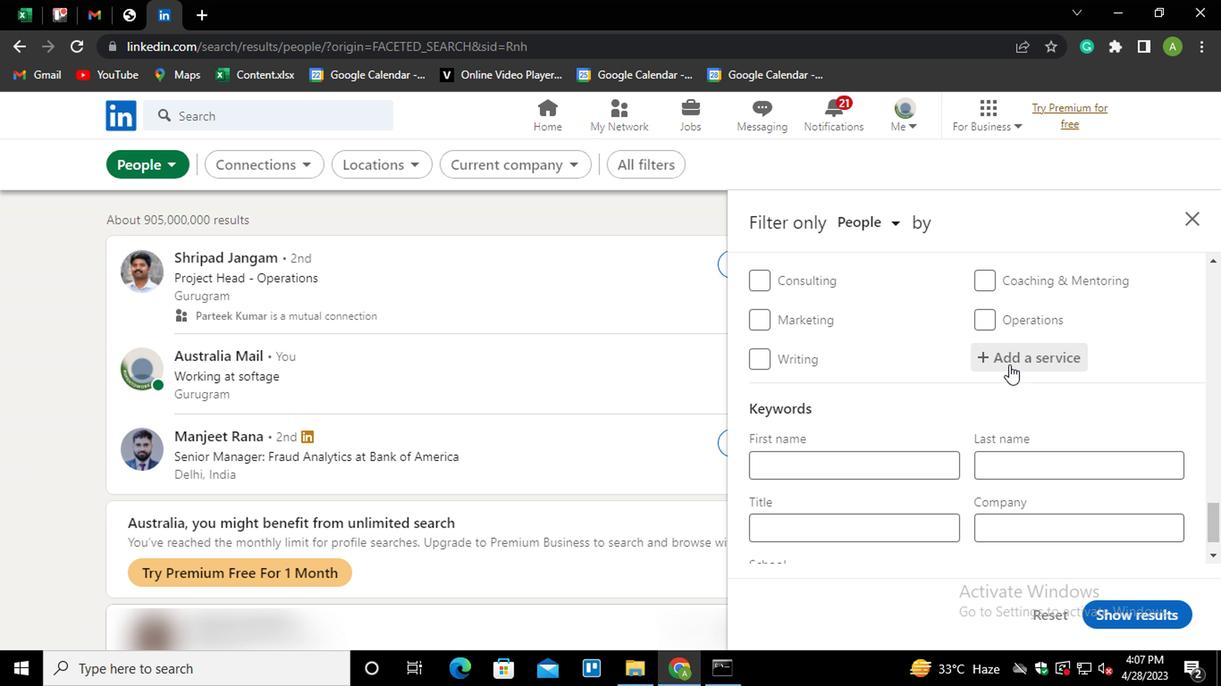 
Action: Mouse moved to (1006, 360)
Screenshot: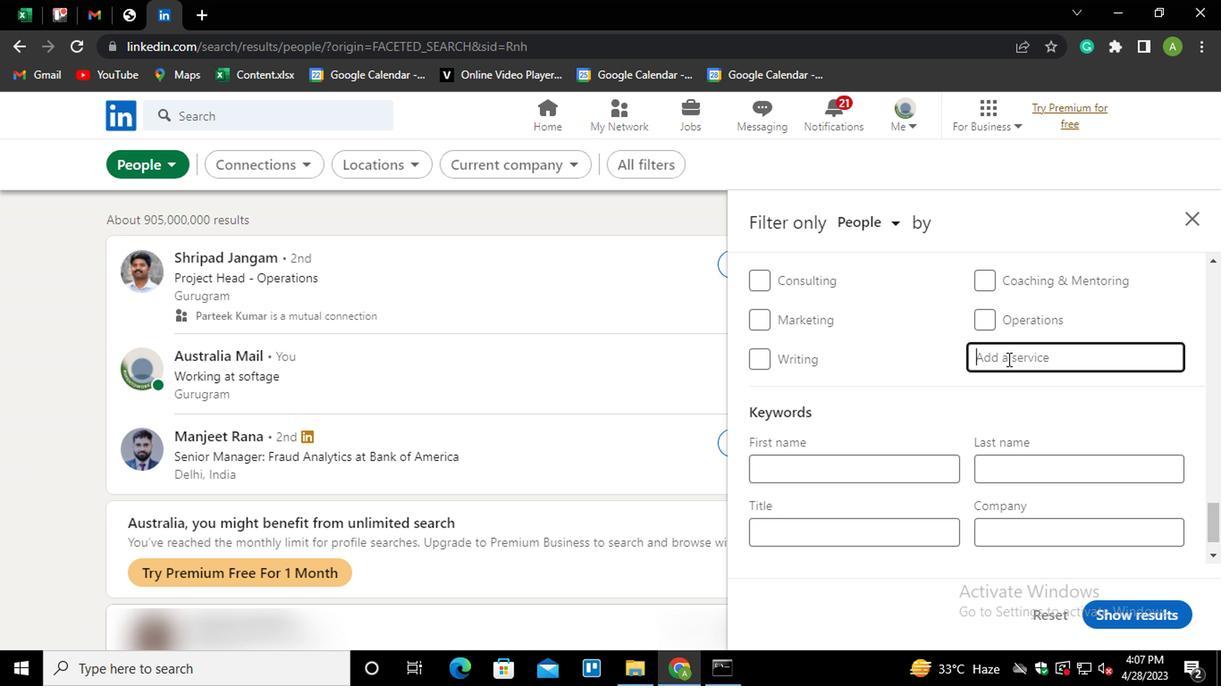 
Action: Key pressed F
Screenshot: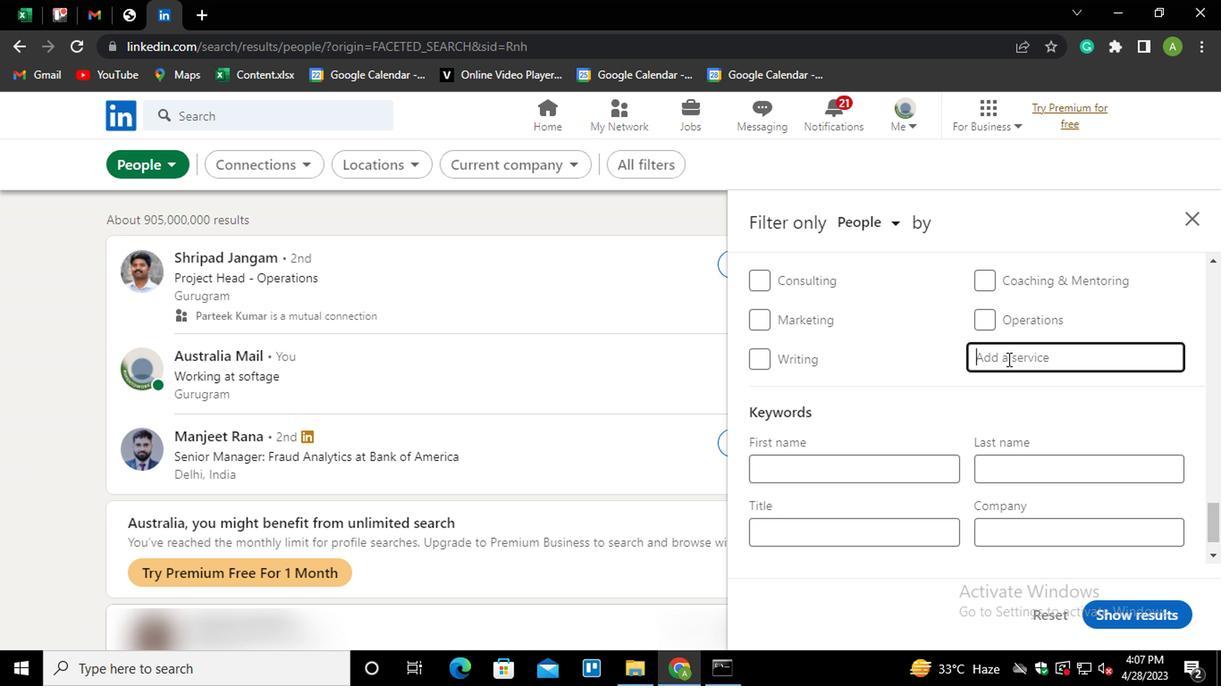 
Action: Mouse moved to (1004, 360)
Screenshot: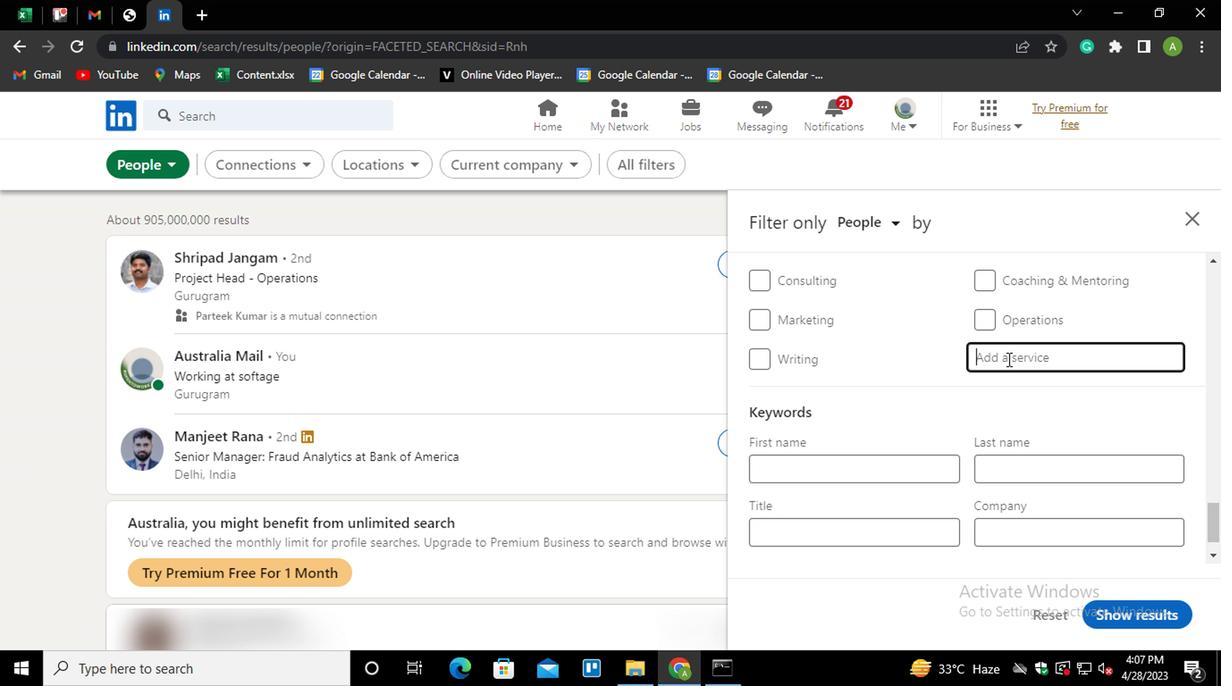 
Action: Key pressed INANCIAL<Key.space><Key.down><Key.down><Key.down><Key.enter>
Screenshot: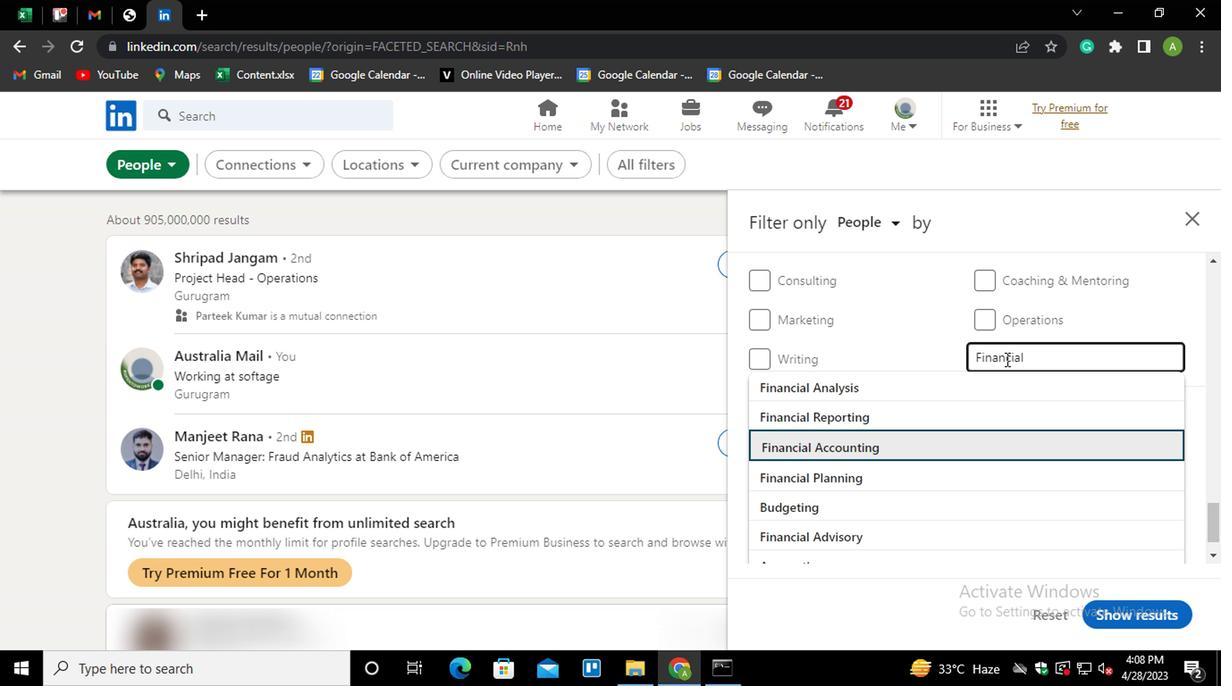 
Action: Mouse moved to (1008, 359)
Screenshot: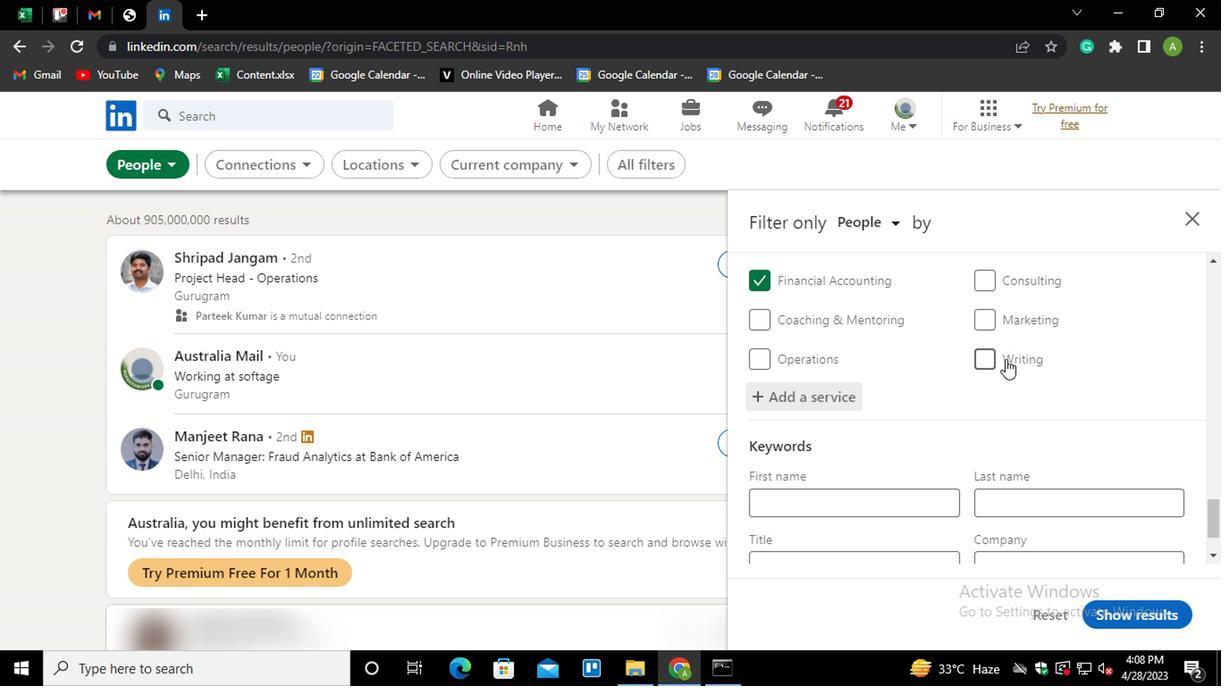 
Action: Mouse scrolled (1008, 358) with delta (0, -1)
Screenshot: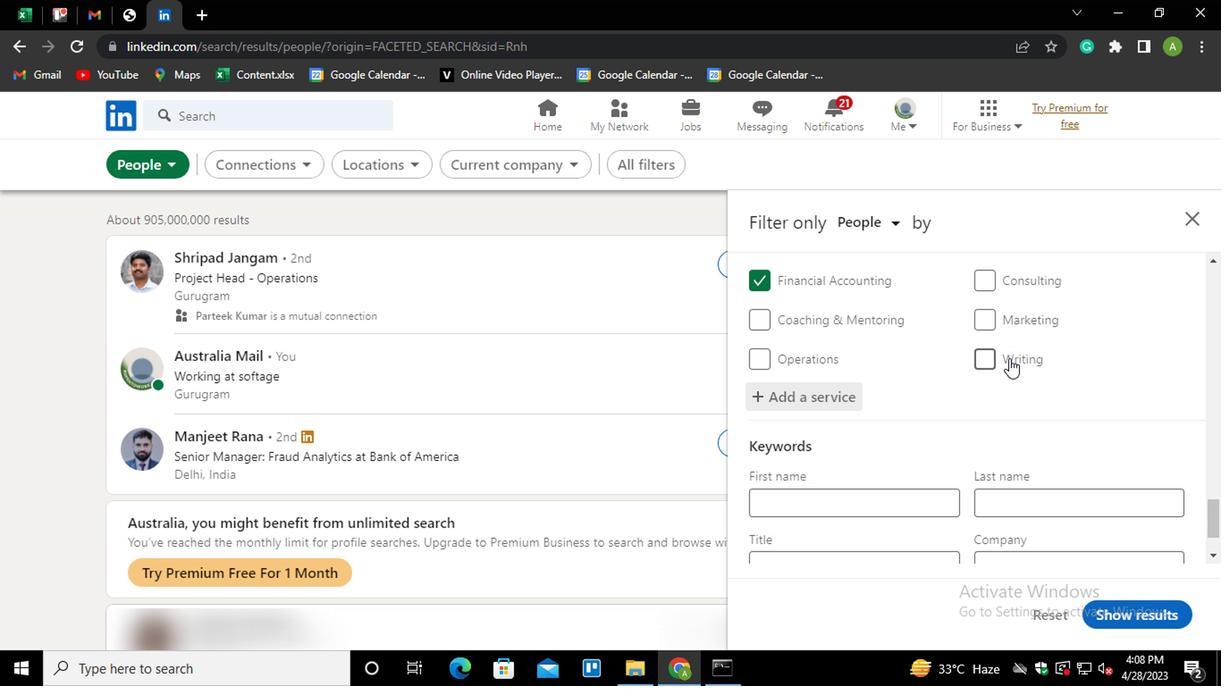 
Action: Mouse scrolled (1008, 358) with delta (0, -1)
Screenshot: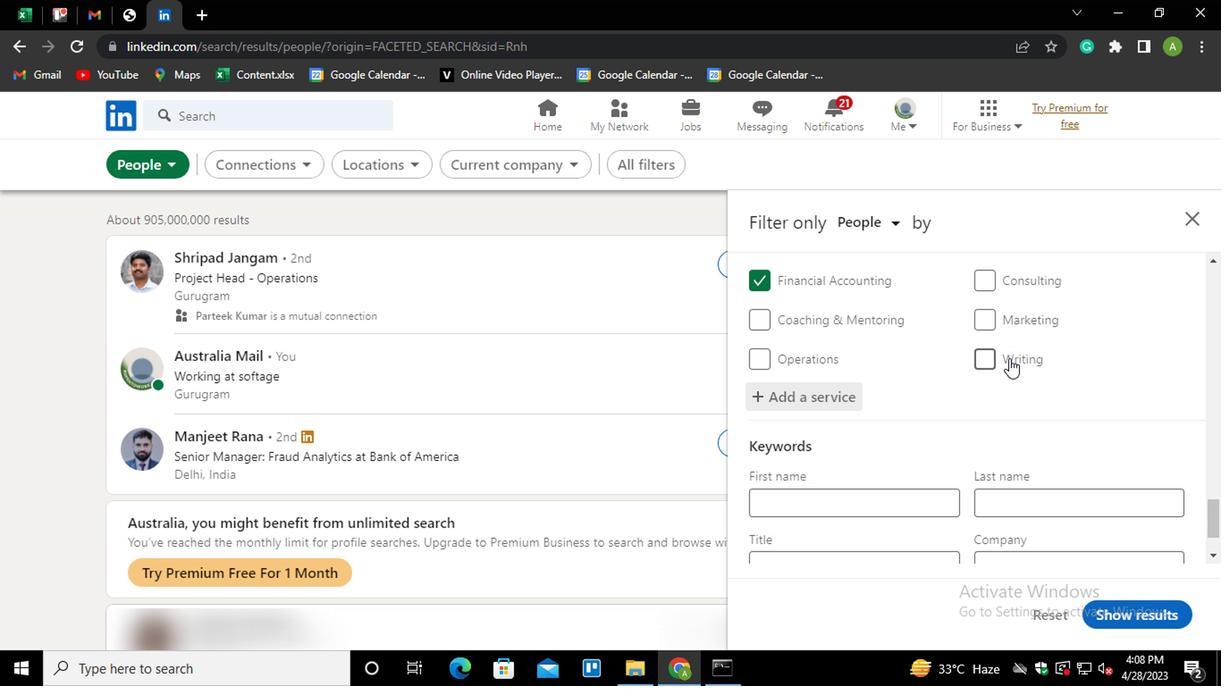 
Action: Mouse scrolled (1008, 358) with delta (0, -1)
Screenshot: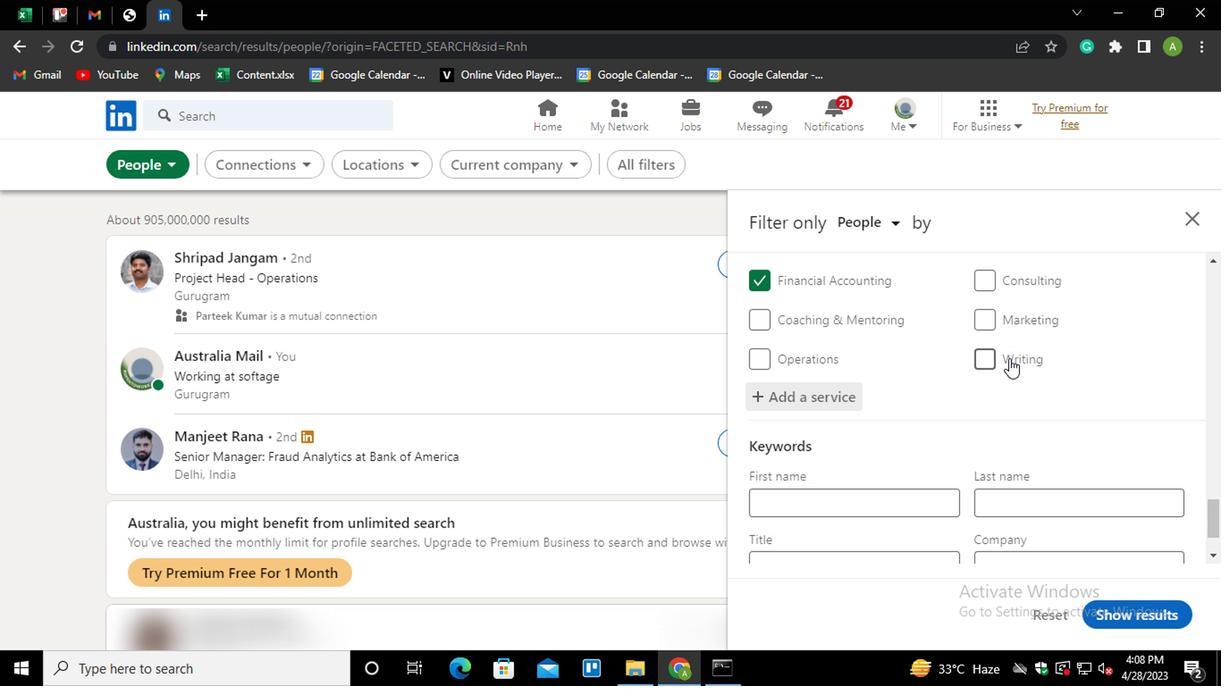 
Action: Mouse scrolled (1008, 358) with delta (0, -1)
Screenshot: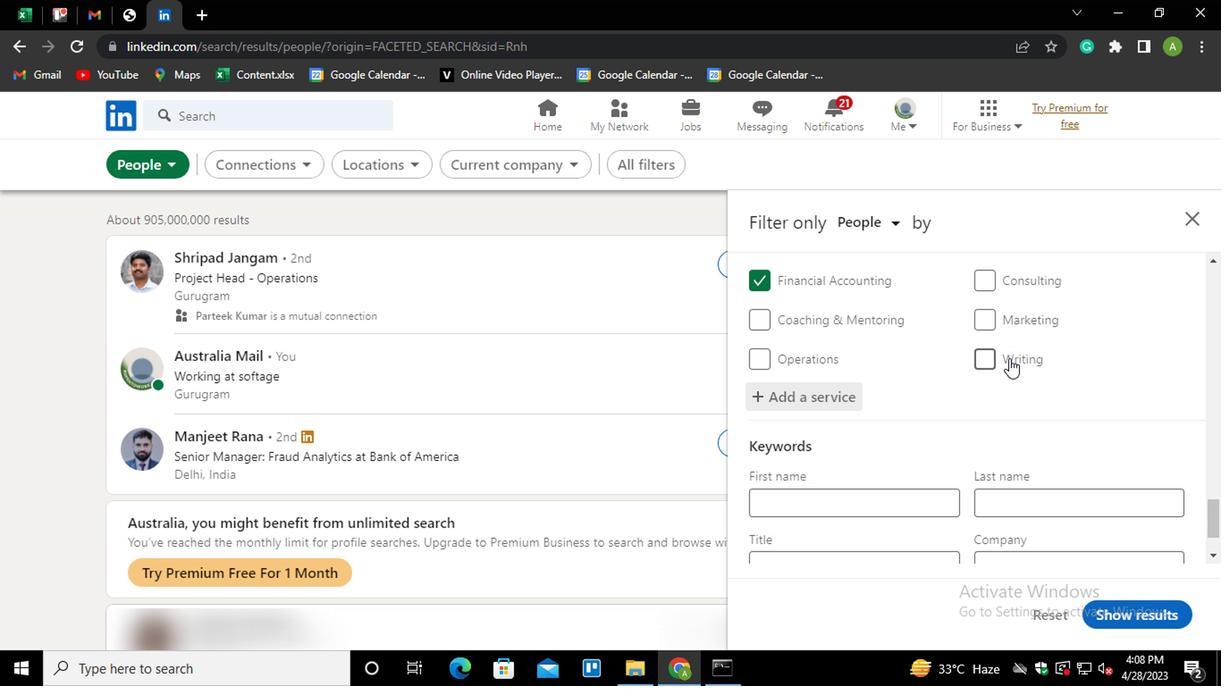 
Action: Mouse scrolled (1008, 358) with delta (0, -1)
Screenshot: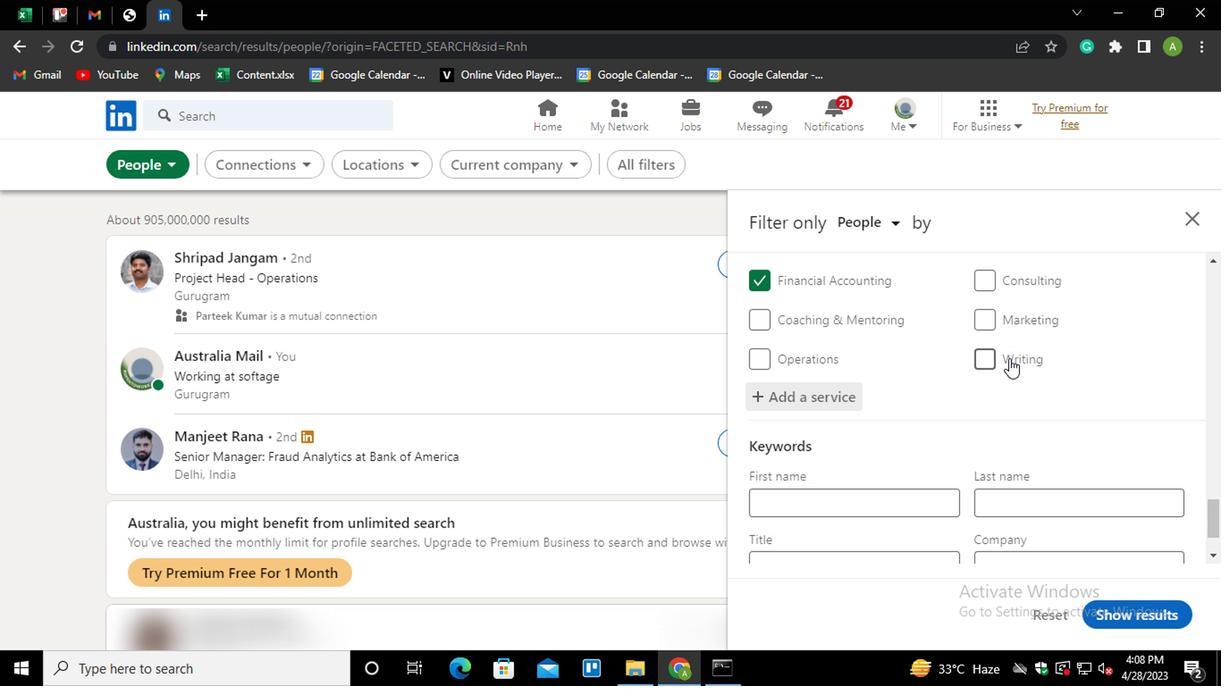 
Action: Mouse moved to (863, 480)
Screenshot: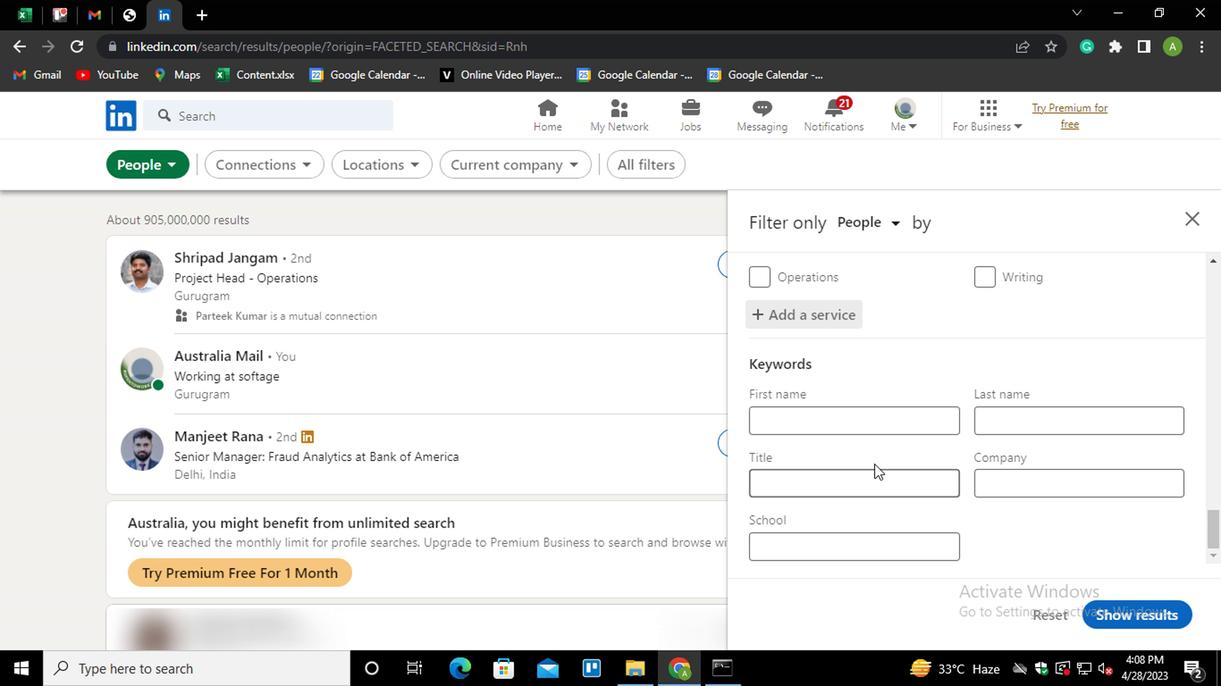
Action: Mouse pressed left at (863, 480)
Screenshot: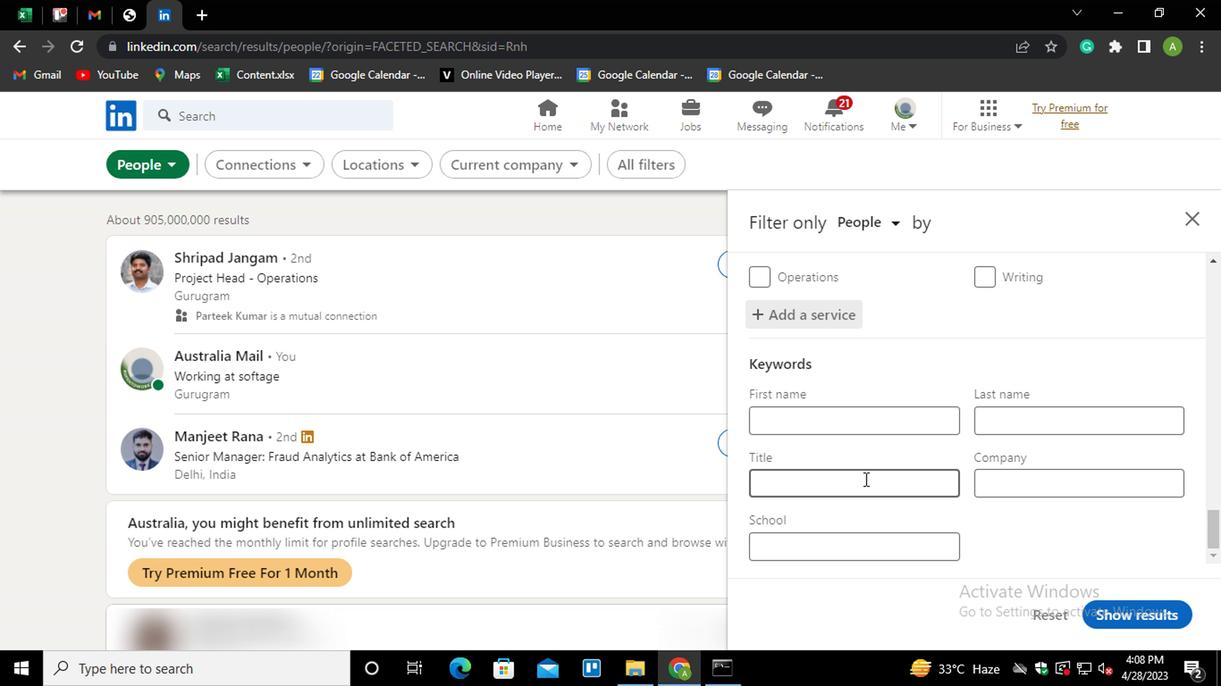 
Action: Mouse moved to (858, 483)
Screenshot: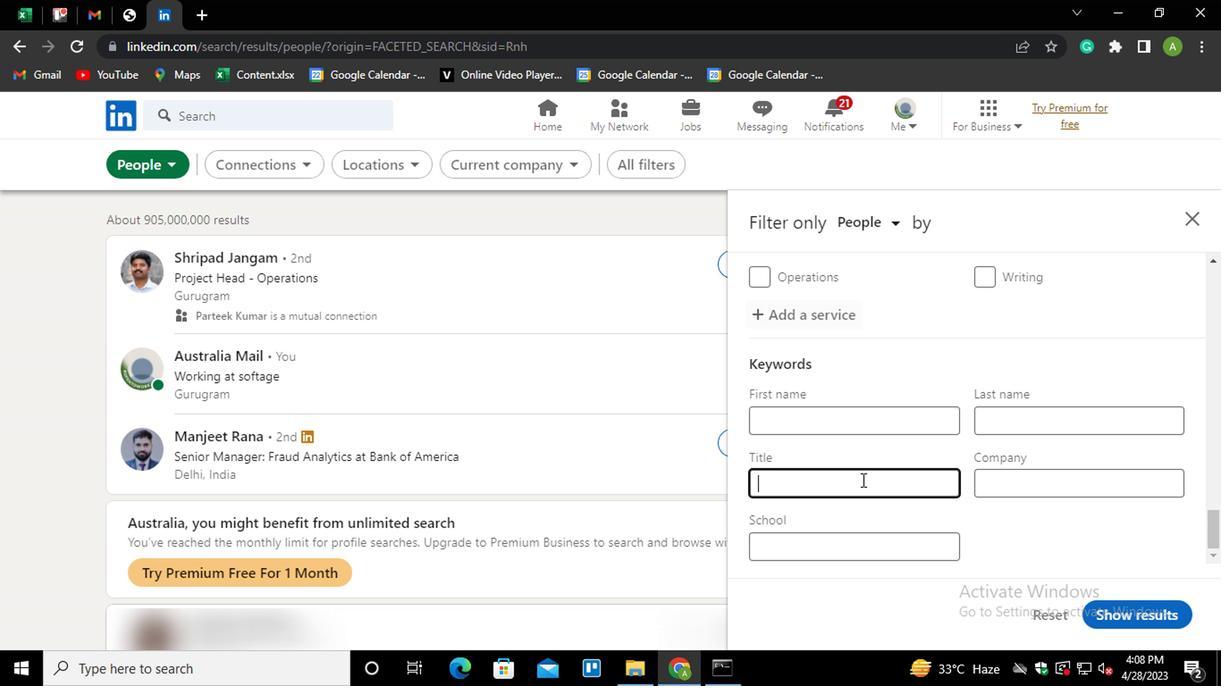 
Action: Key pressed <Key.shift>
Screenshot: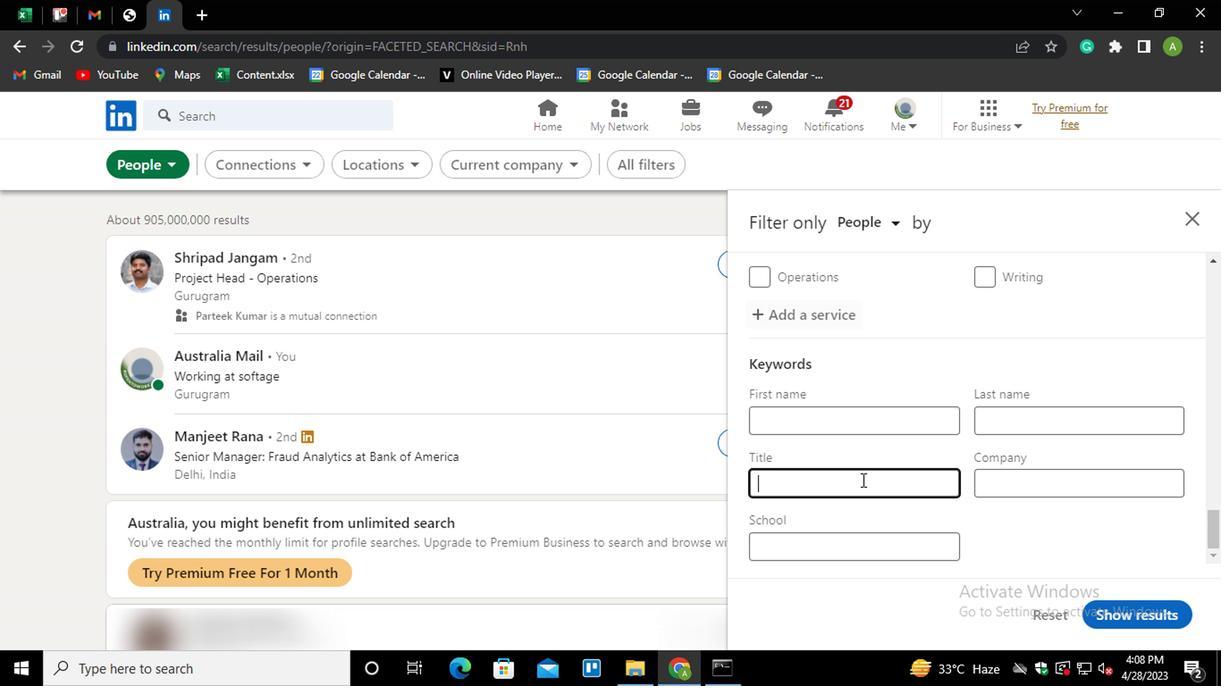 
Action: Mouse moved to (854, 484)
Screenshot: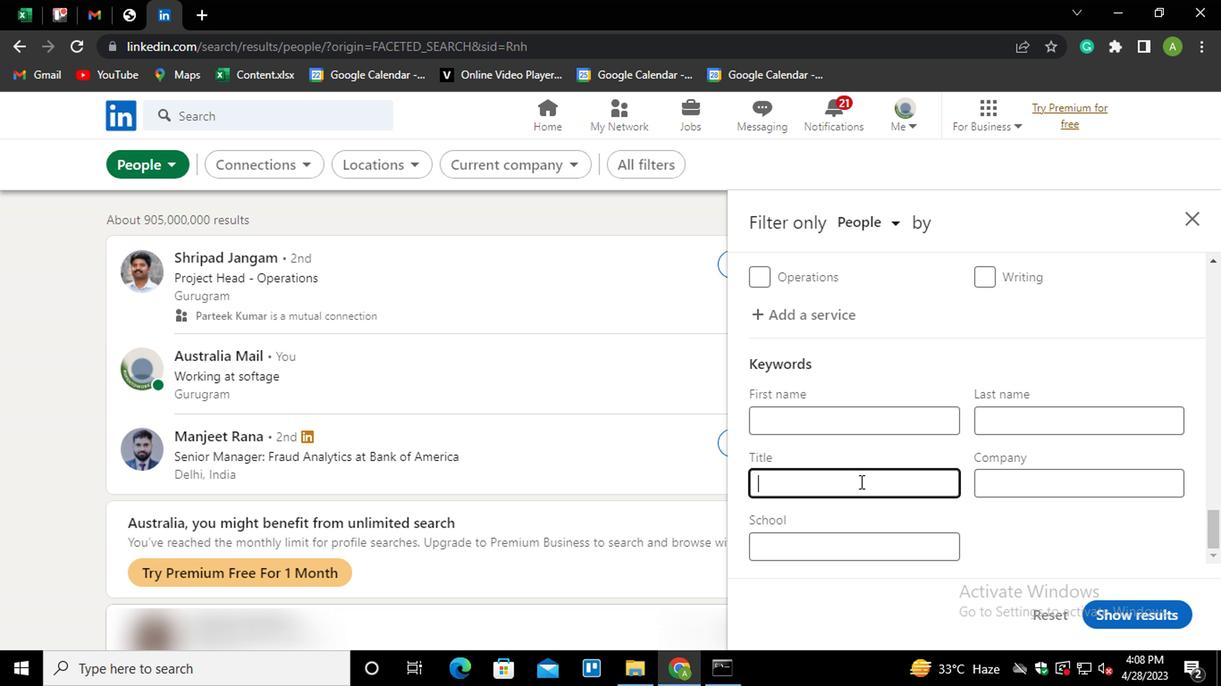 
Action: Key pressed TEACHER
Screenshot: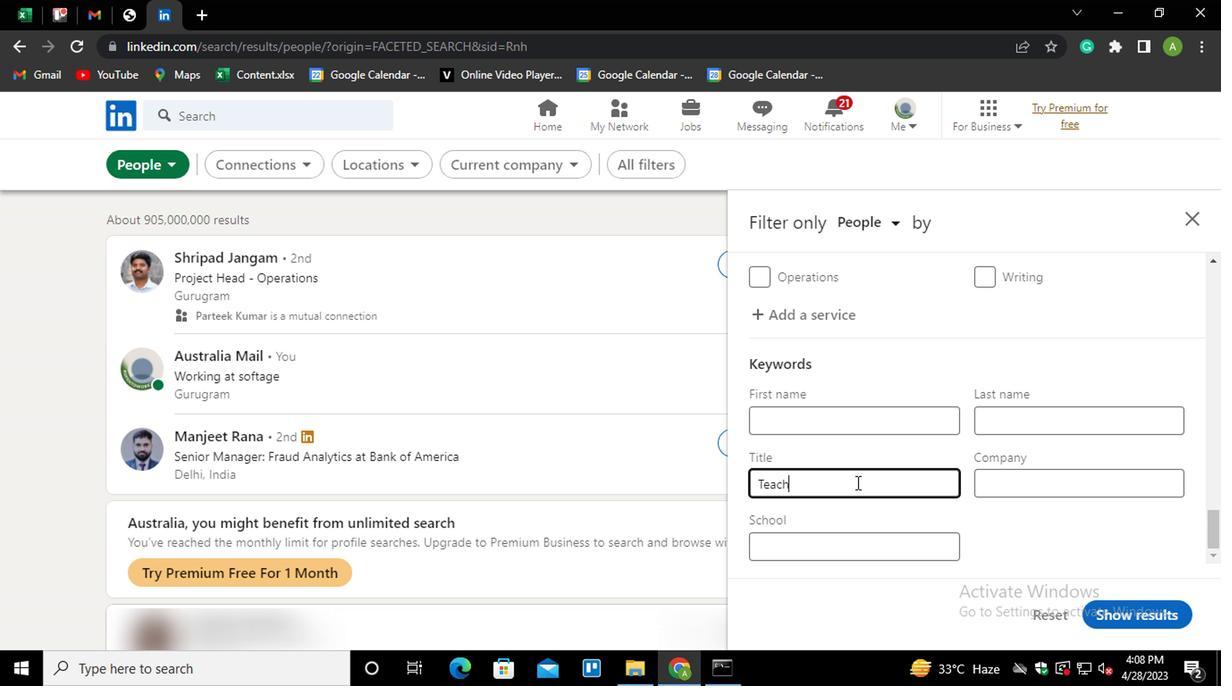
Action: Mouse moved to (1032, 503)
Screenshot: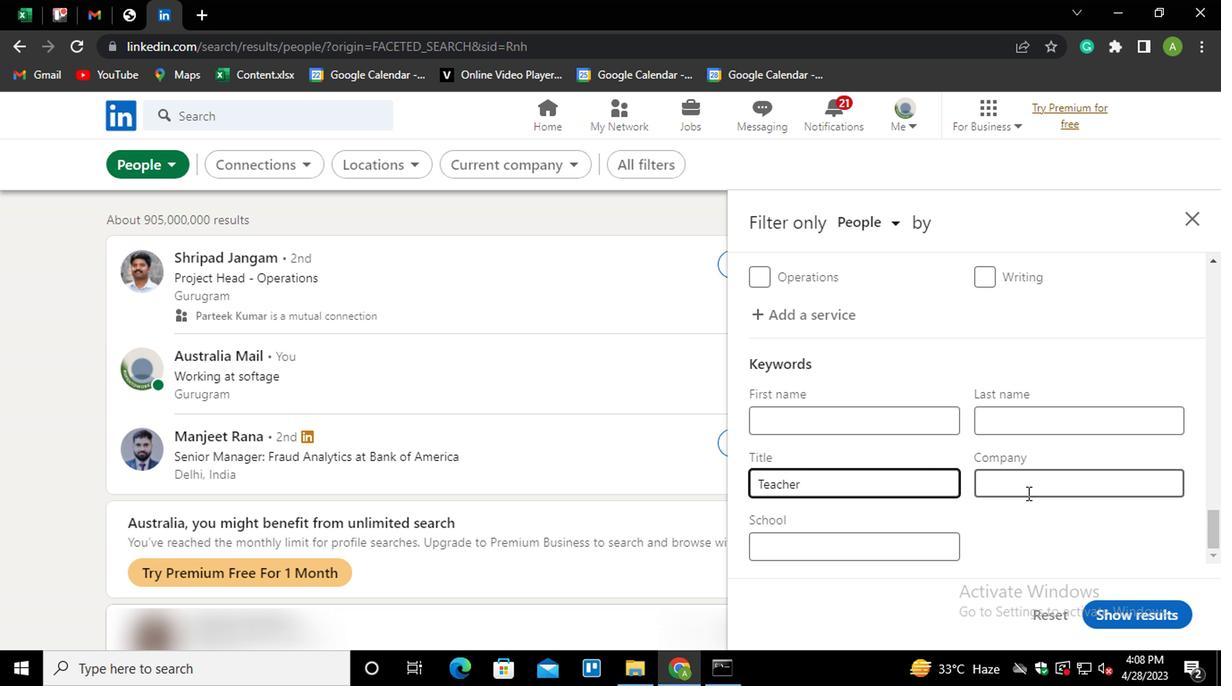 
Action: Mouse pressed left at (1032, 503)
Screenshot: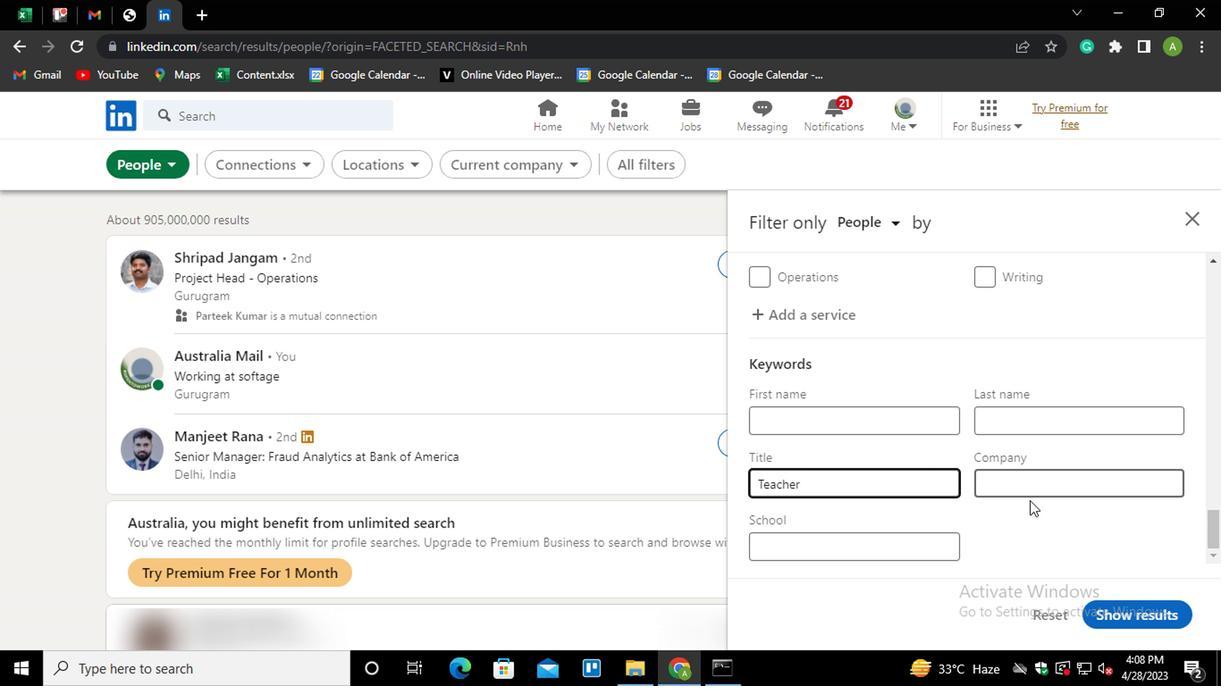
Action: Mouse moved to (1113, 607)
Screenshot: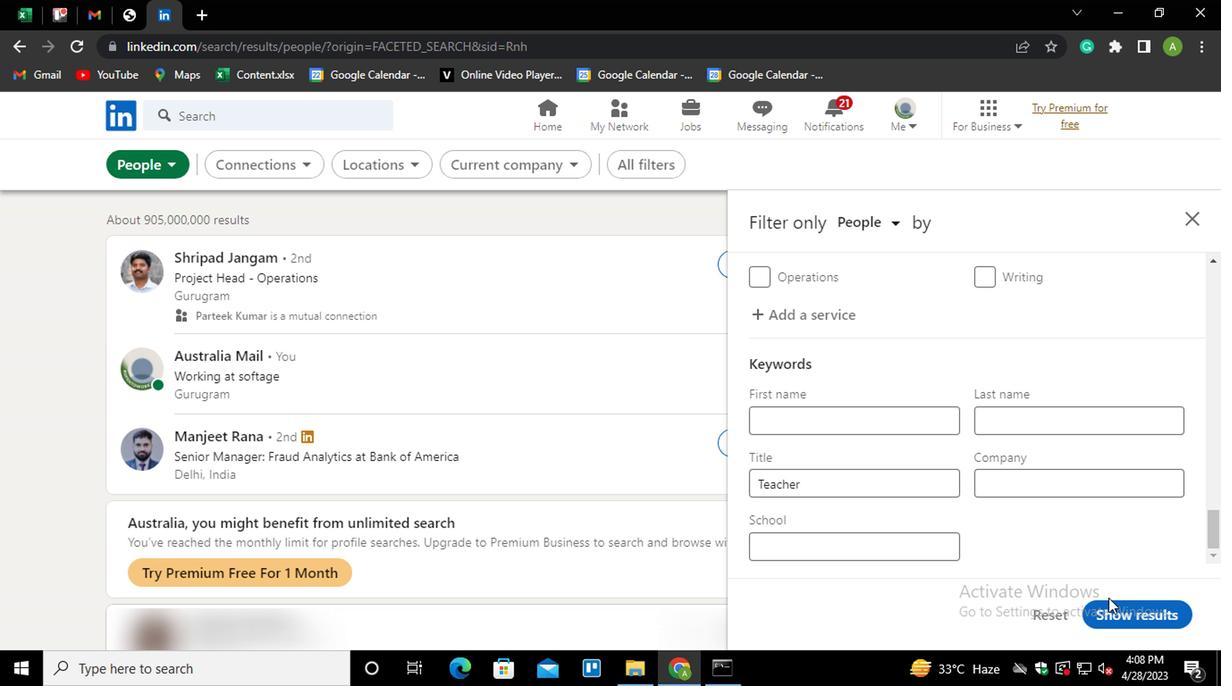 
Action: Mouse pressed left at (1113, 607)
Screenshot: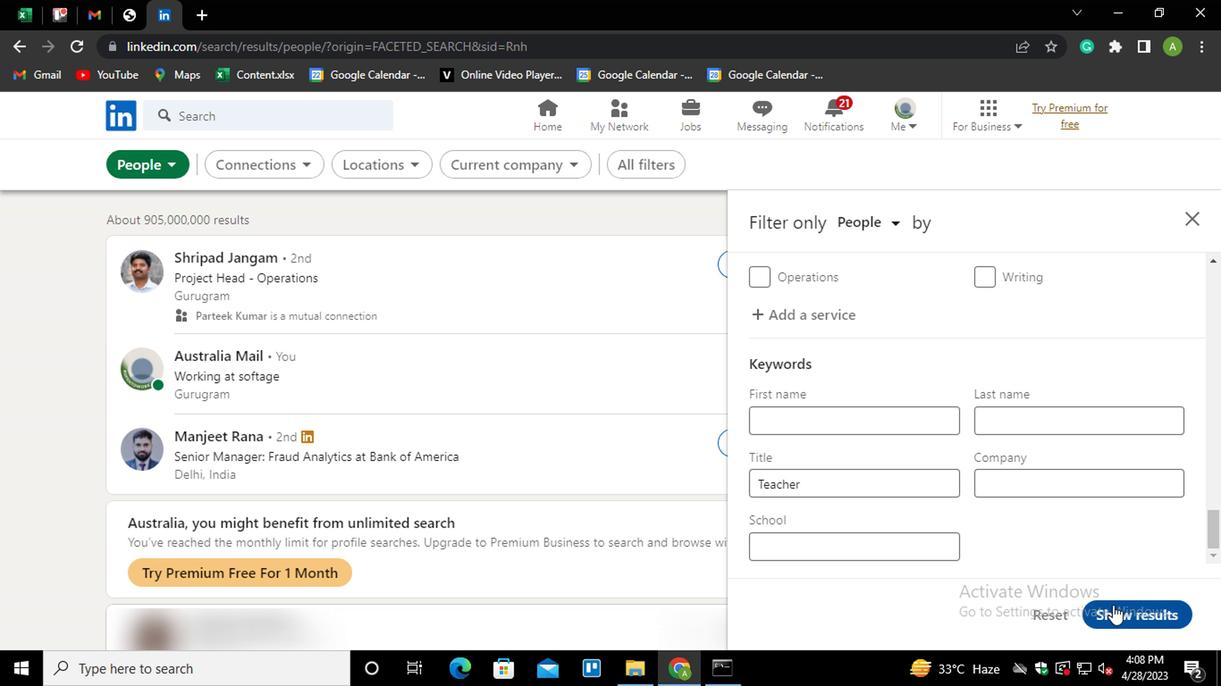 
